 Task: Find the nearest indoor trampoline parks.
Action: Mouse pressed left at (310, 162)
Screenshot: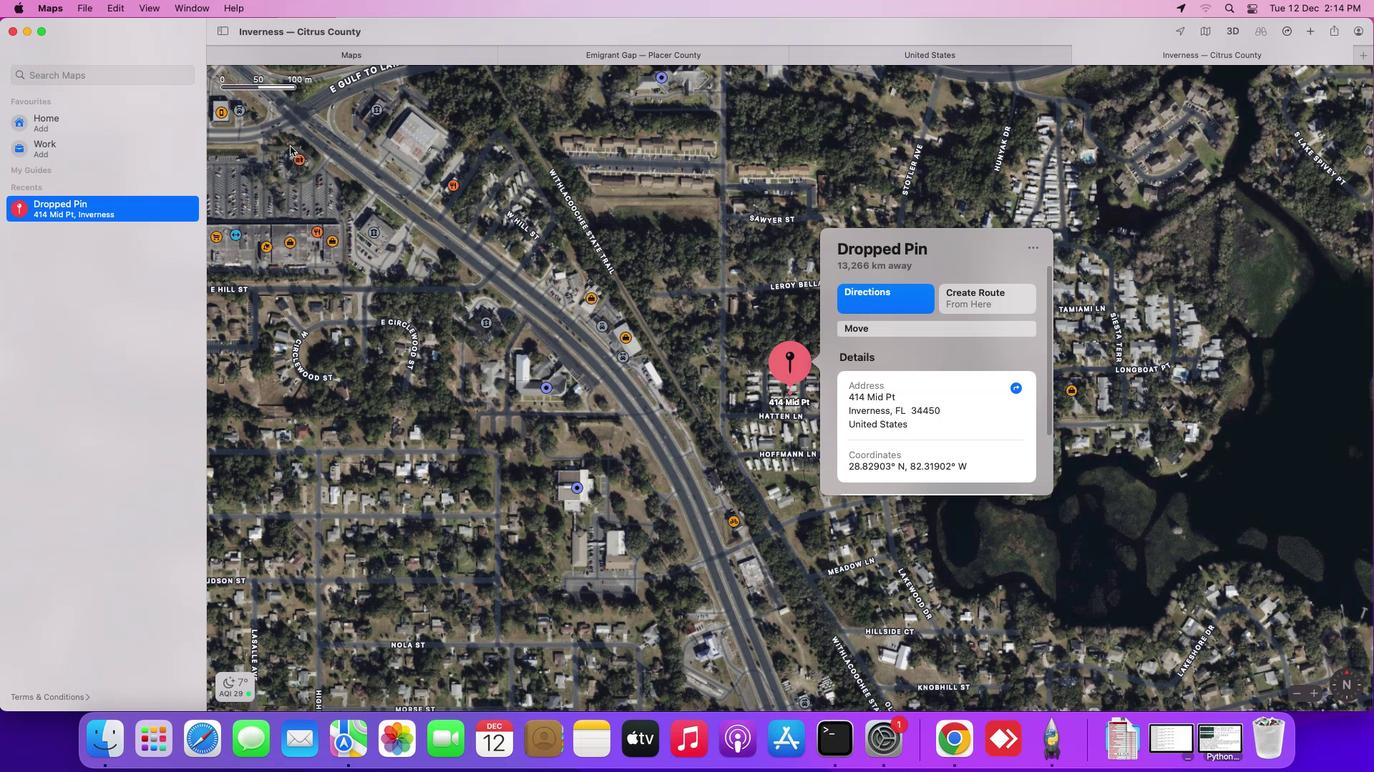 
Action: Mouse moved to (247, 147)
Screenshot: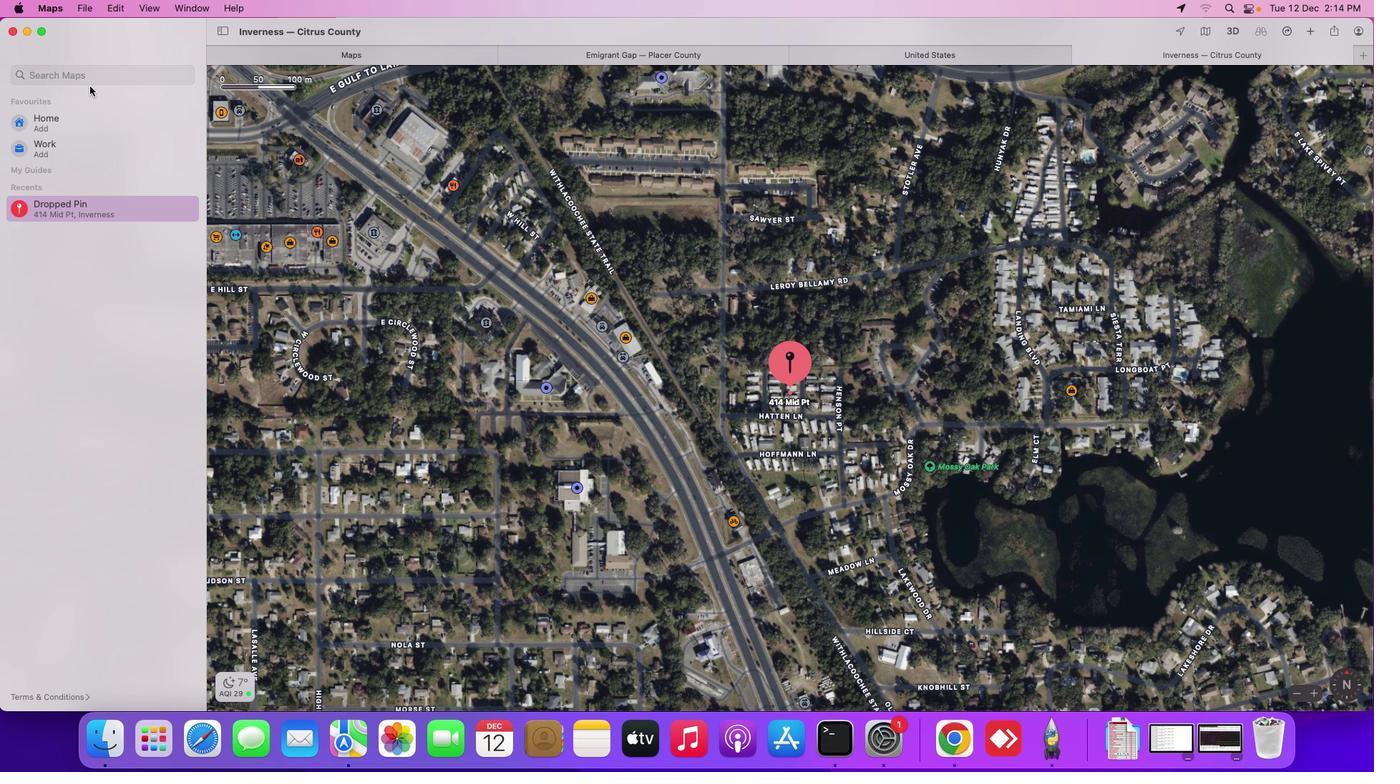 
Action: Mouse pressed left at (247, 147)
Screenshot: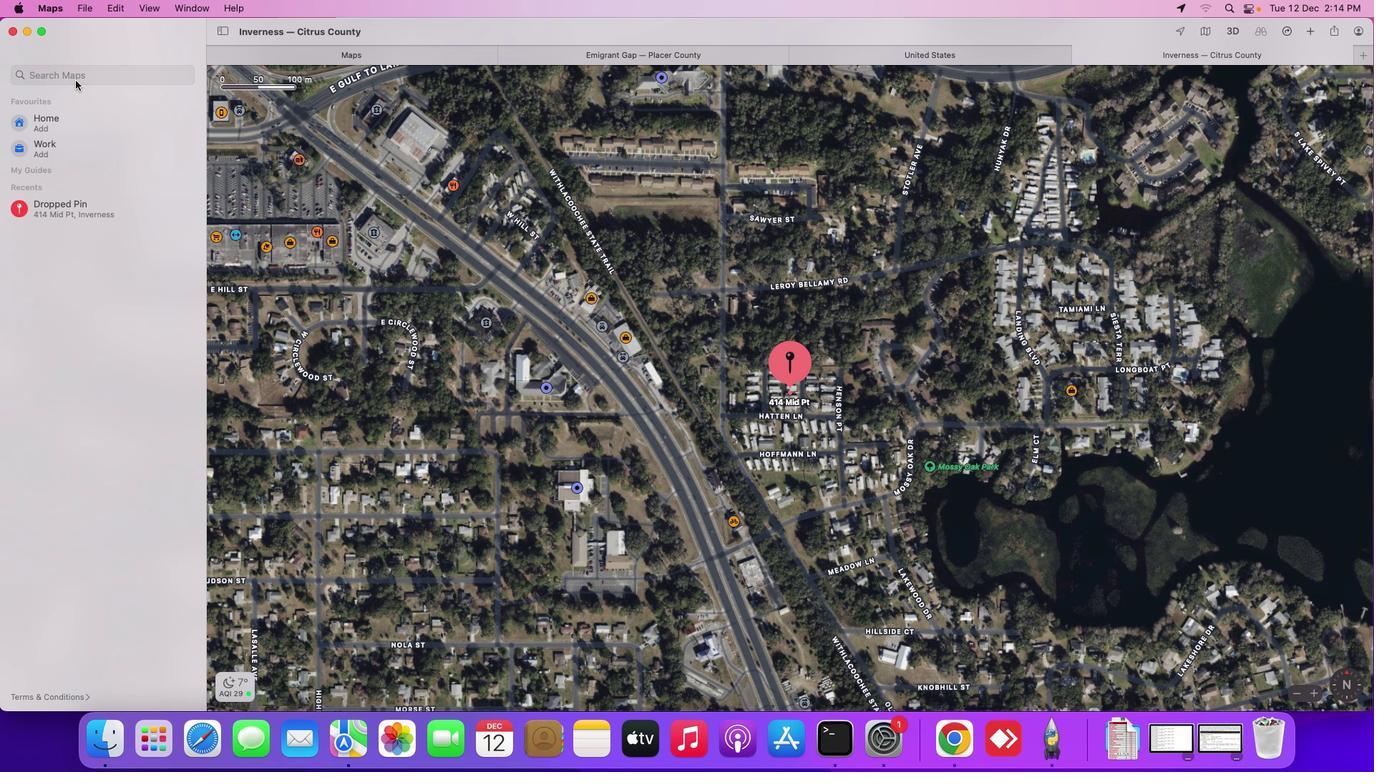 
Action: Mouse moved to (78, 75)
Screenshot: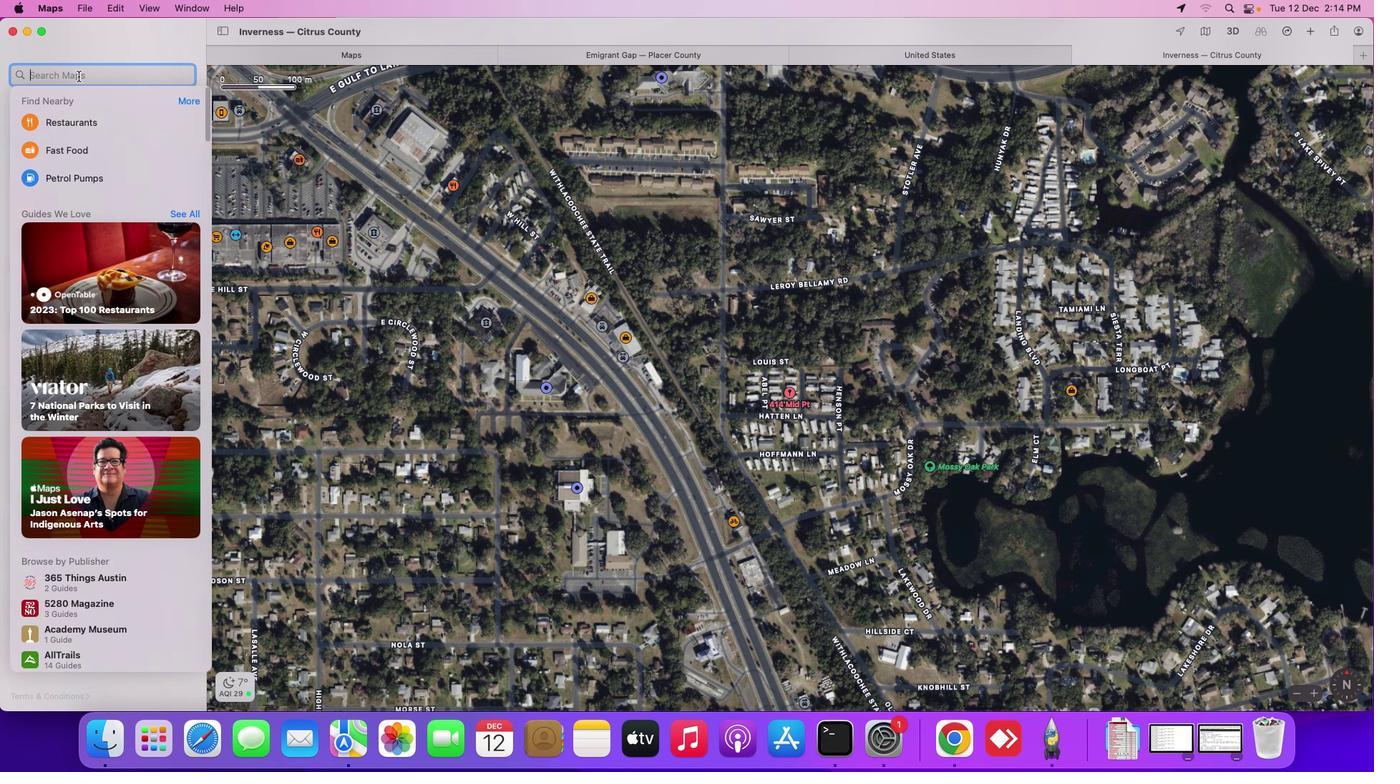 
Action: Mouse pressed left at (78, 75)
Screenshot: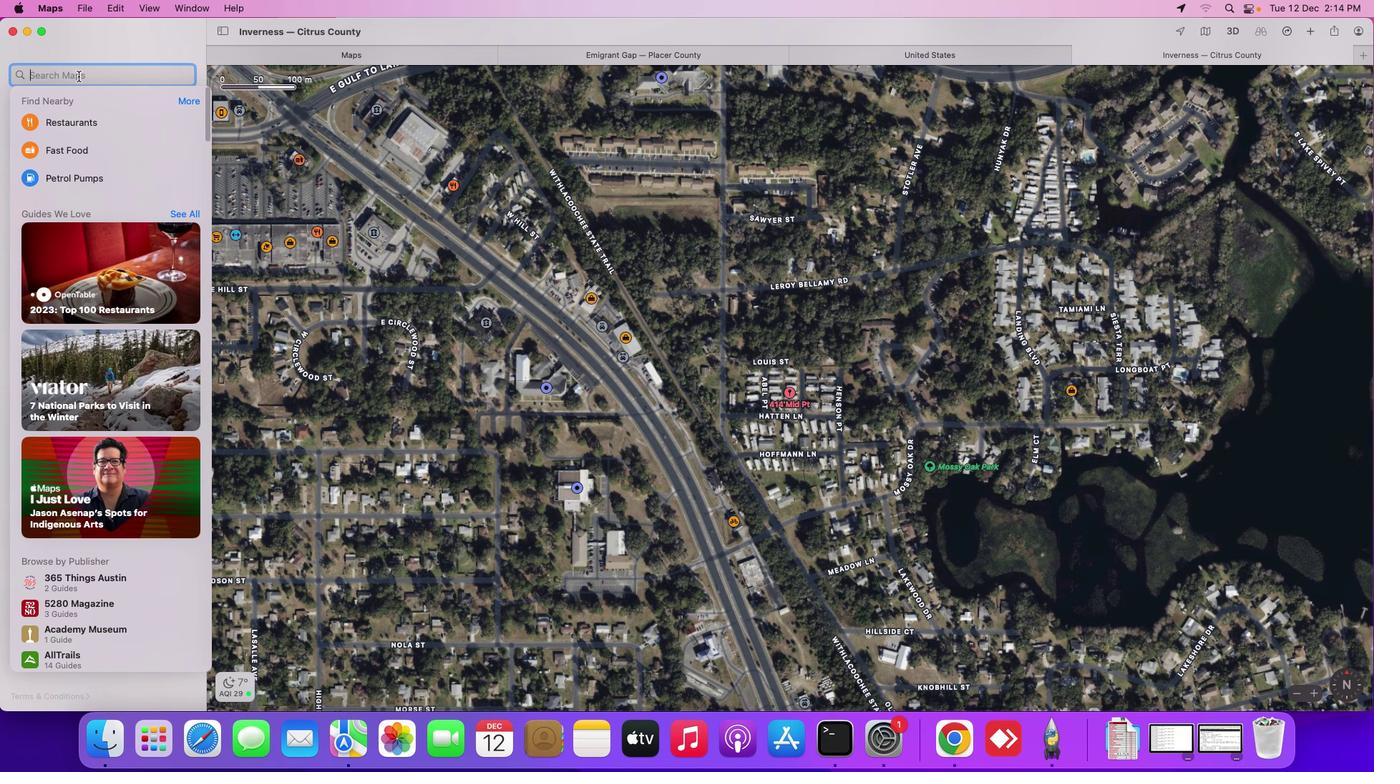
Action: Key pressed 'i'Key.backspace'n''e''a''r'Key.space'i''n''d''o''o''r'Key.space't''r''a''m''p''o''l''i''n''e'Key.space'p''a''r''k'Key.space
Screenshot: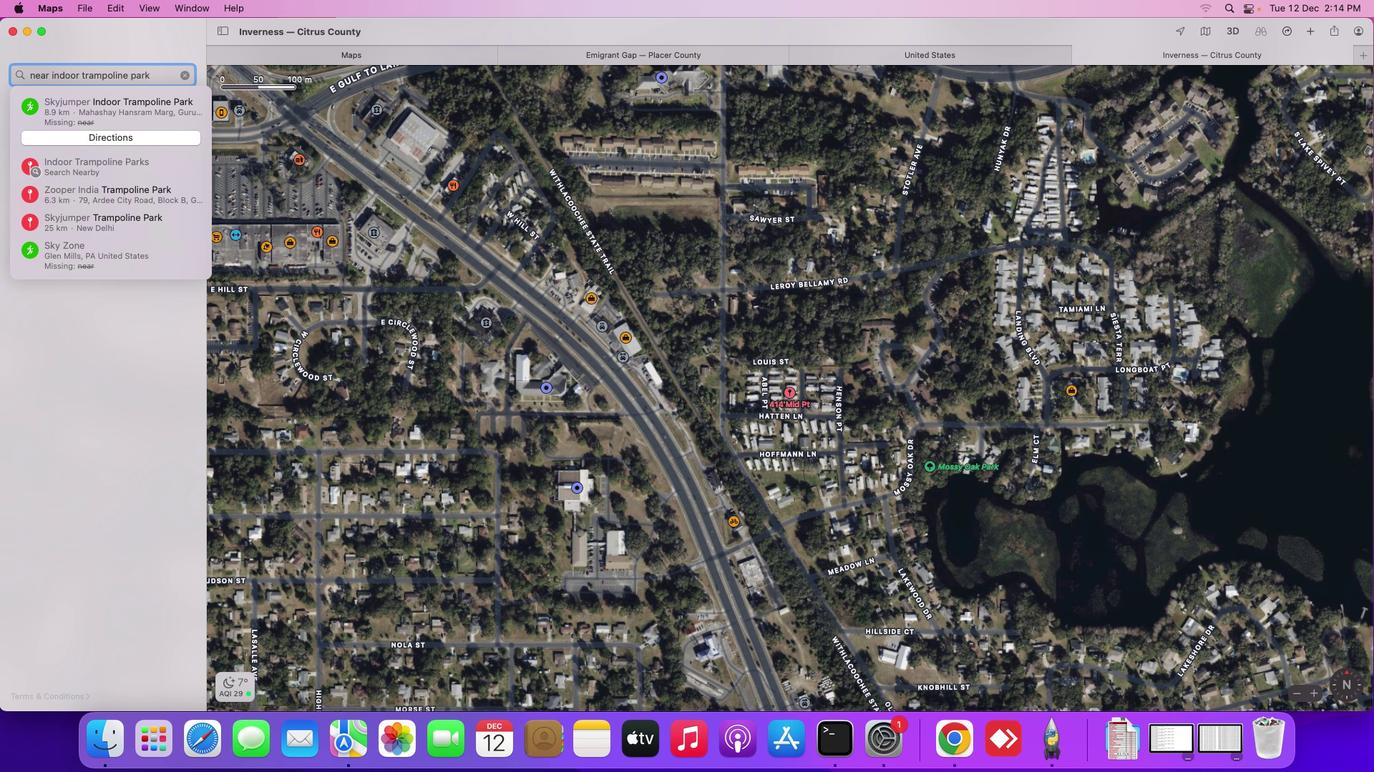 
Action: Mouse moved to (100, 234)
Screenshot: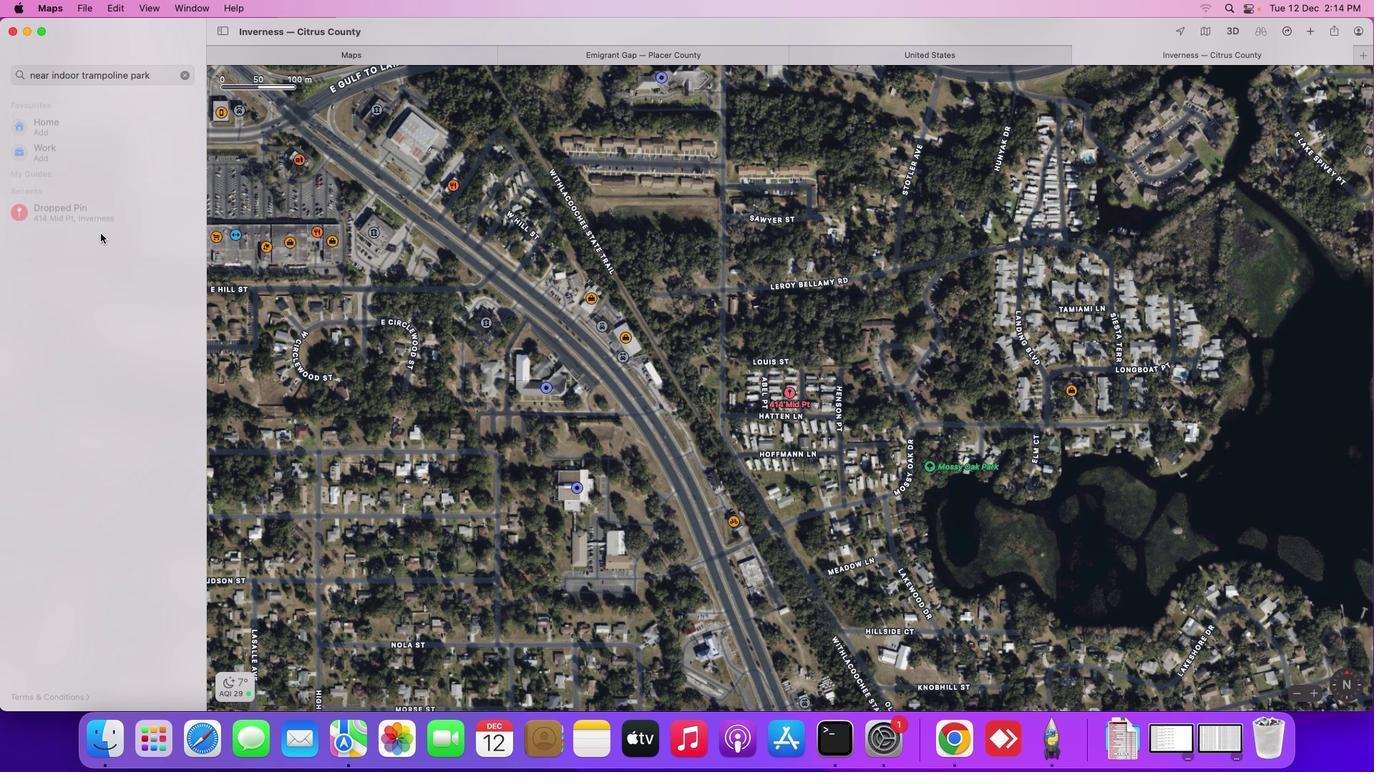 
Action: Mouse pressed left at (100, 234)
Screenshot: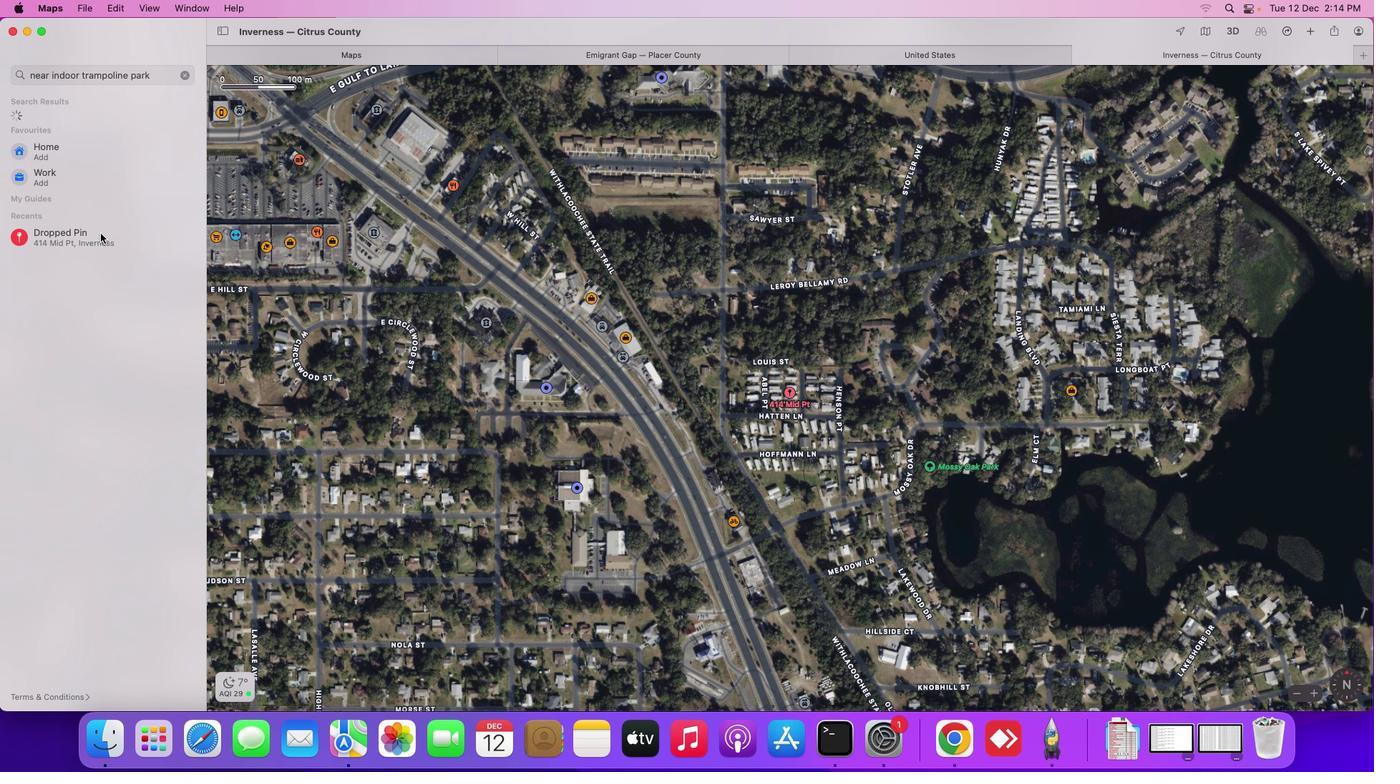 
Action: Mouse moved to (913, 445)
Screenshot: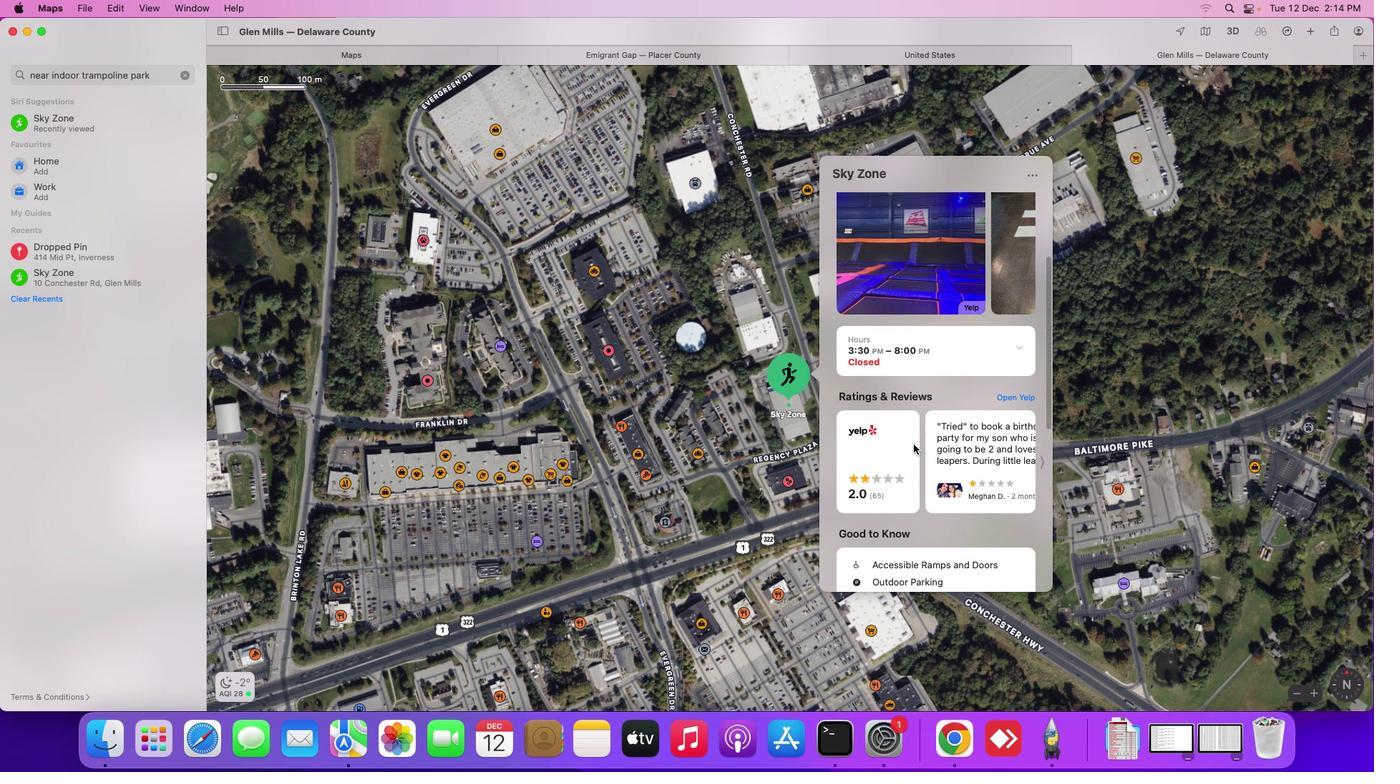 
Action: Mouse scrolled (913, 445) with delta (0, 0)
Screenshot: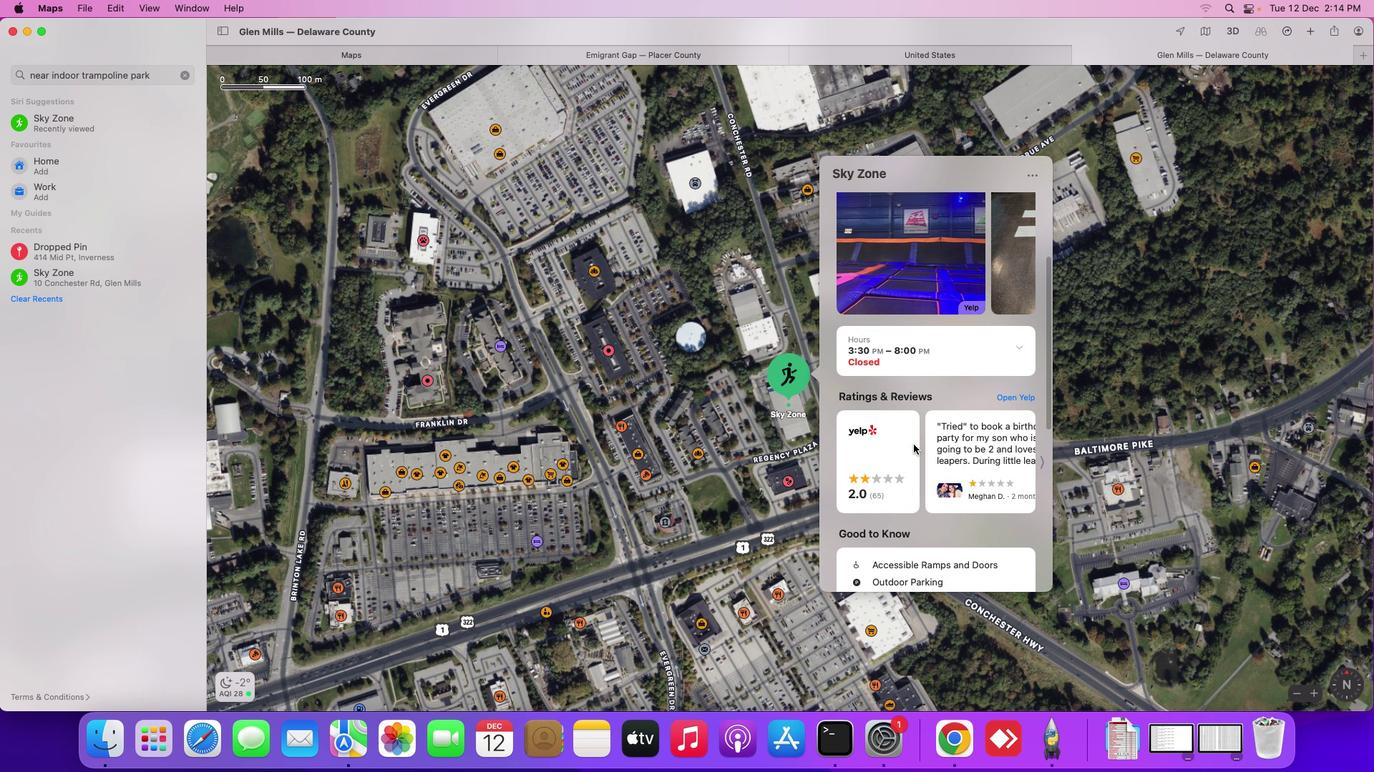 
Action: Mouse scrolled (913, 445) with delta (0, 0)
Screenshot: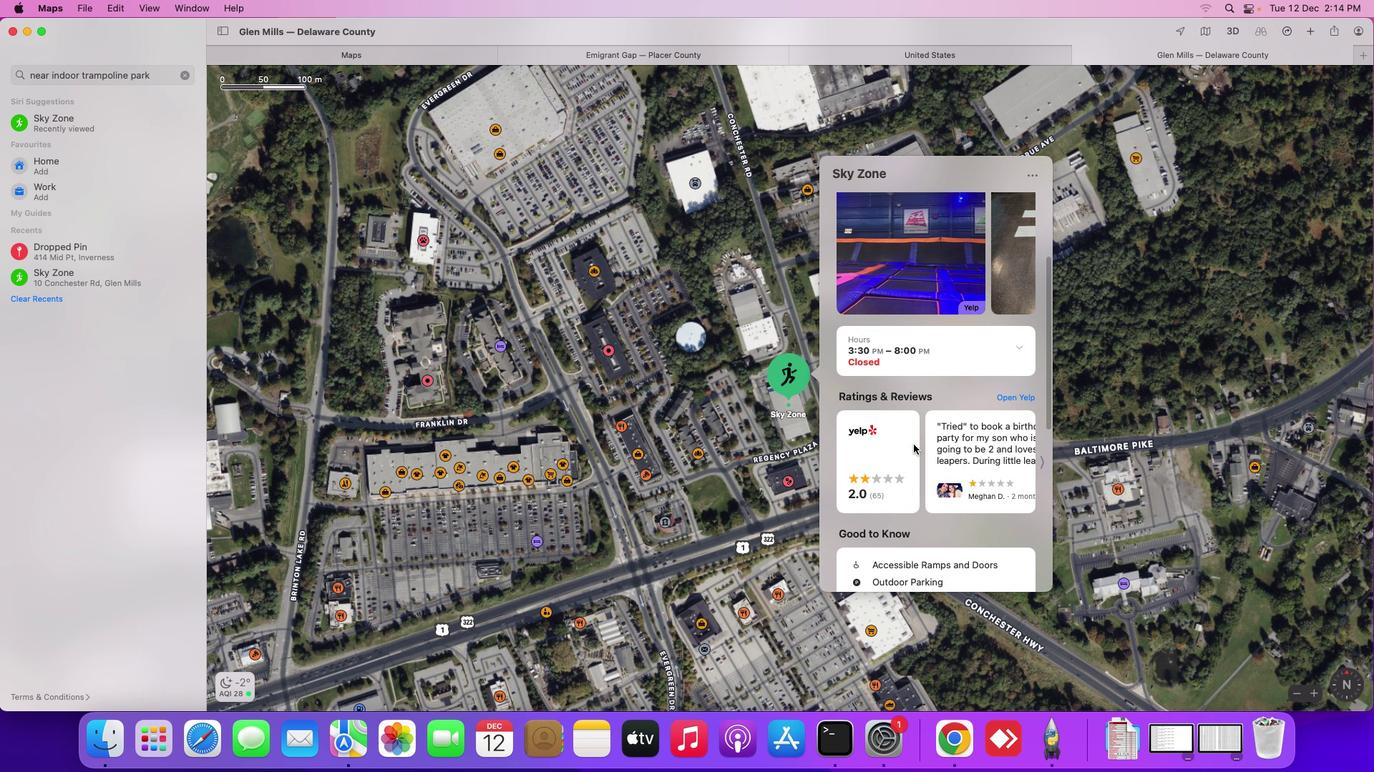 
Action: Mouse scrolled (913, 445) with delta (0, -2)
Screenshot: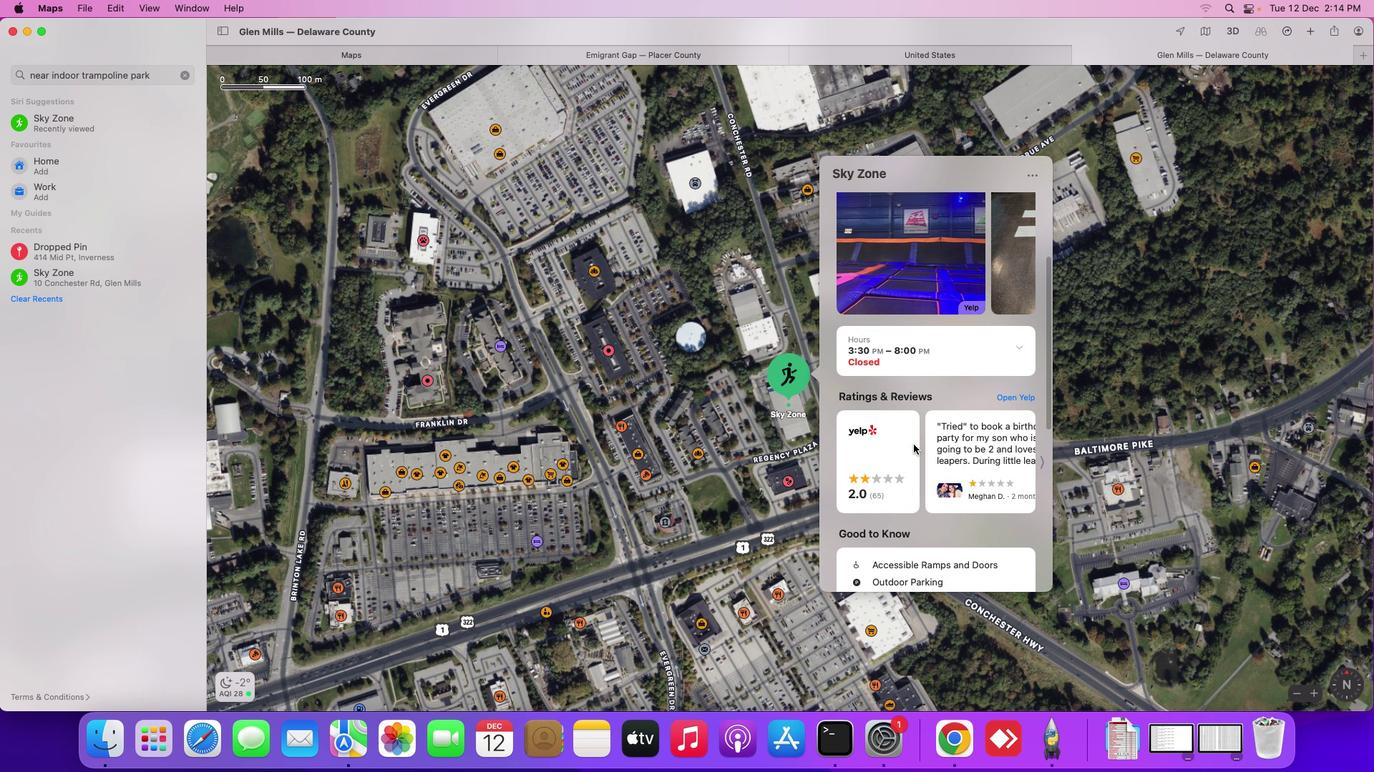 
Action: Mouse scrolled (913, 445) with delta (0, -2)
Screenshot: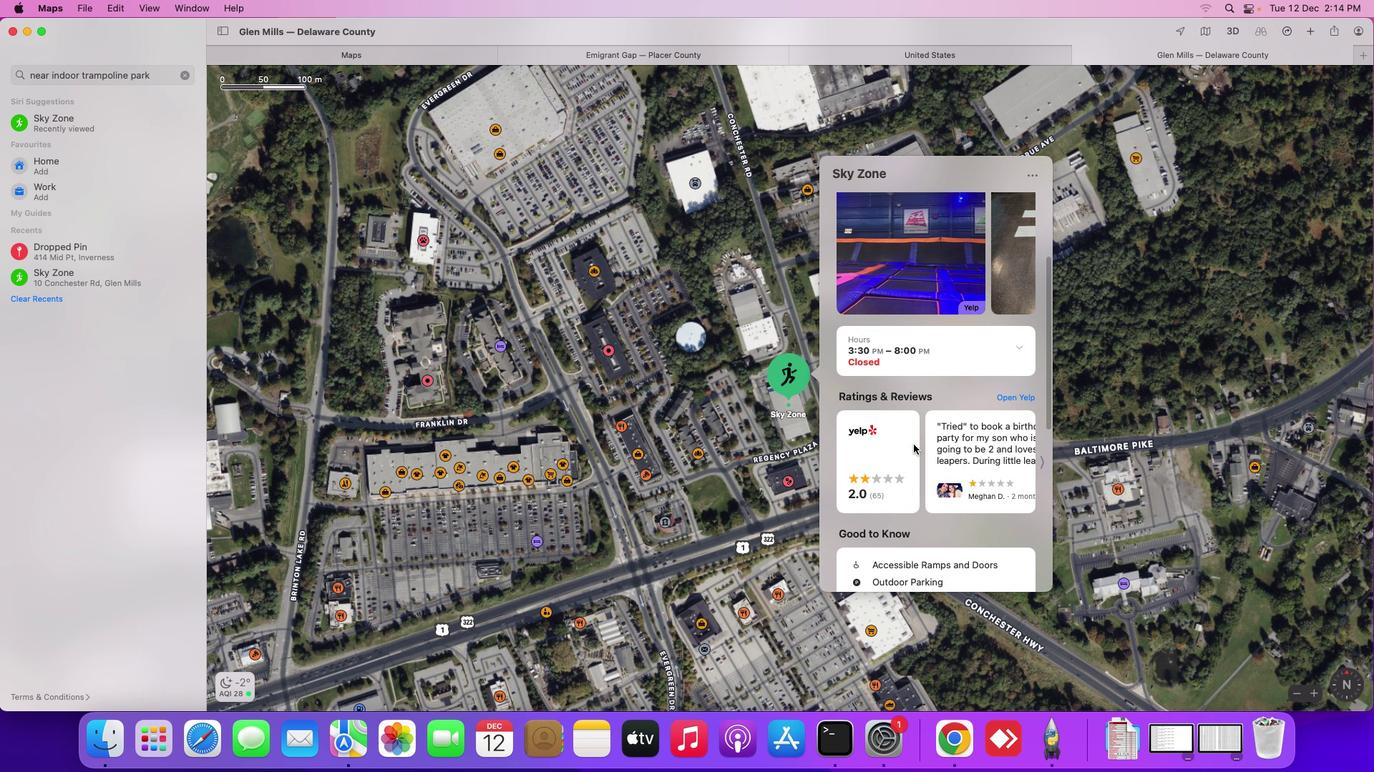 
Action: Mouse scrolled (913, 445) with delta (0, -3)
Screenshot: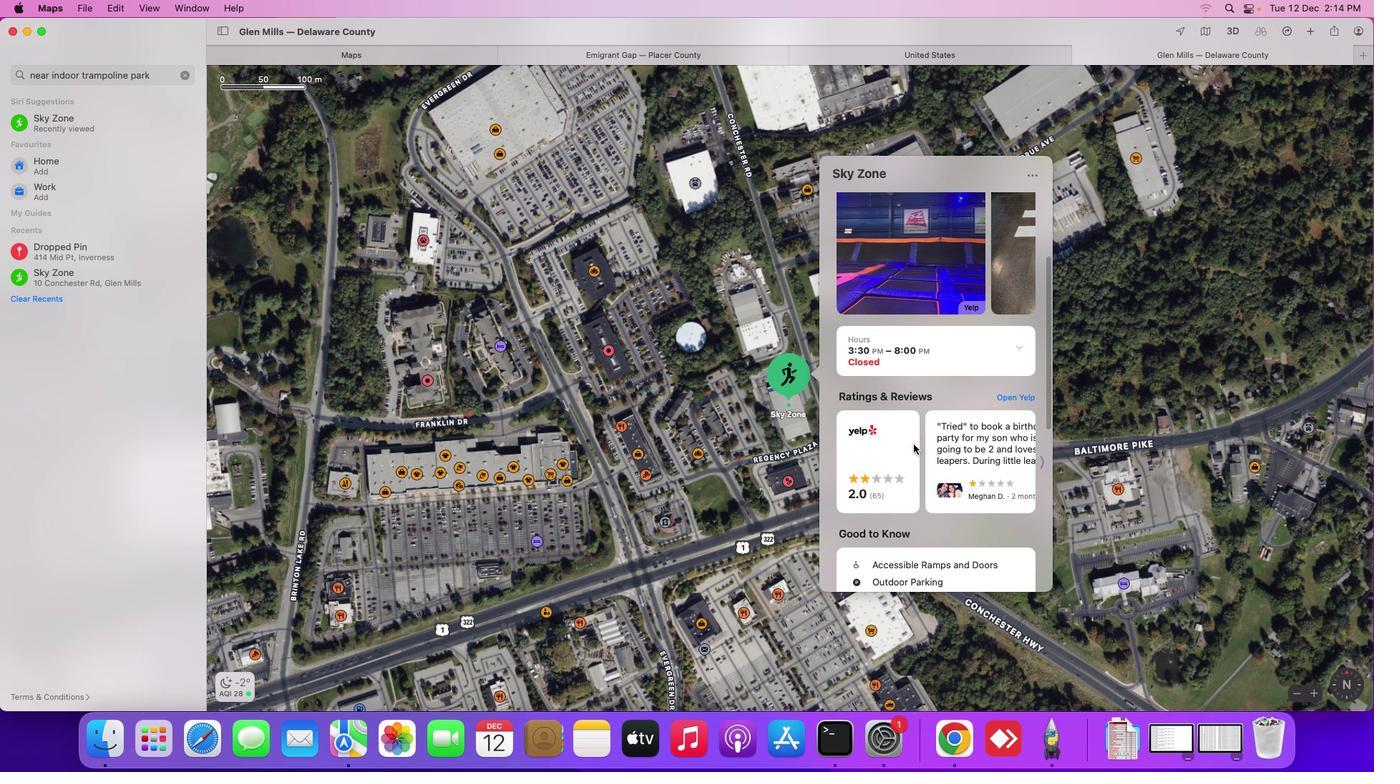 
Action: Mouse scrolled (913, 445) with delta (0, -3)
Screenshot: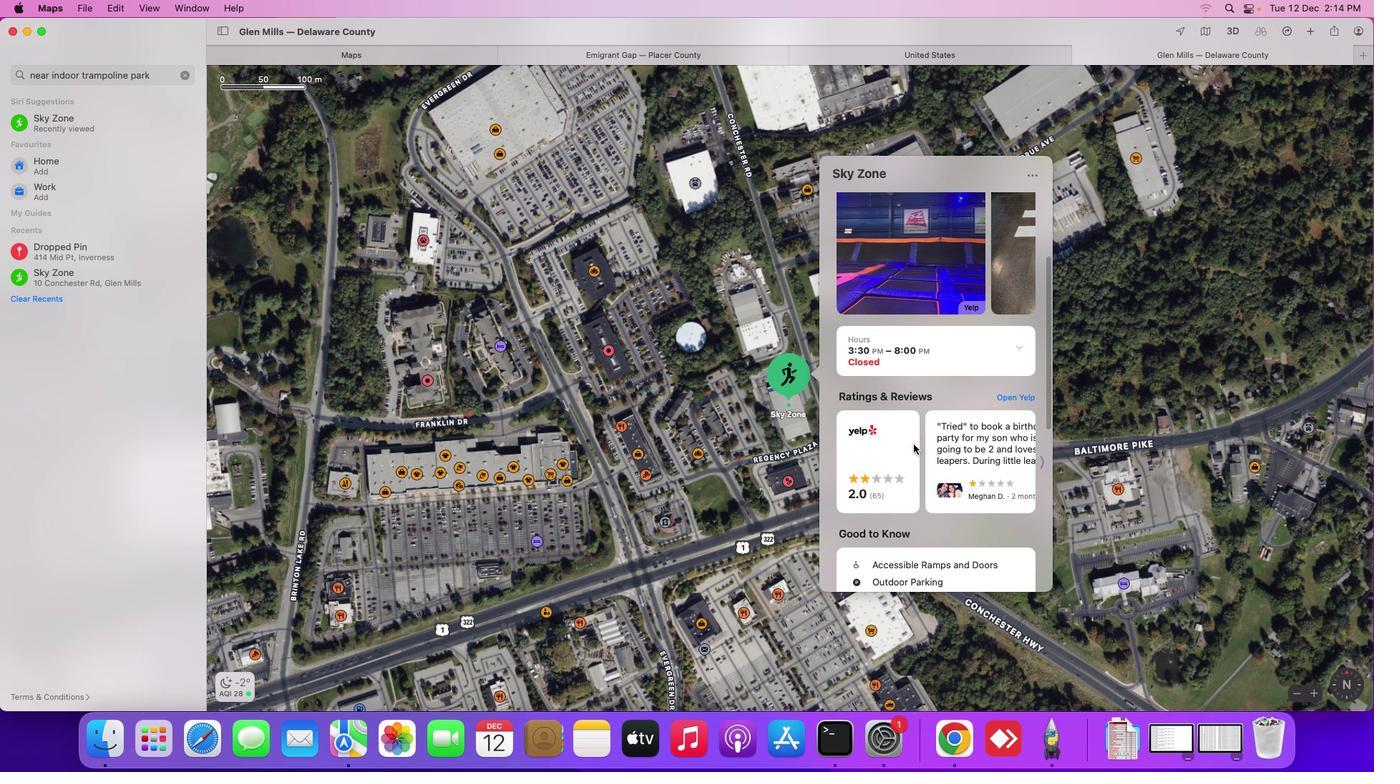 
Action: Mouse moved to (913, 445)
Screenshot: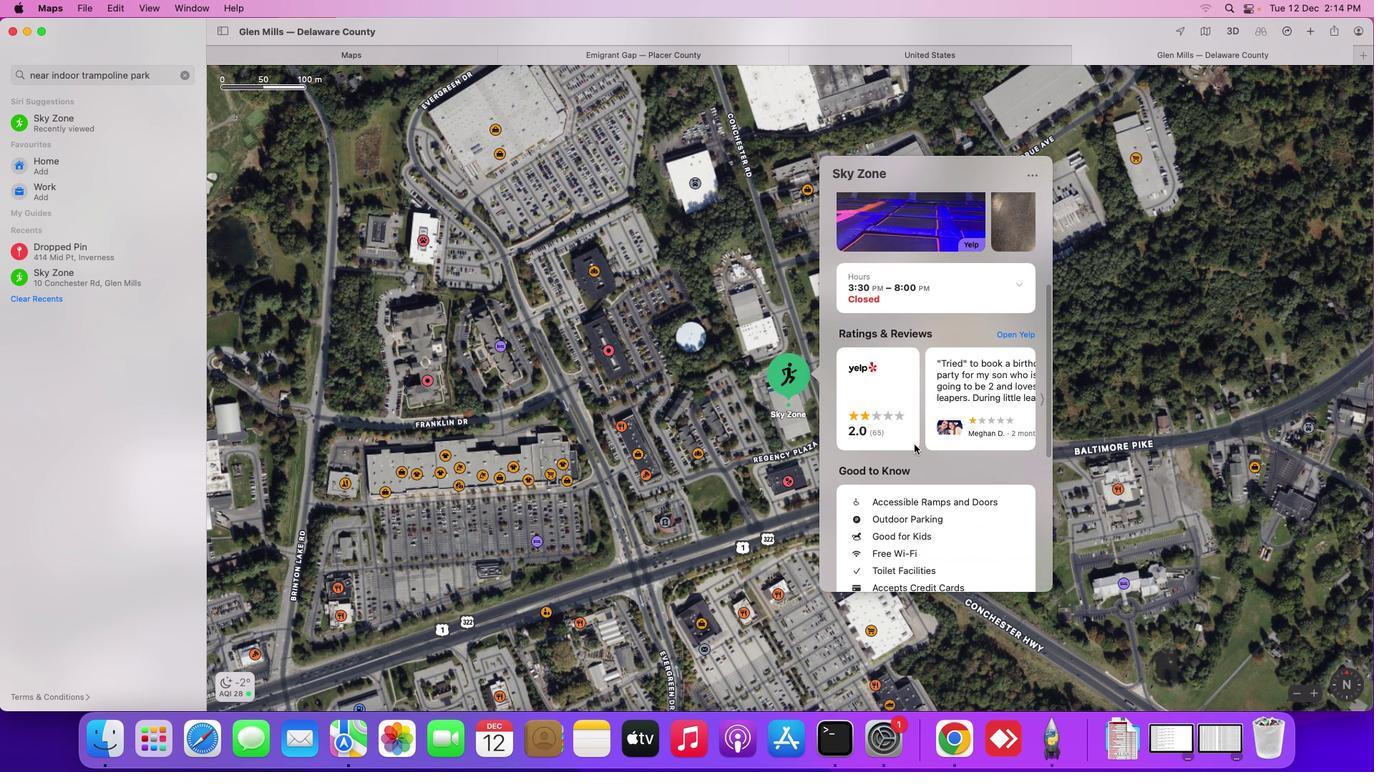
Action: Mouse scrolled (913, 445) with delta (0, 0)
Screenshot: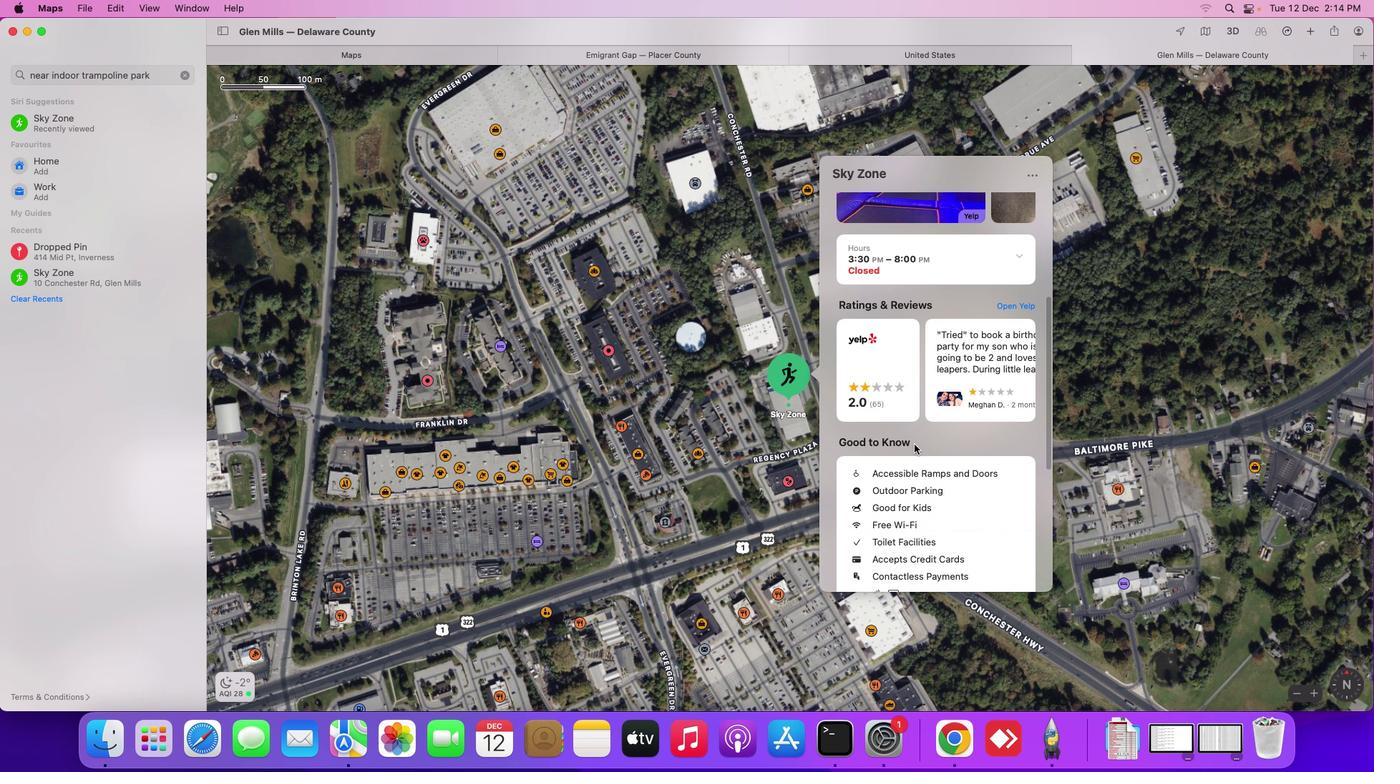 
Action: Mouse scrolled (913, 445) with delta (0, 0)
Screenshot: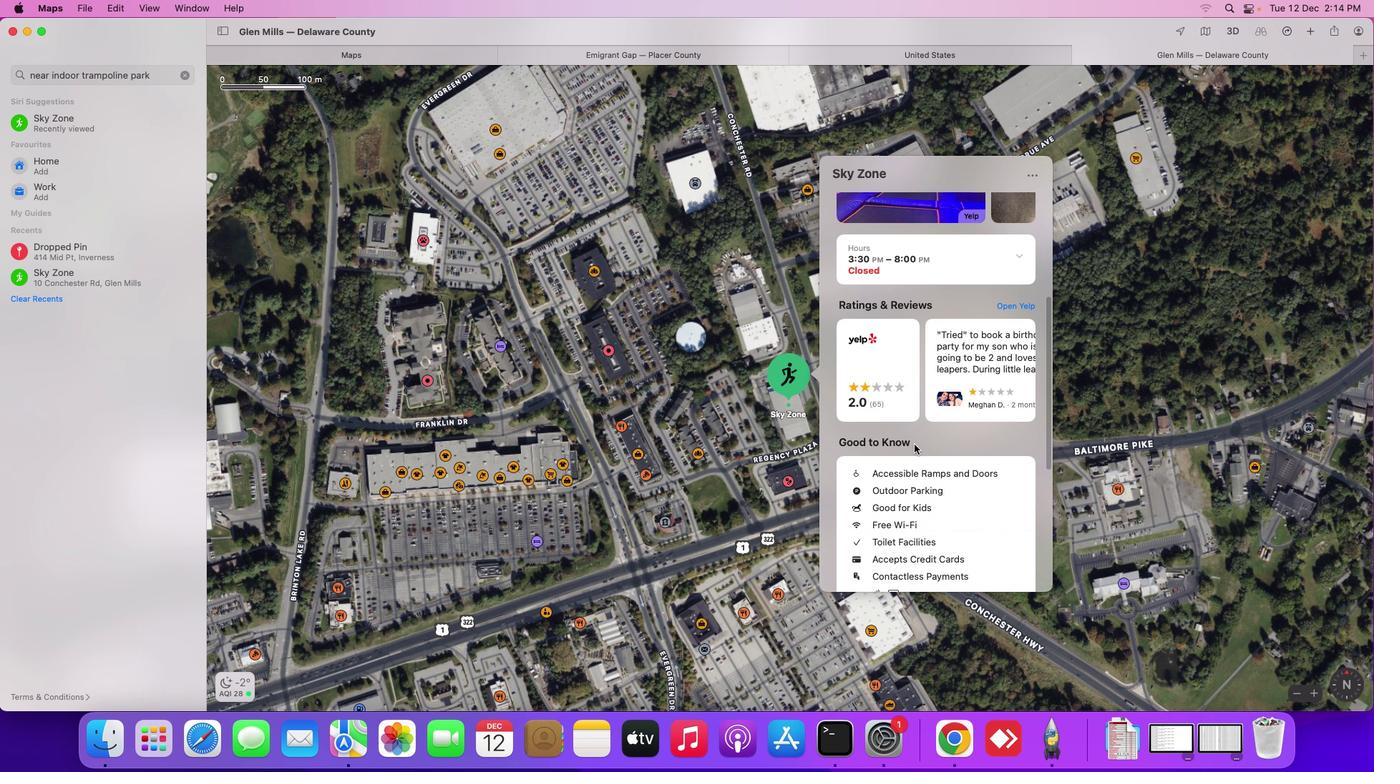 
Action: Mouse scrolled (913, 445) with delta (0, -2)
Screenshot: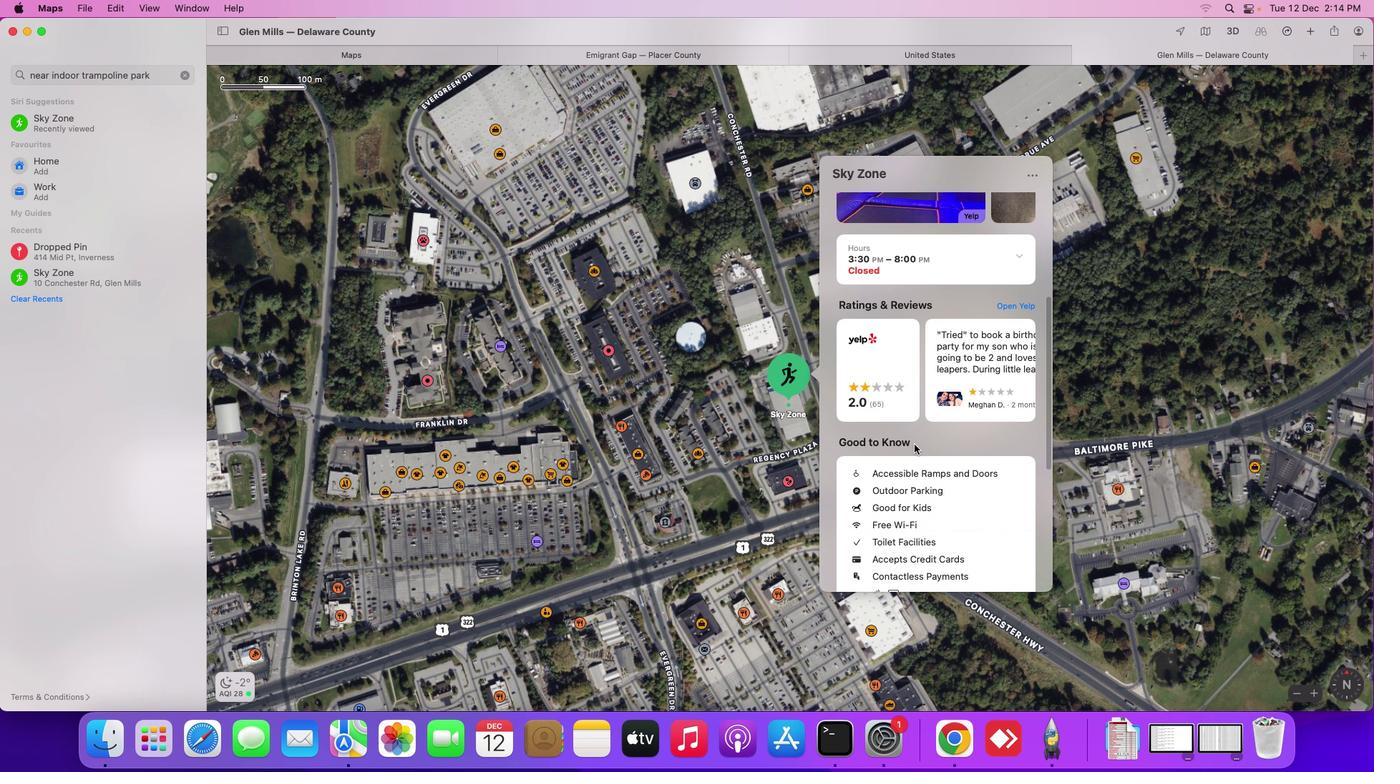 
Action: Mouse scrolled (913, 445) with delta (0, -2)
Screenshot: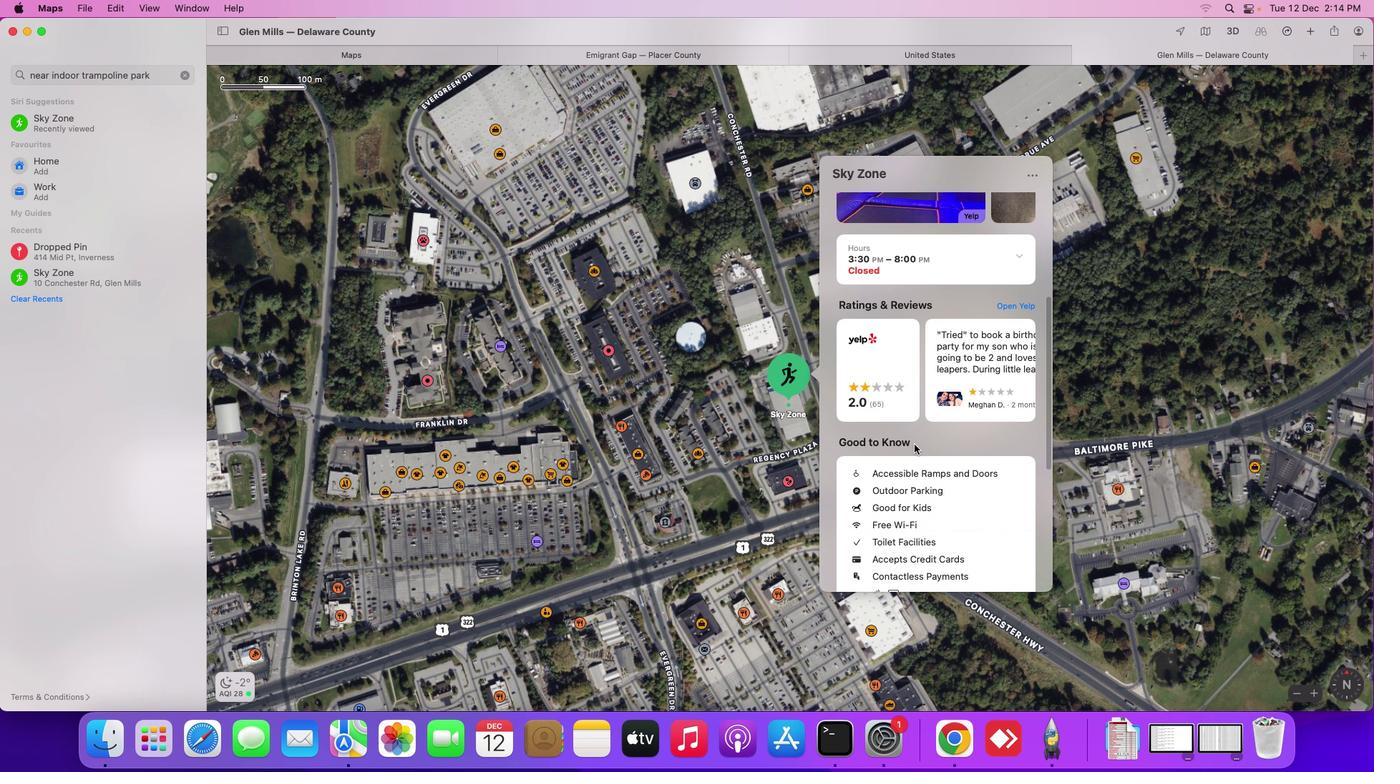 
Action: Mouse scrolled (913, 445) with delta (0, -2)
Screenshot: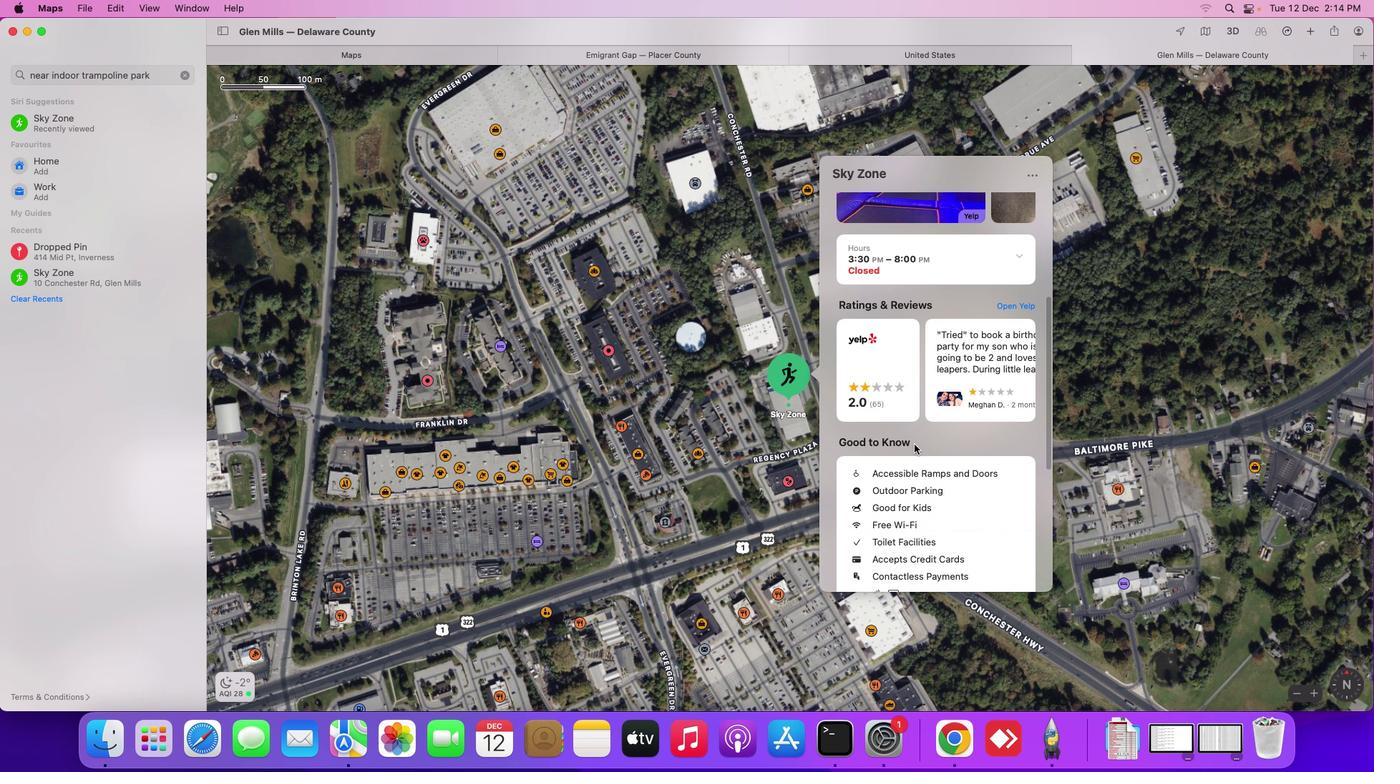 
Action: Mouse scrolled (913, 445) with delta (0, 0)
Screenshot: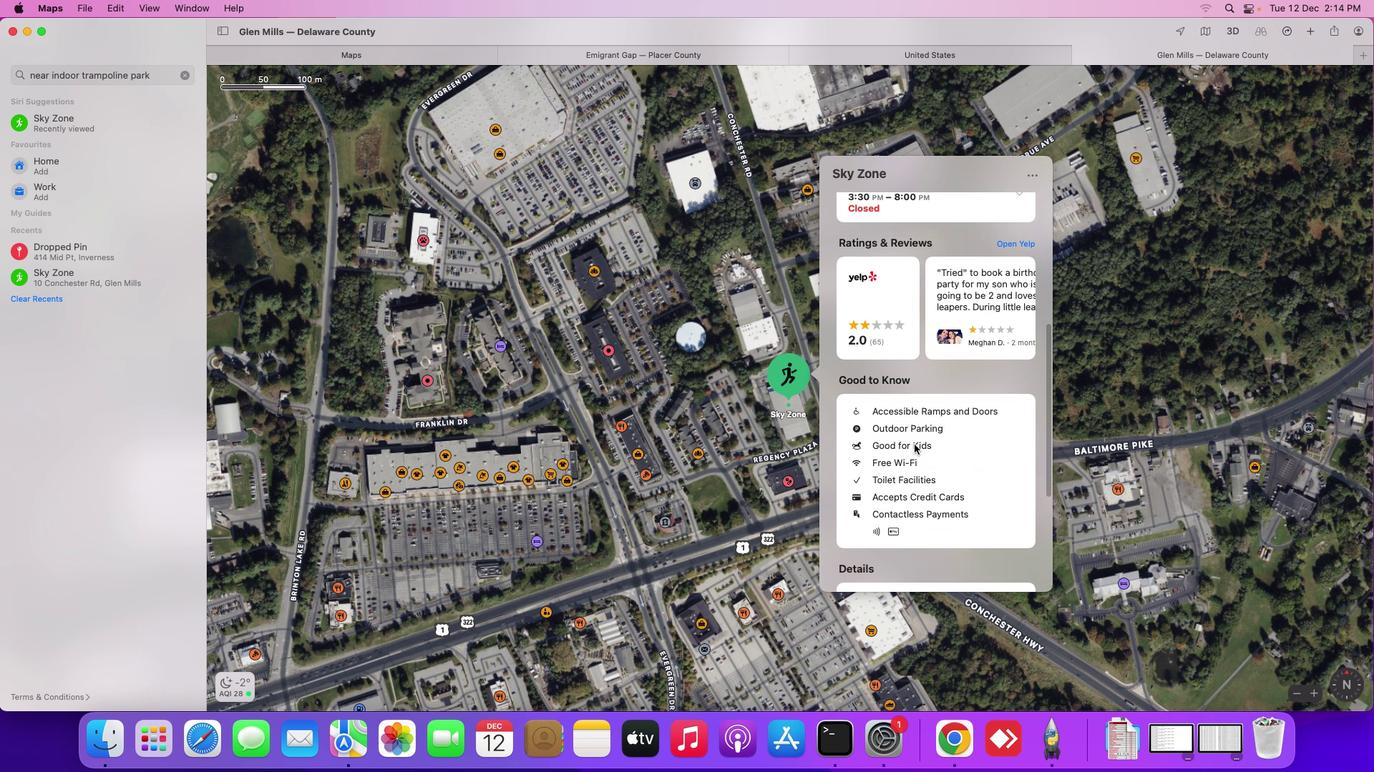 
Action: Mouse scrolled (913, 445) with delta (0, 0)
Screenshot: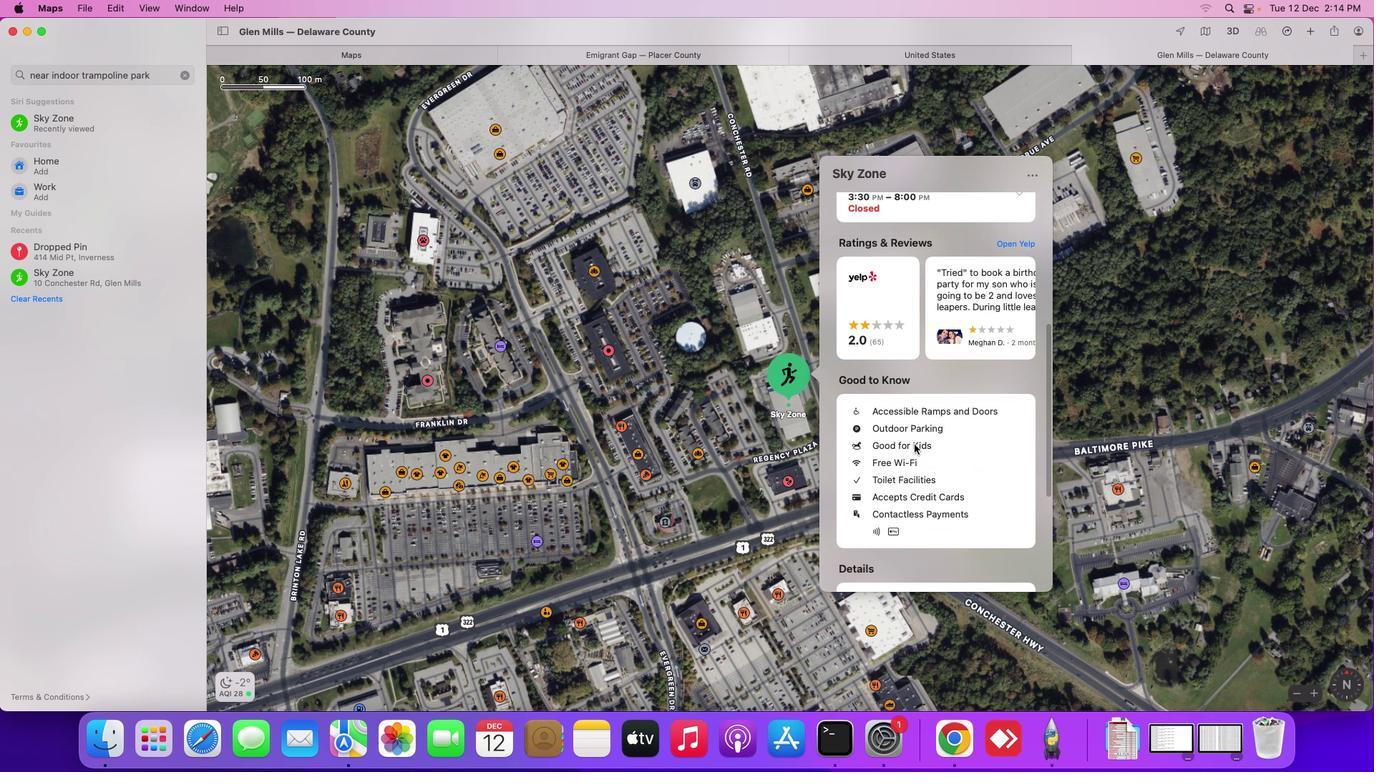 
Action: Mouse scrolled (913, 445) with delta (0, 0)
Screenshot: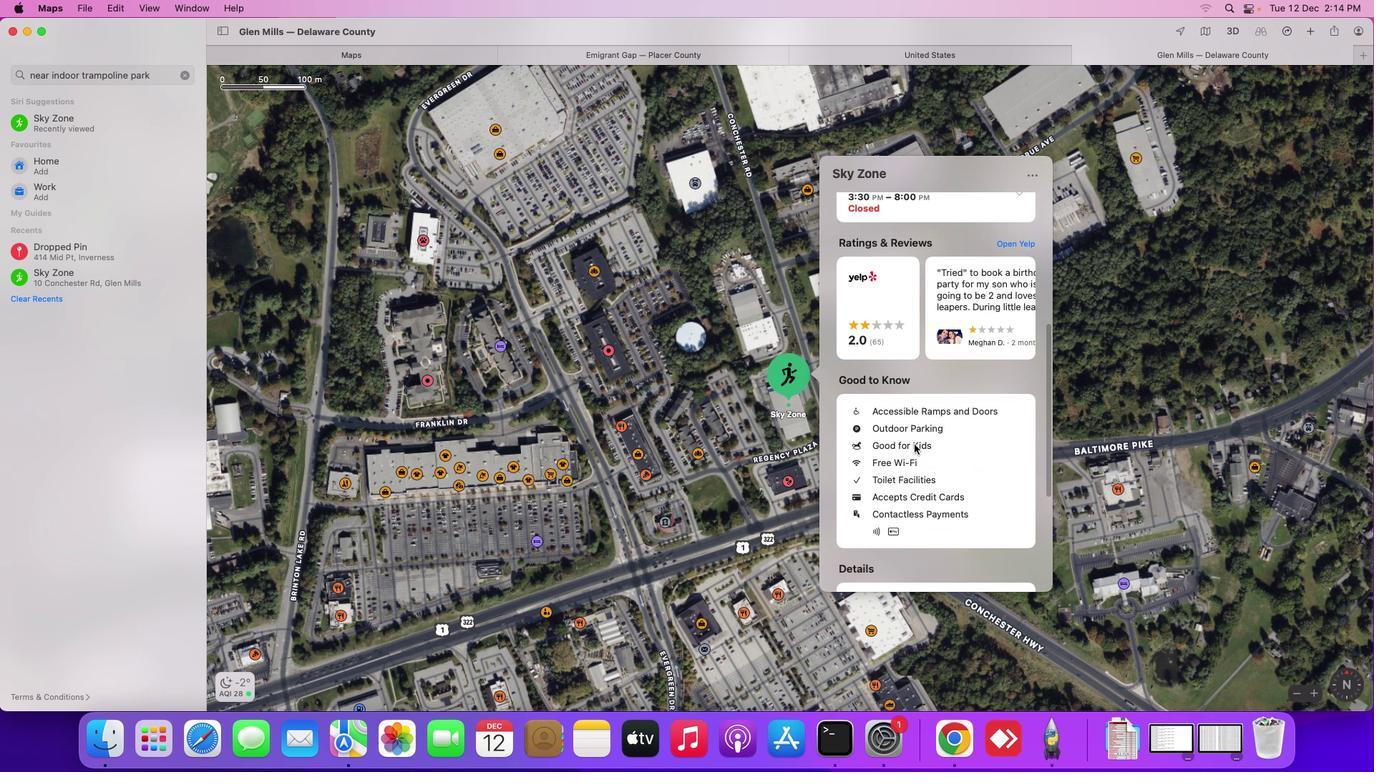 
Action: Mouse scrolled (913, 445) with delta (0, -2)
Screenshot: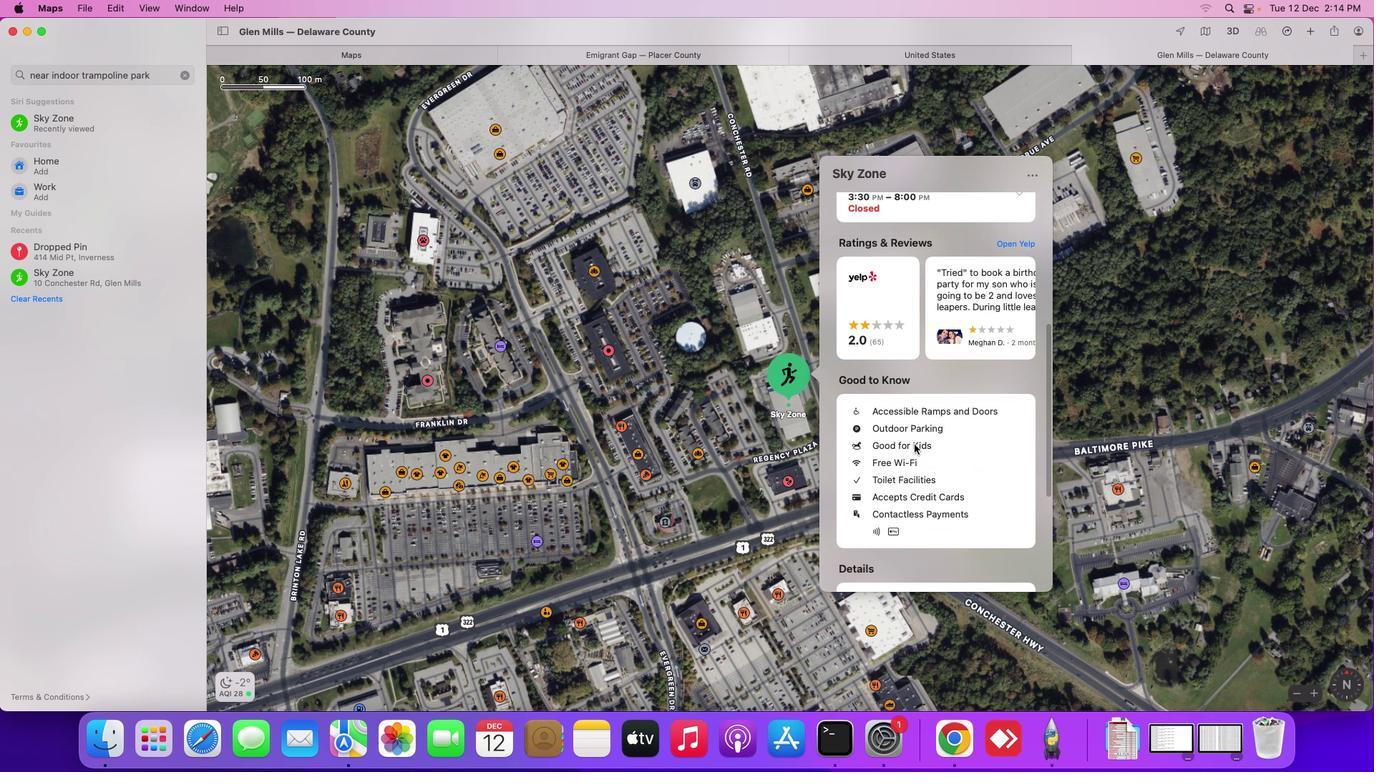 
Action: Mouse scrolled (913, 445) with delta (0, -2)
Screenshot: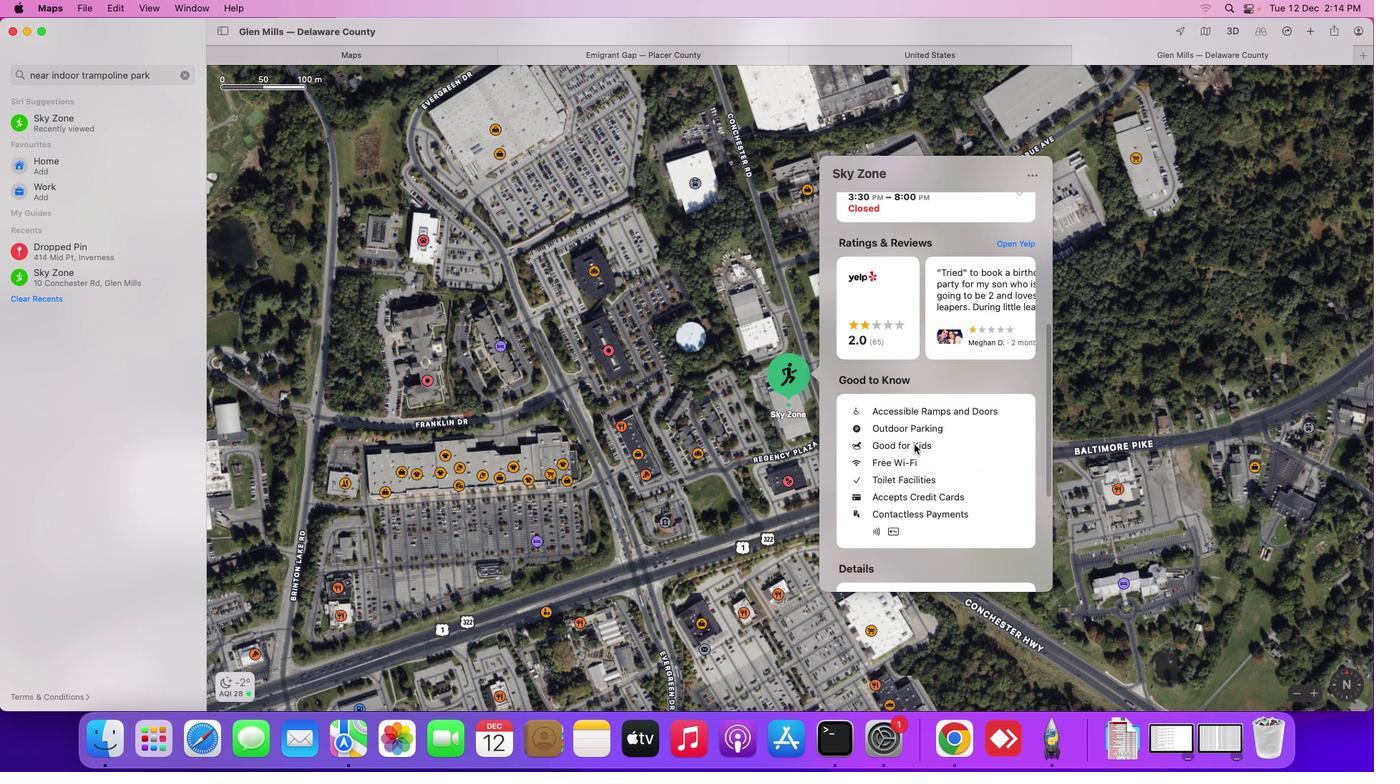 
Action: Mouse moved to (914, 445)
Screenshot: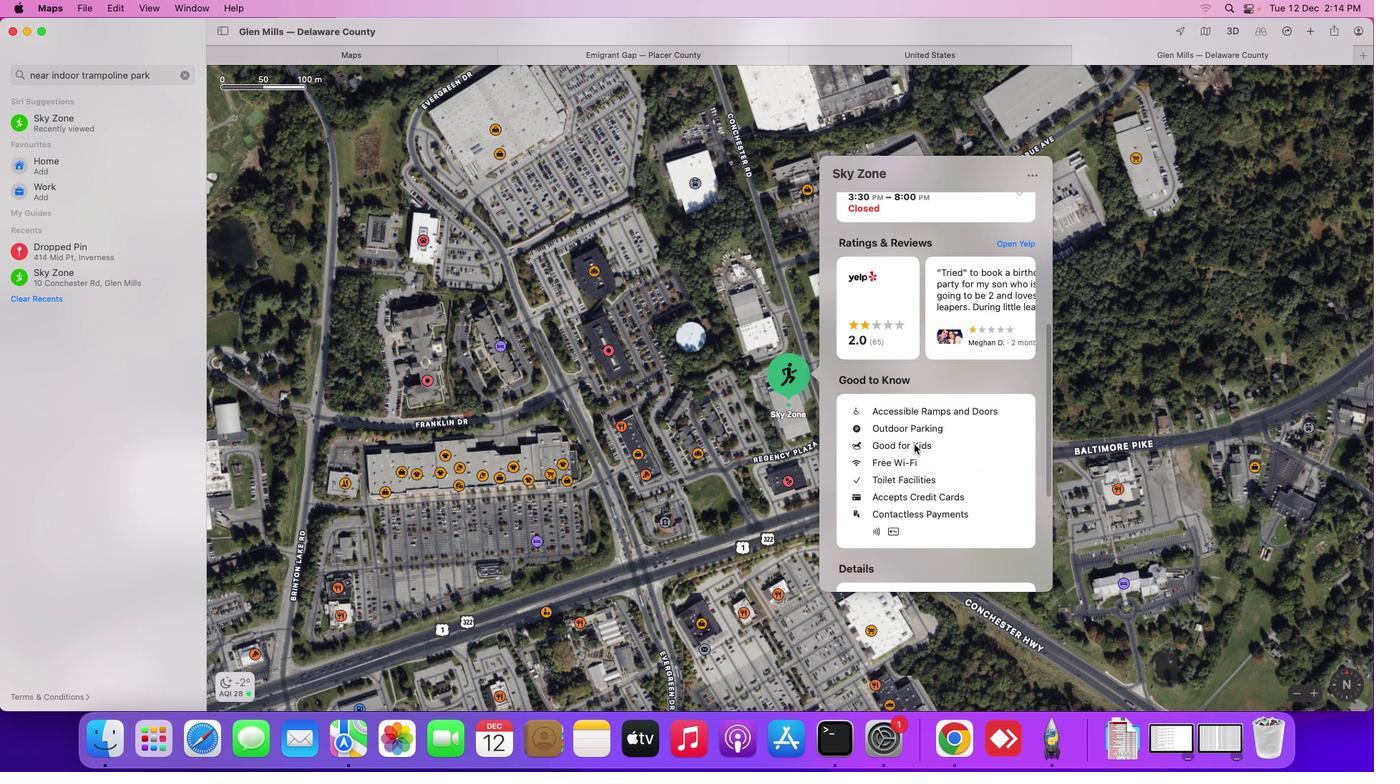 
Action: Mouse scrolled (914, 445) with delta (0, 0)
Screenshot: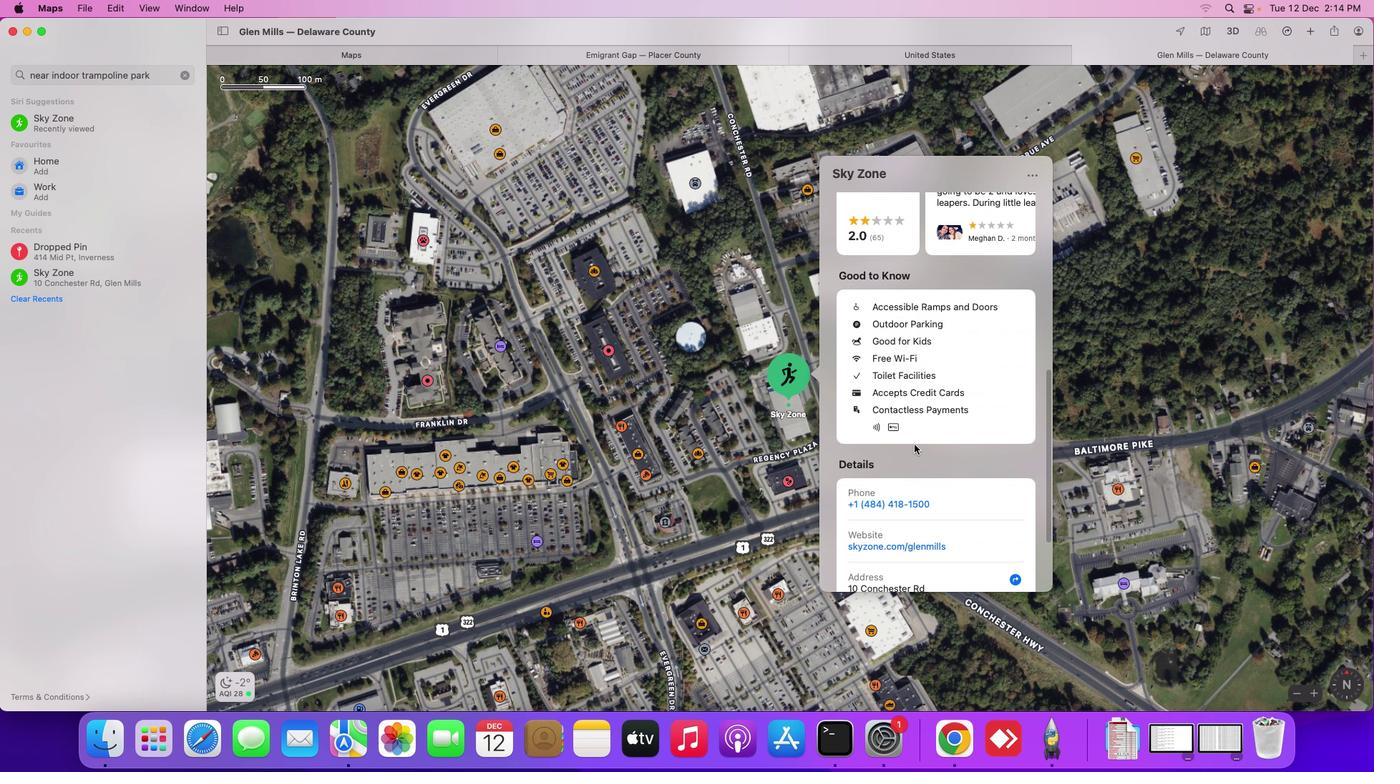 
Action: Mouse scrolled (914, 445) with delta (0, 0)
Screenshot: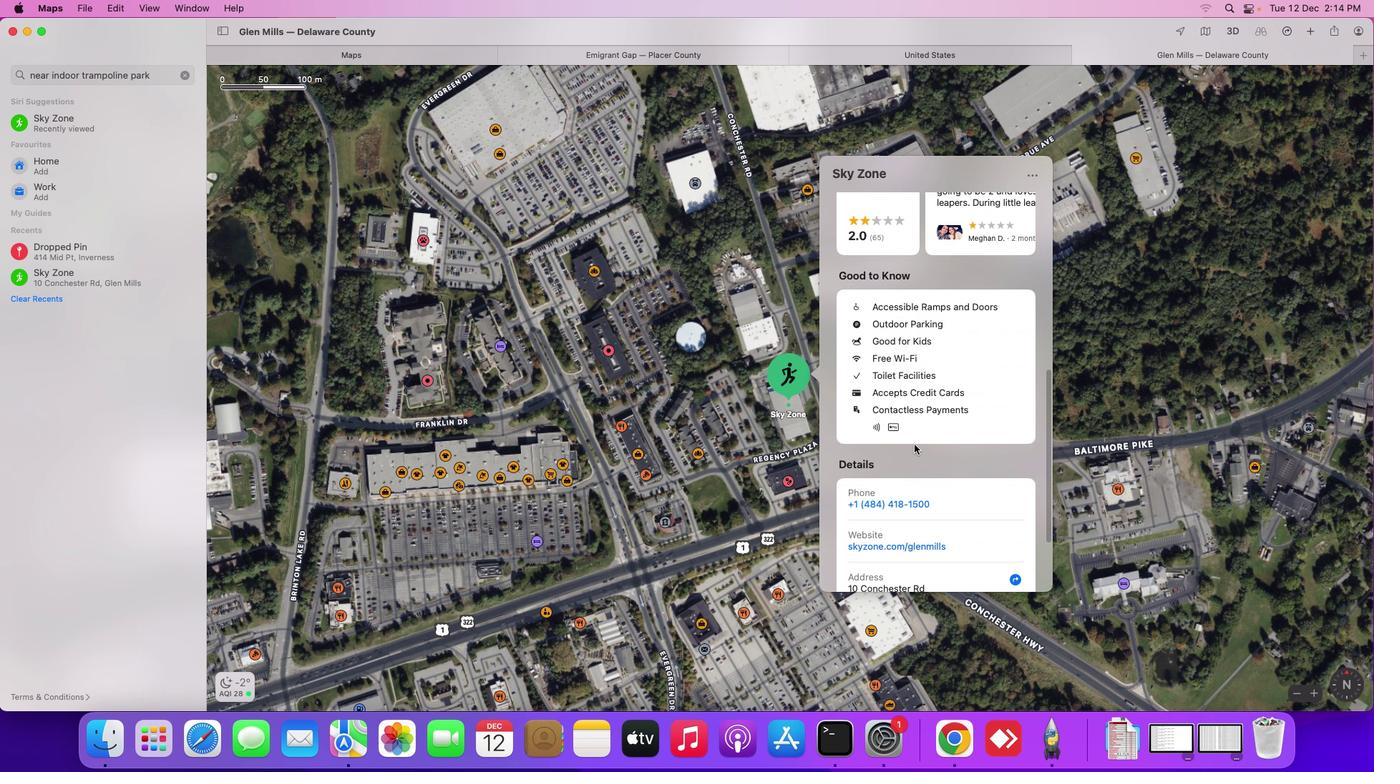 
Action: Mouse scrolled (914, 445) with delta (0, -2)
Screenshot: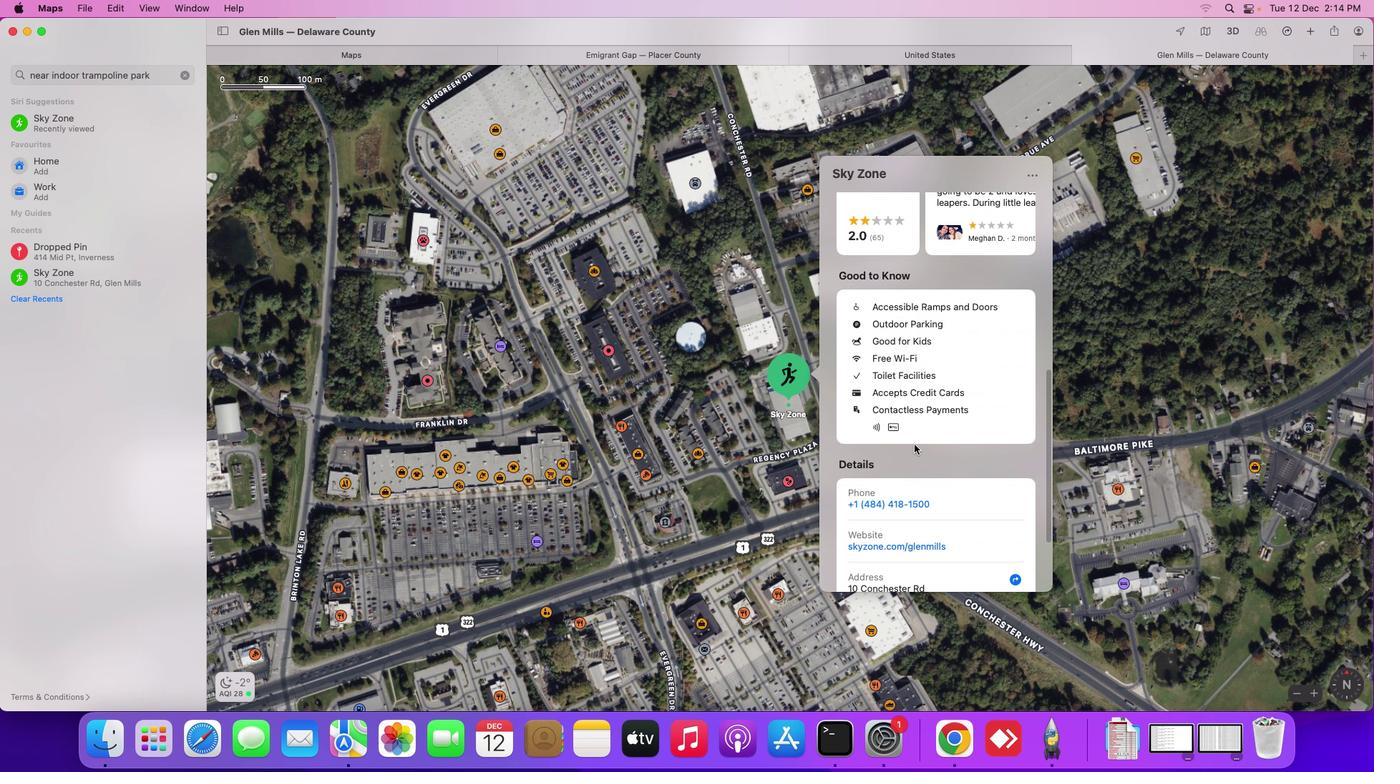 
Action: Mouse scrolled (914, 445) with delta (0, -2)
Screenshot: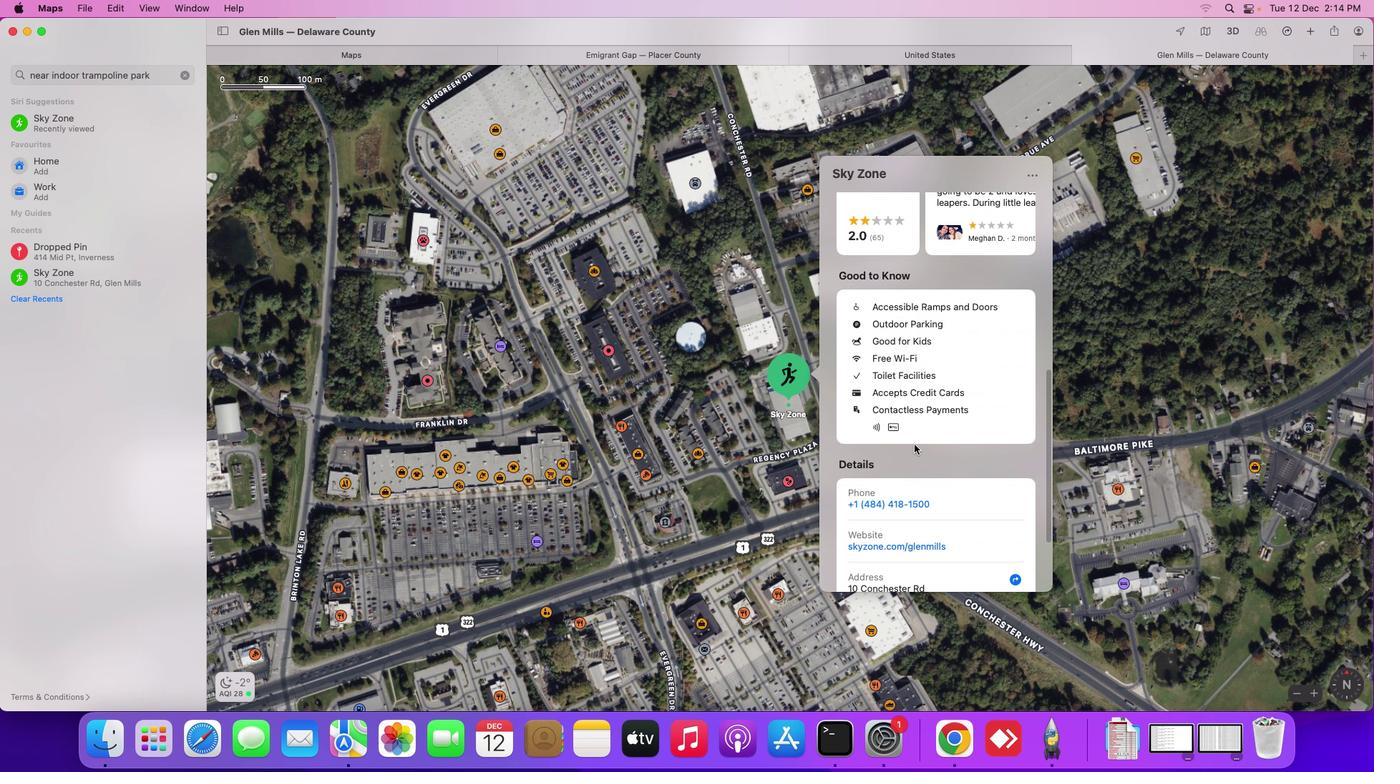 
Action: Mouse scrolled (914, 445) with delta (0, -3)
Screenshot: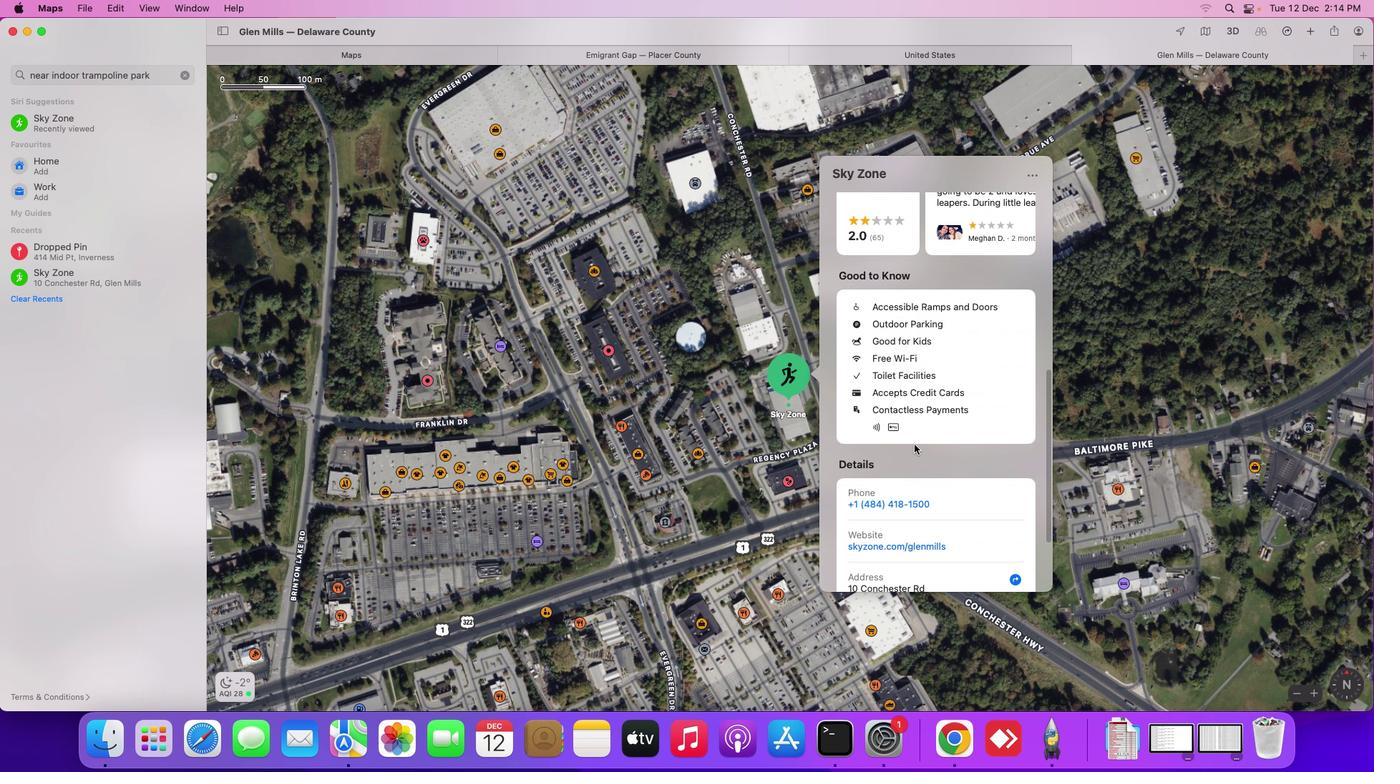 
Action: Mouse scrolled (914, 445) with delta (0, 0)
Screenshot: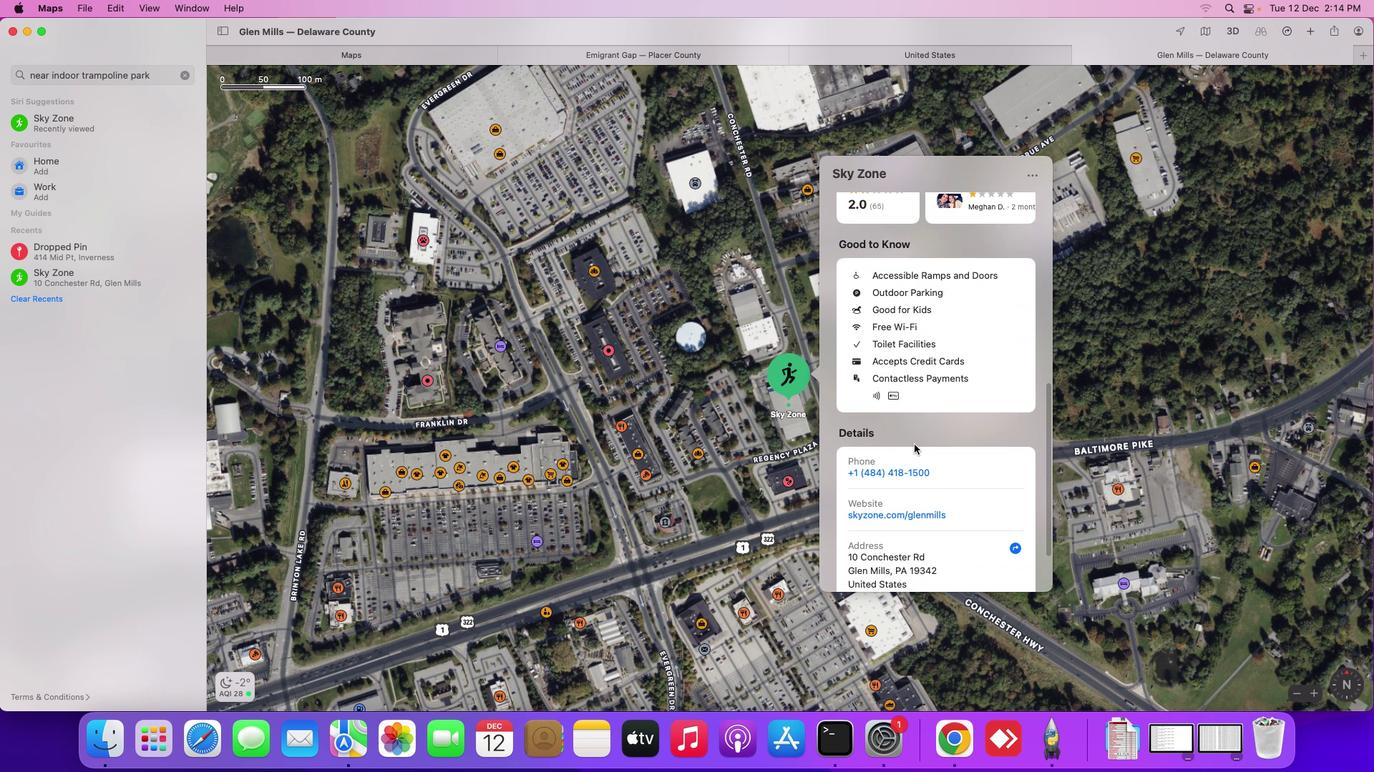 
Action: Mouse scrolled (914, 445) with delta (0, 0)
Screenshot: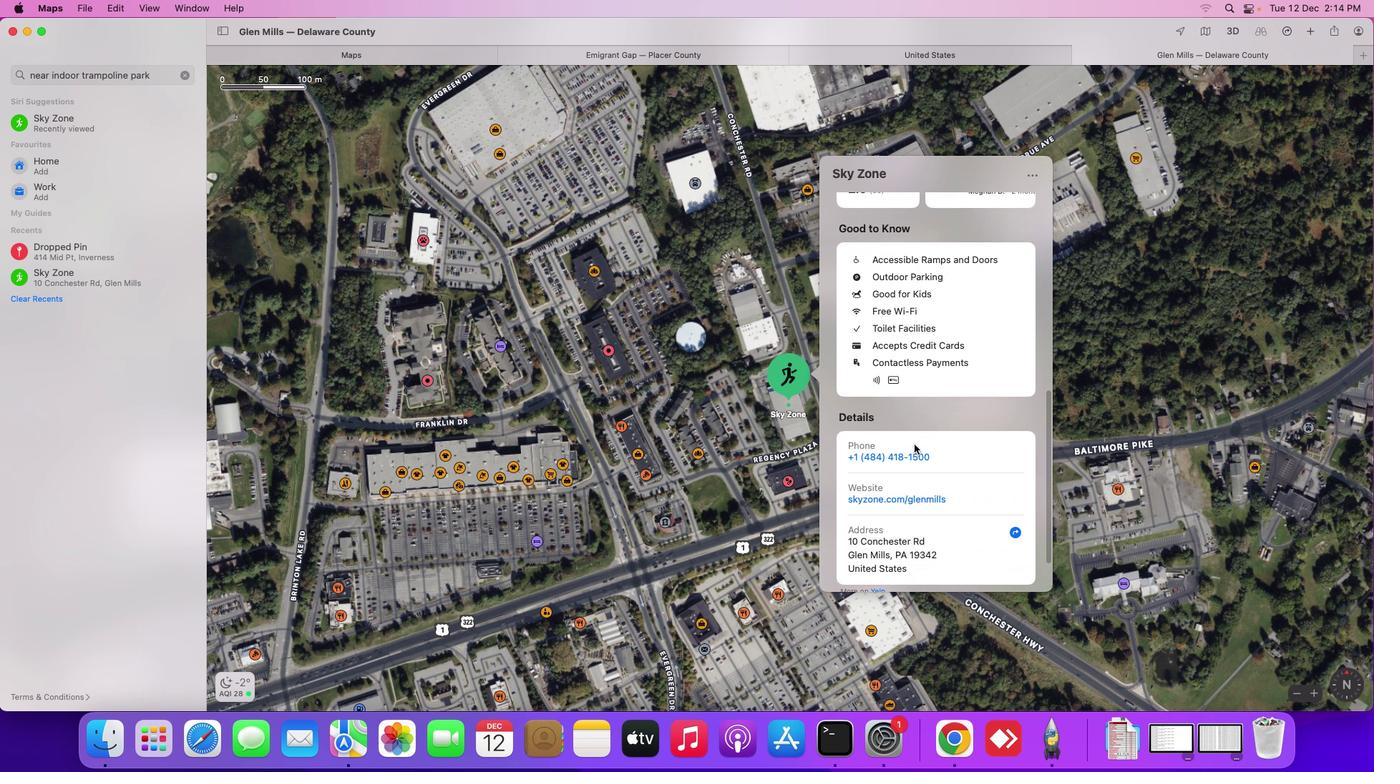 
Action: Mouse scrolled (914, 445) with delta (0, 0)
Screenshot: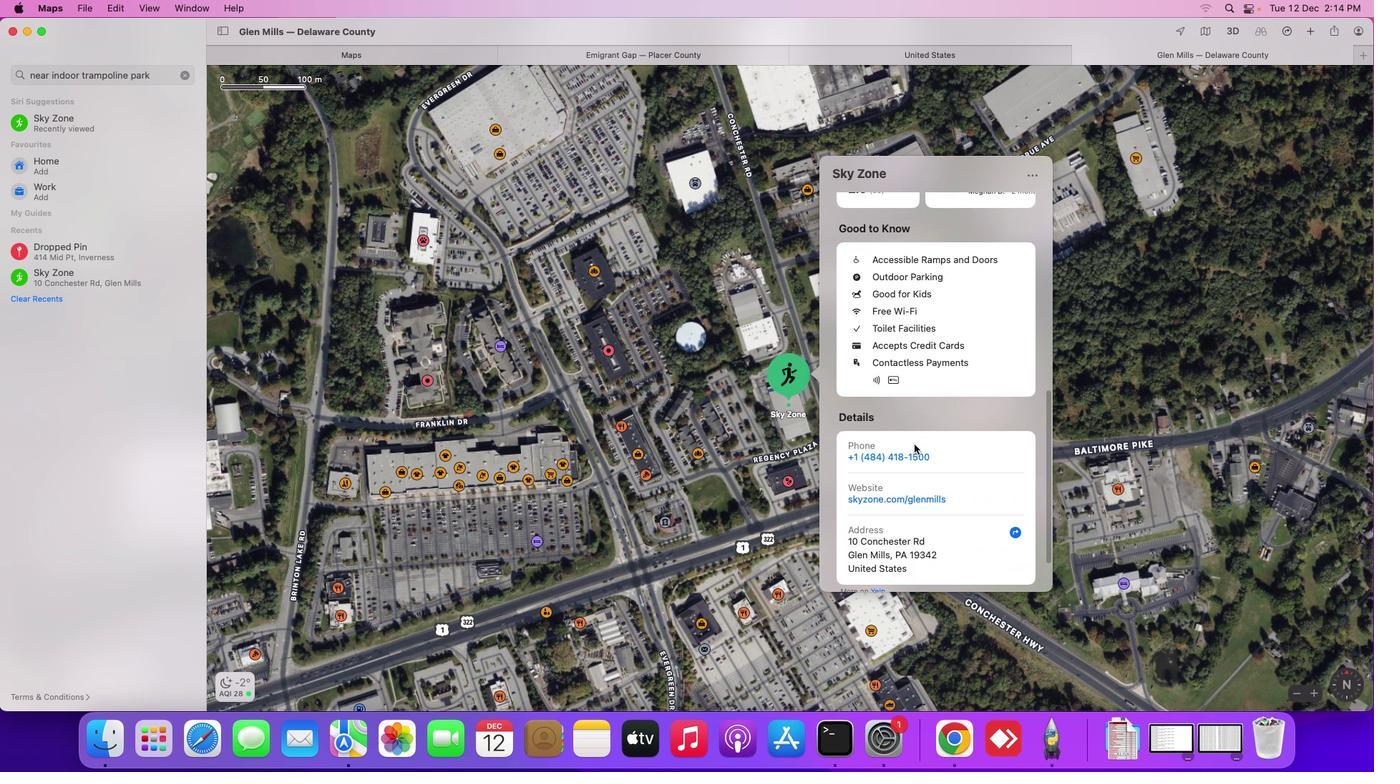 
Action: Mouse scrolled (914, 445) with delta (0, 0)
Screenshot: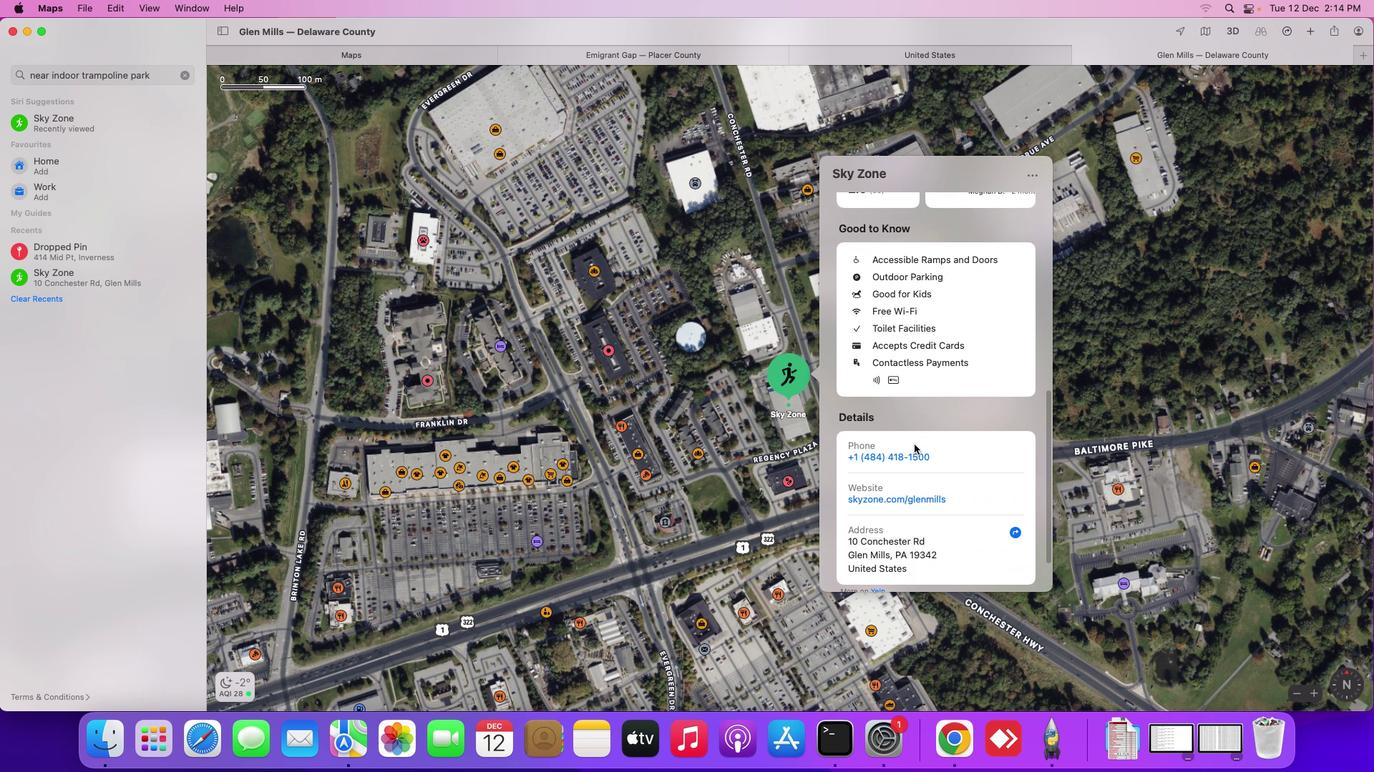 
Action: Mouse scrolled (914, 445) with delta (0, 0)
Screenshot: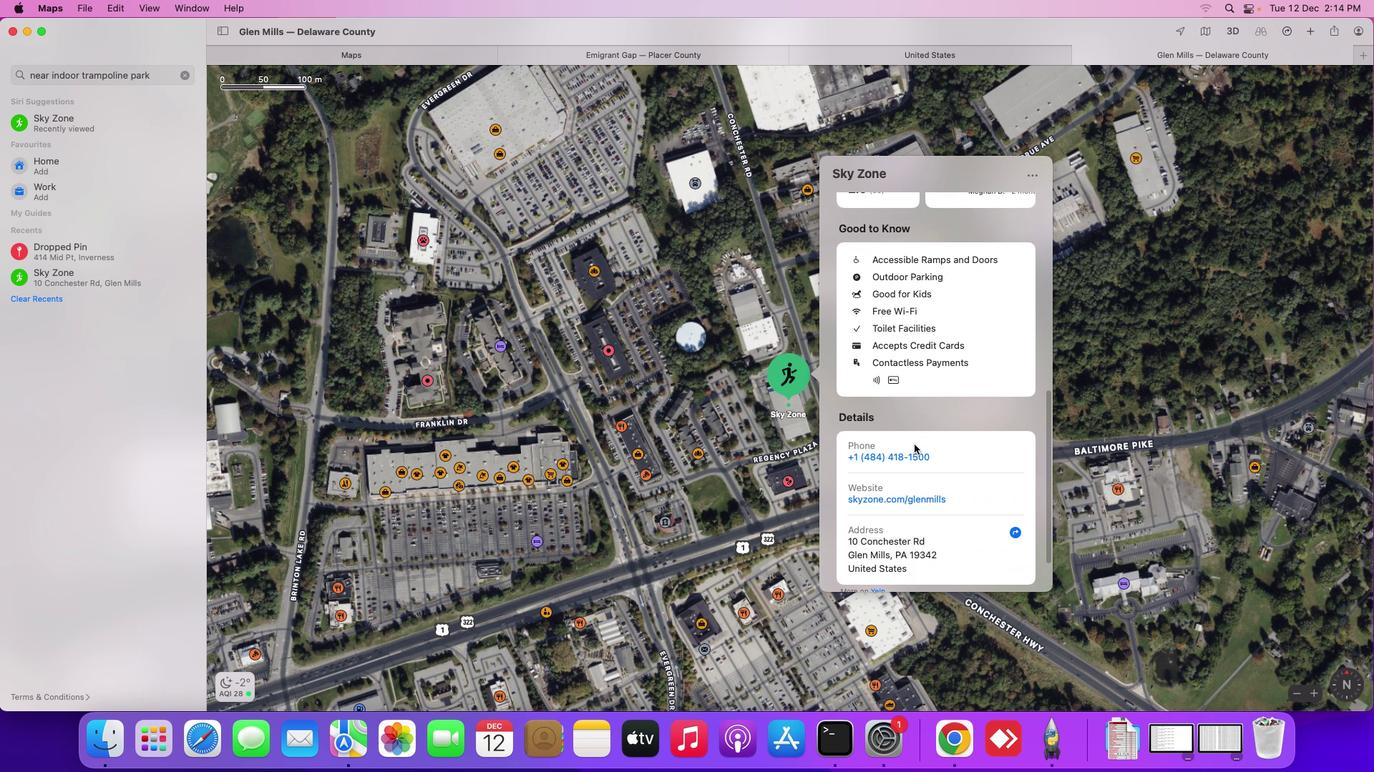 
Action: Mouse scrolled (914, 445) with delta (0, -1)
Screenshot: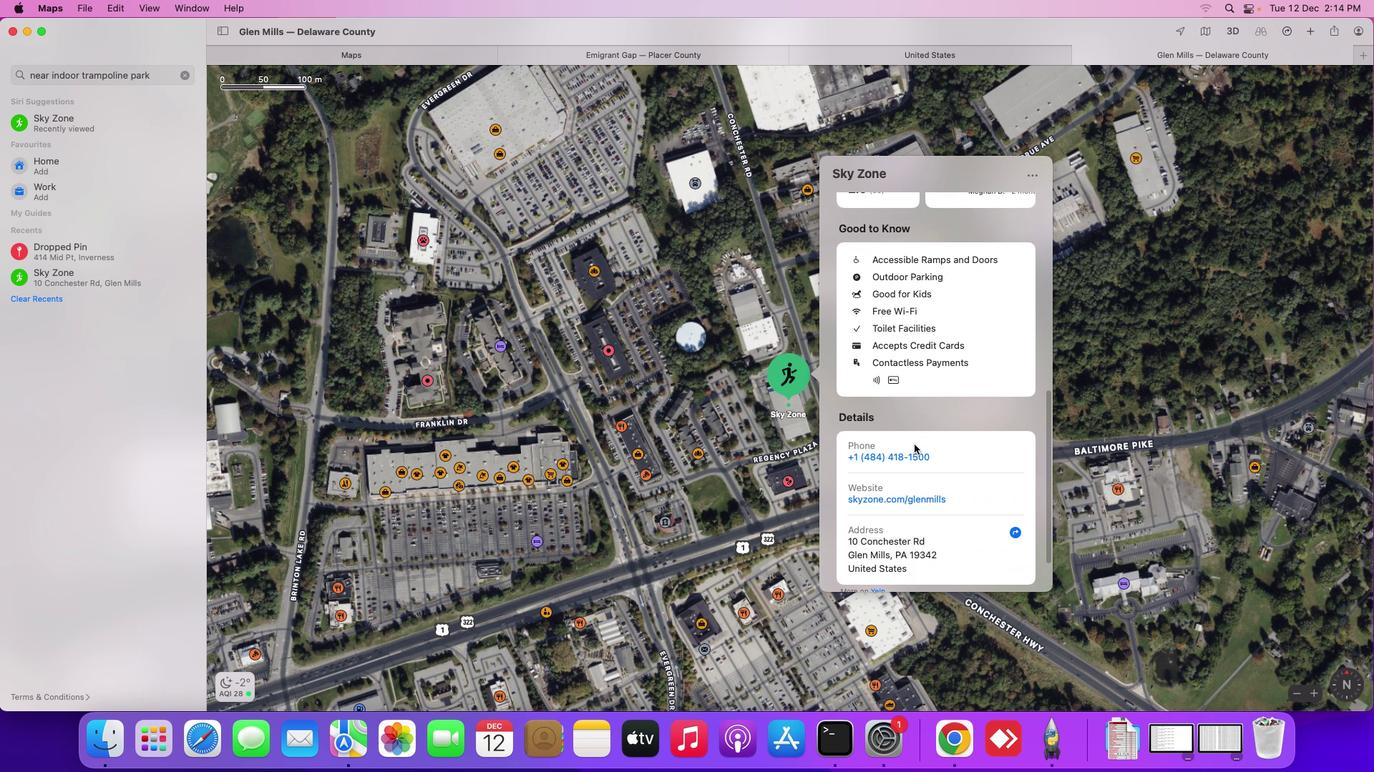 
Action: Mouse scrolled (914, 445) with delta (0, -1)
Screenshot: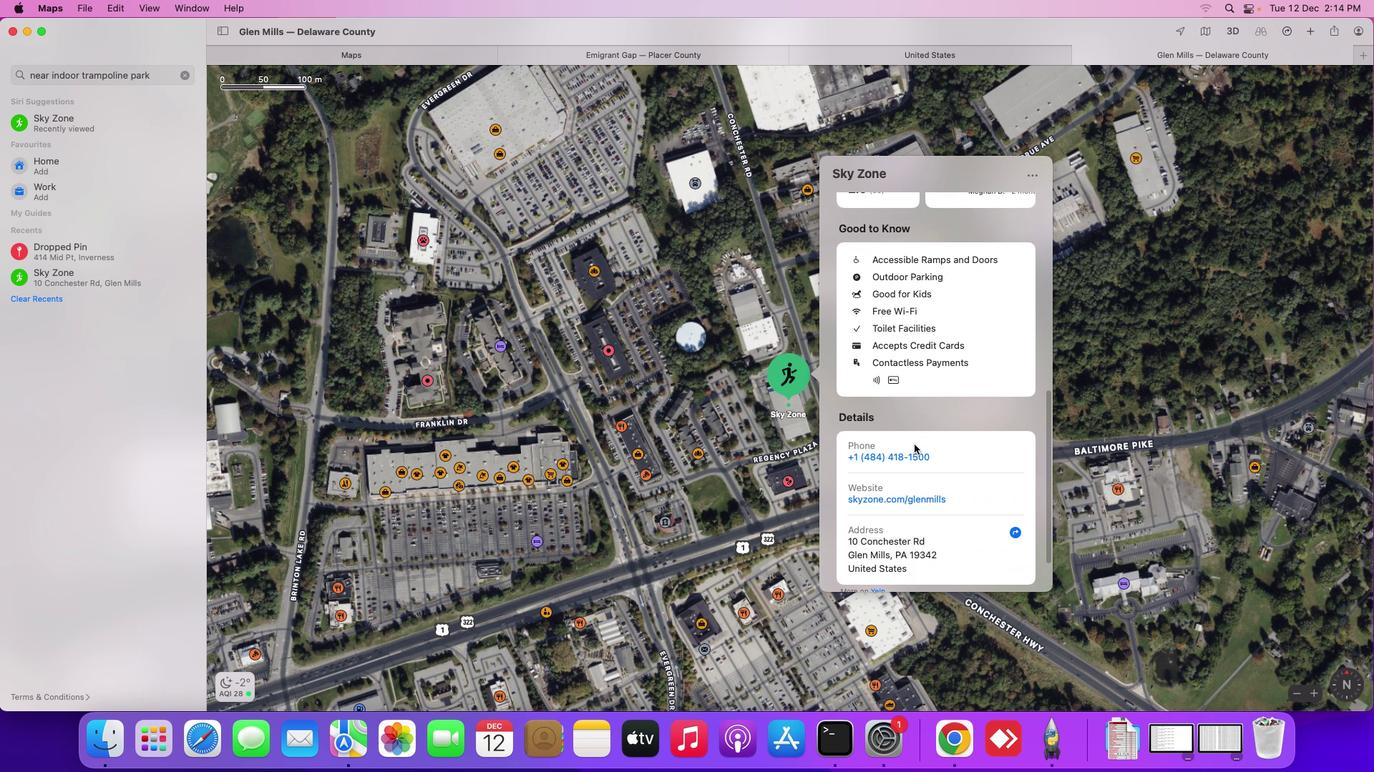 
Action: Mouse scrolled (914, 445) with delta (0, 0)
Screenshot: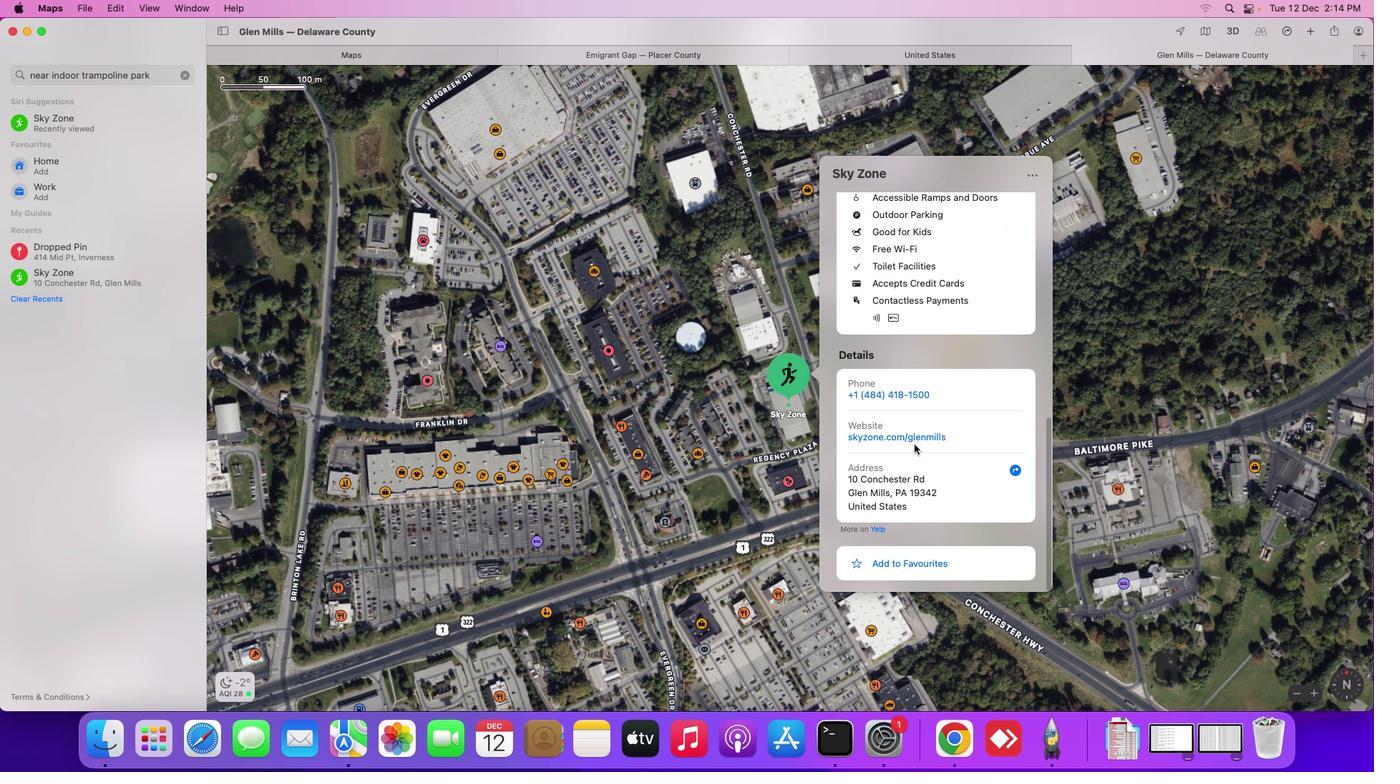 
Action: Mouse scrolled (914, 445) with delta (0, 0)
Screenshot: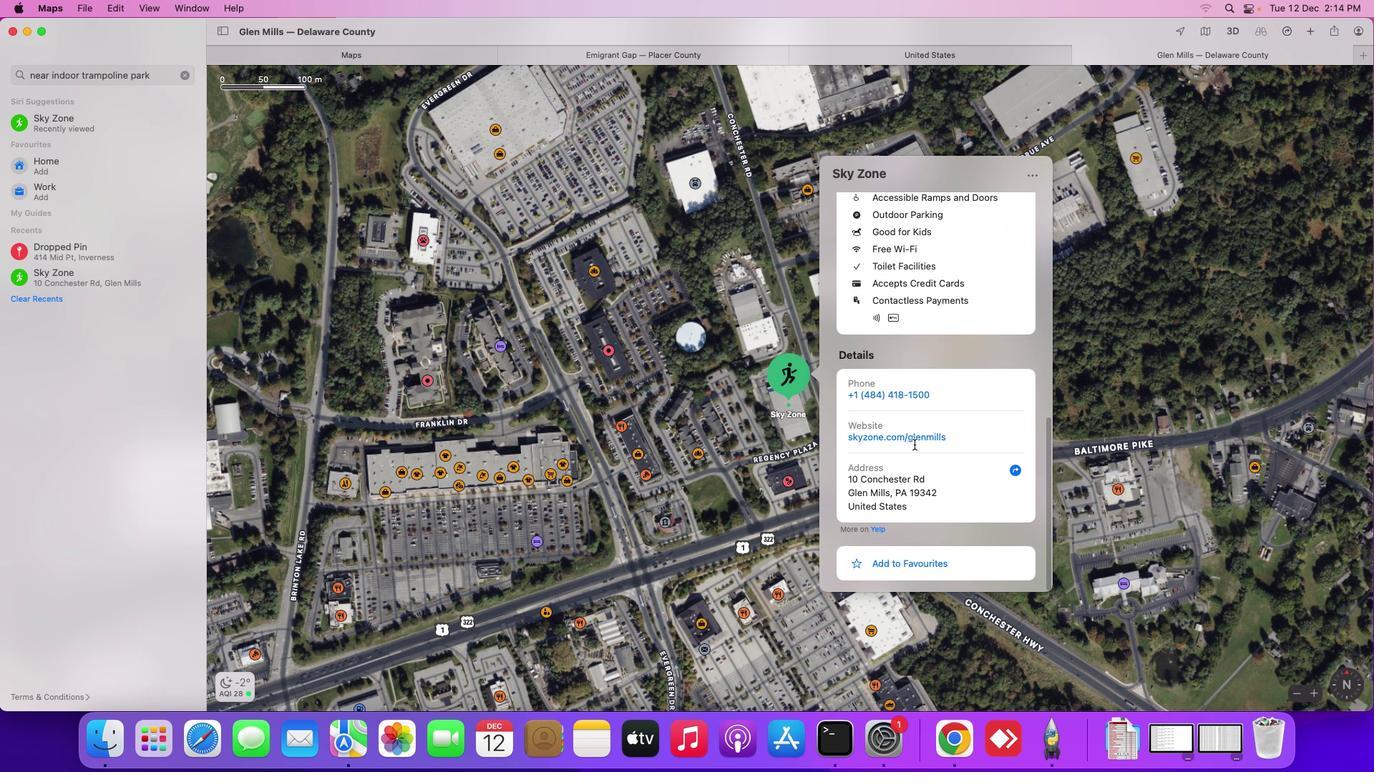 
Action: Mouse scrolled (914, 445) with delta (0, -2)
Screenshot: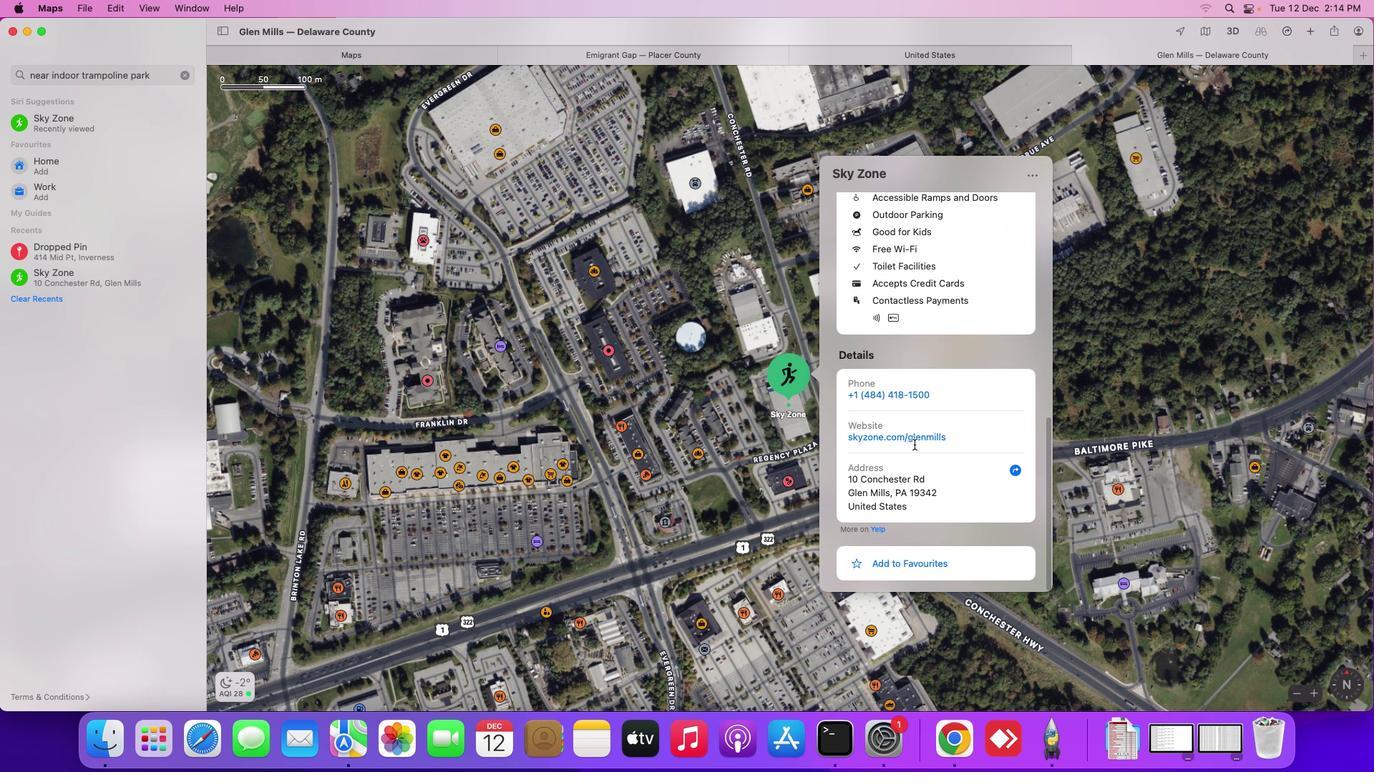 
Action: Mouse scrolled (914, 445) with delta (0, -2)
Screenshot: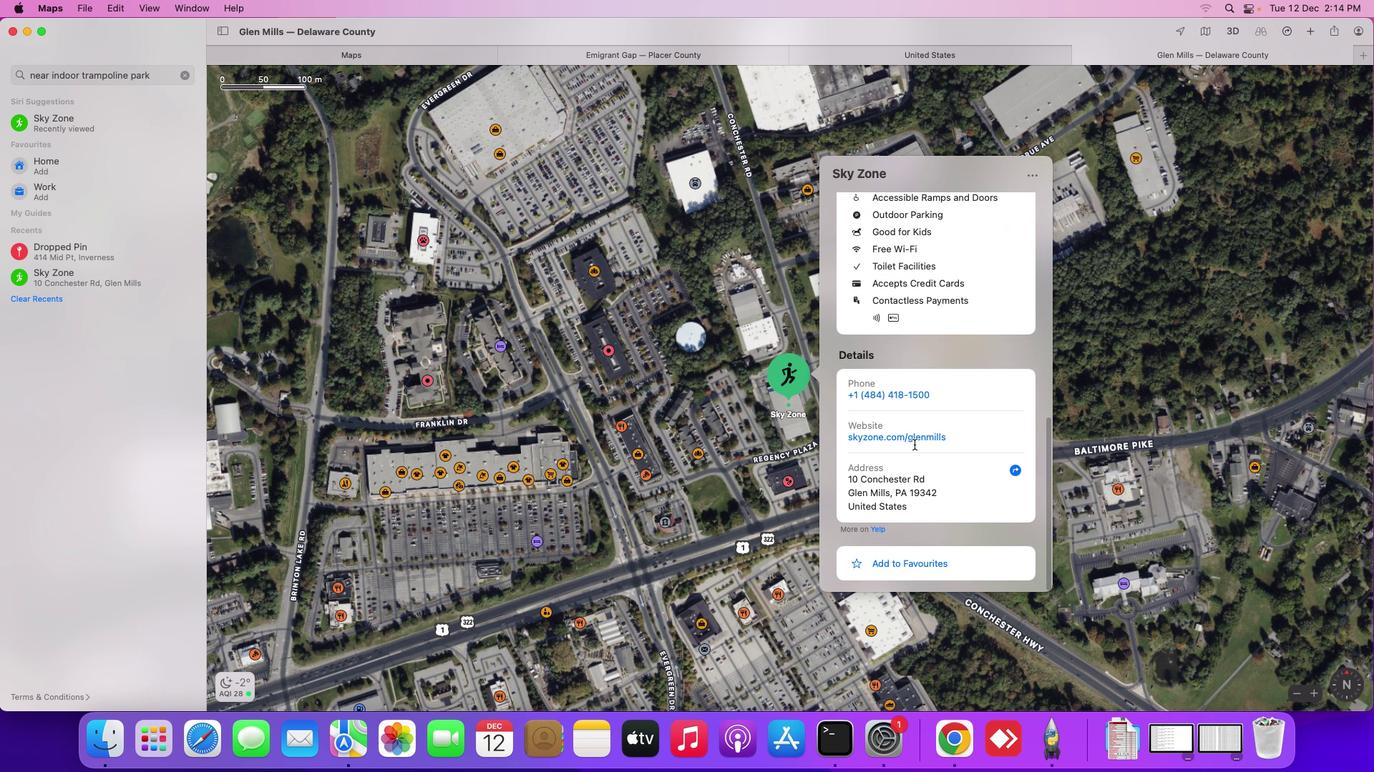 
Action: Mouse scrolled (914, 445) with delta (0, -2)
Screenshot: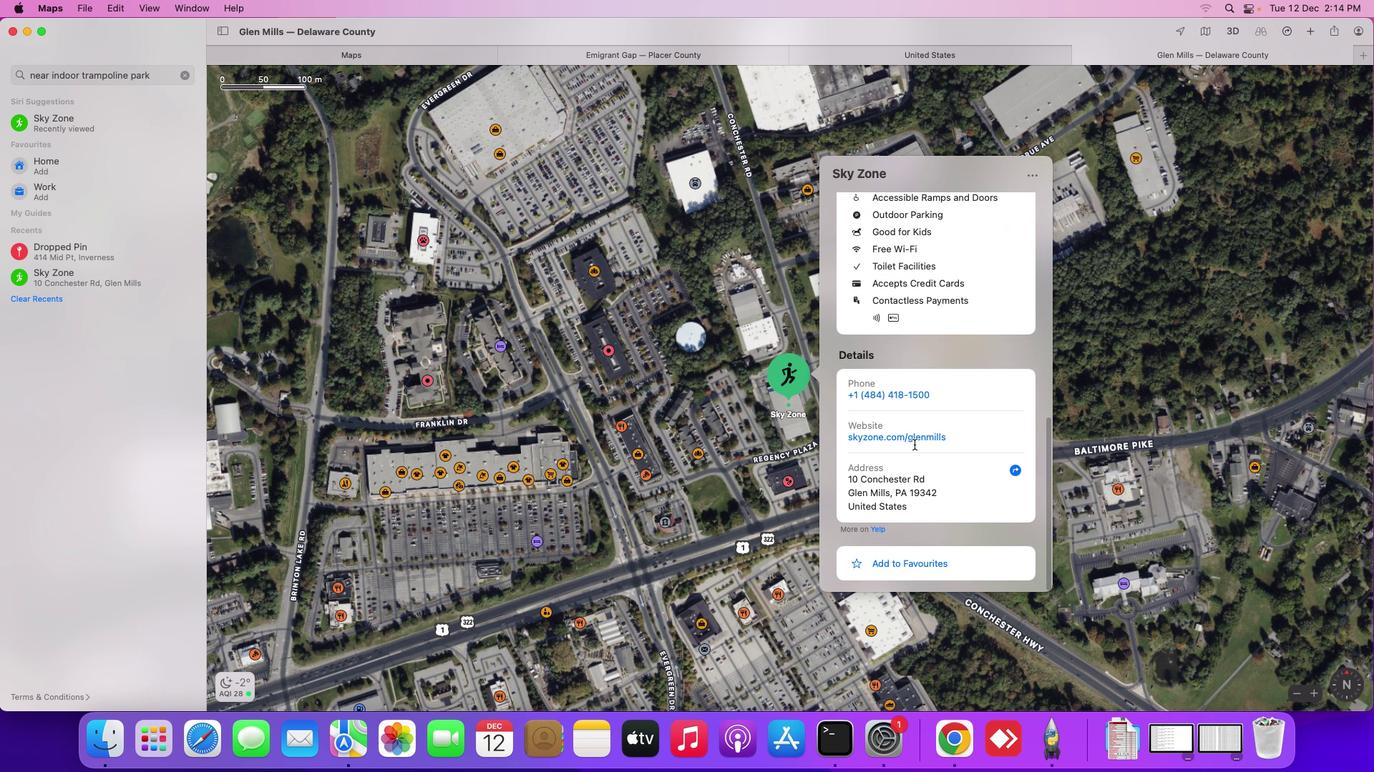 
Action: Mouse scrolled (914, 445) with delta (0, 0)
Screenshot: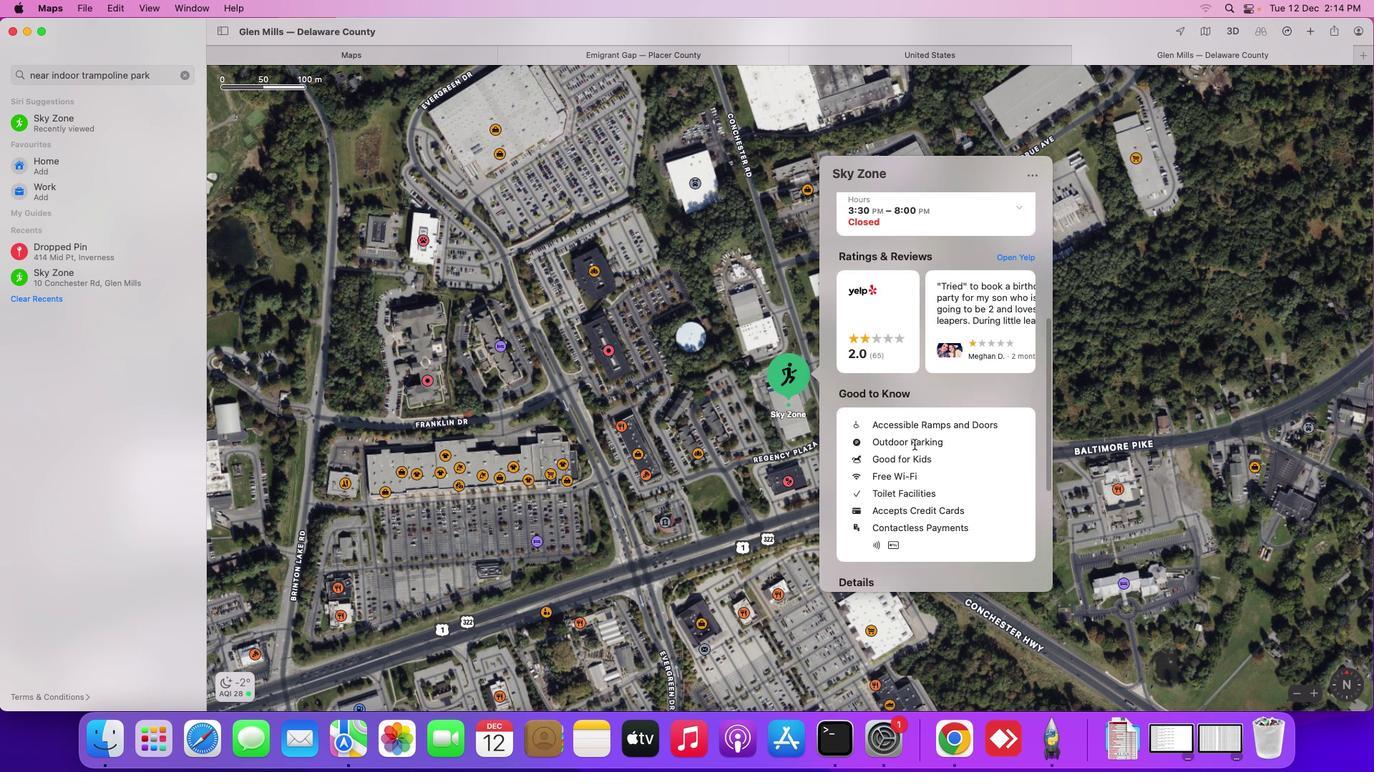 
Action: Mouse scrolled (914, 445) with delta (0, 0)
Screenshot: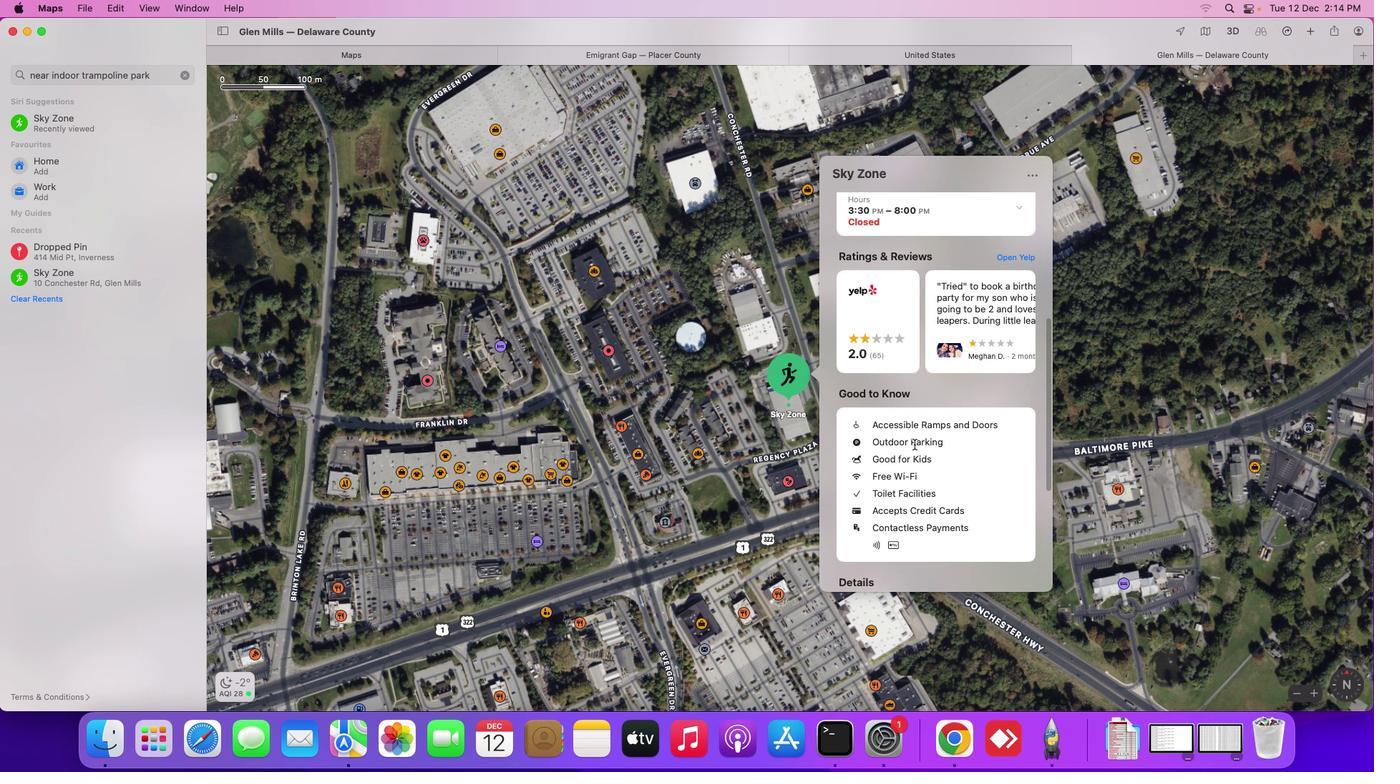
Action: Mouse moved to (914, 444)
Screenshot: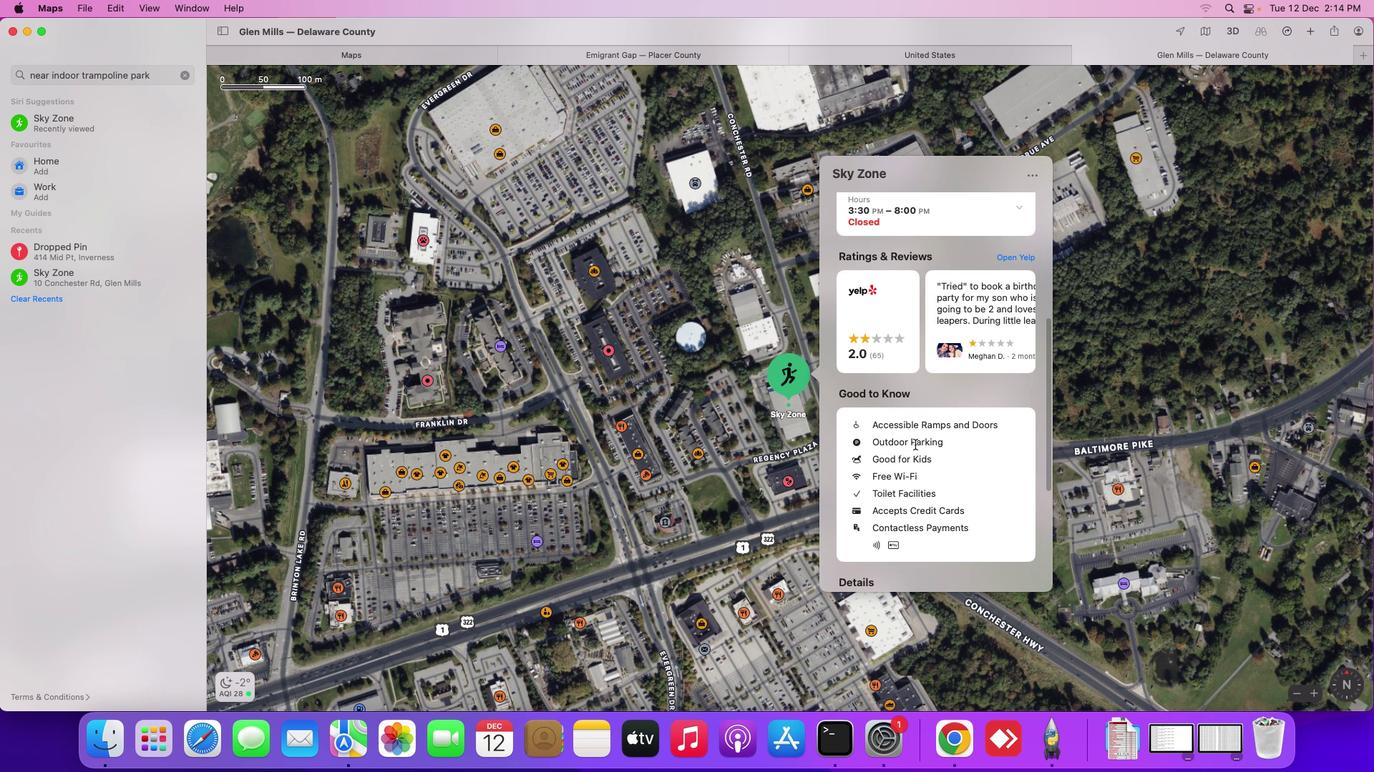 
Action: Mouse scrolled (914, 444) with delta (0, 0)
Screenshot: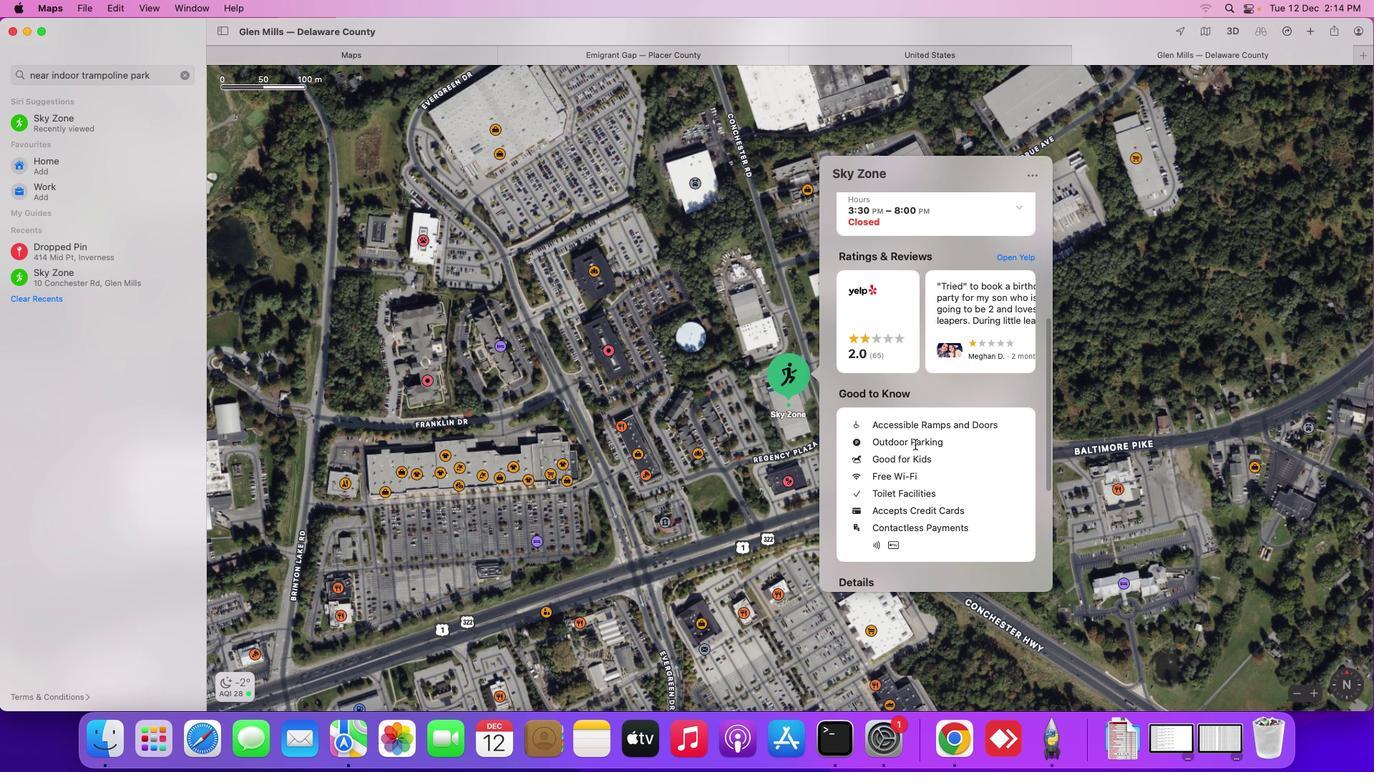 
Action: Mouse scrolled (914, 444) with delta (0, 0)
Screenshot: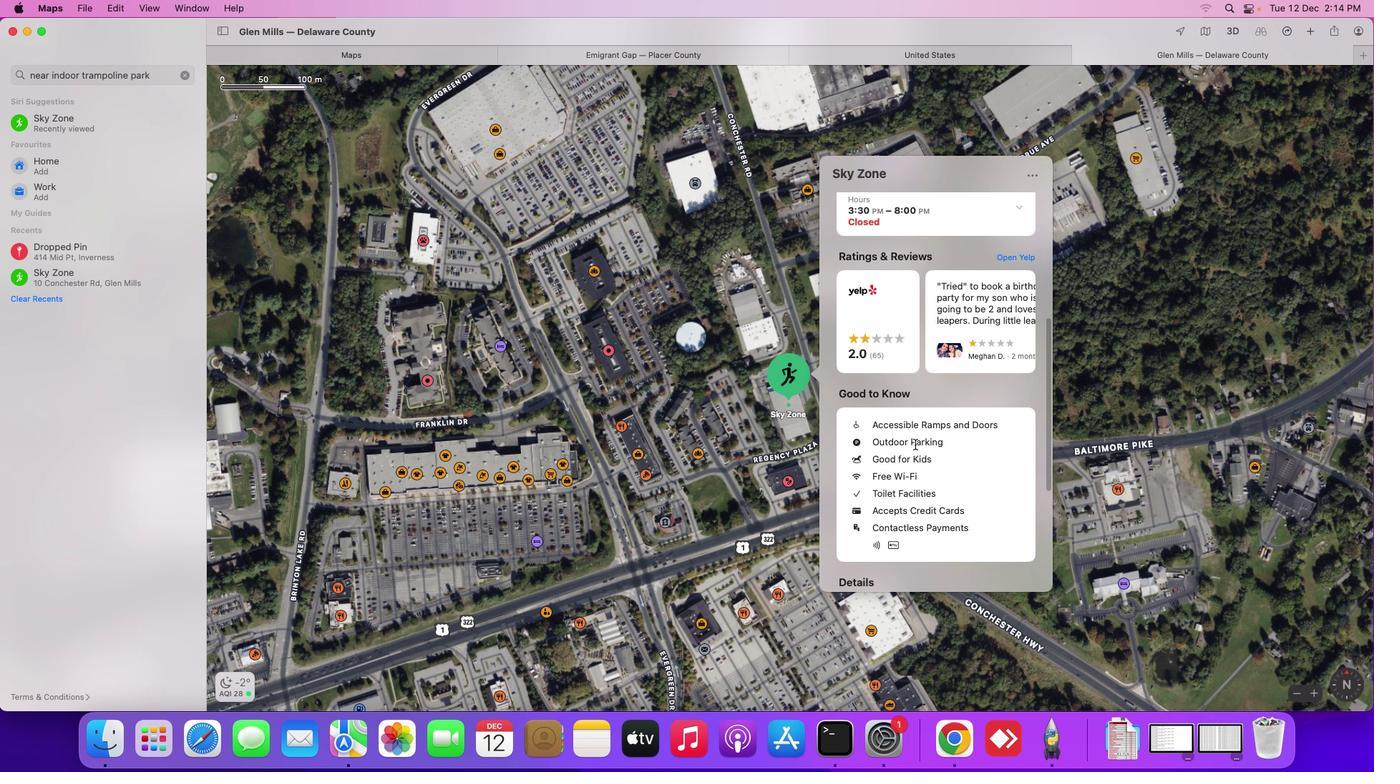 
Action: Mouse scrolled (914, 444) with delta (0, 2)
Screenshot: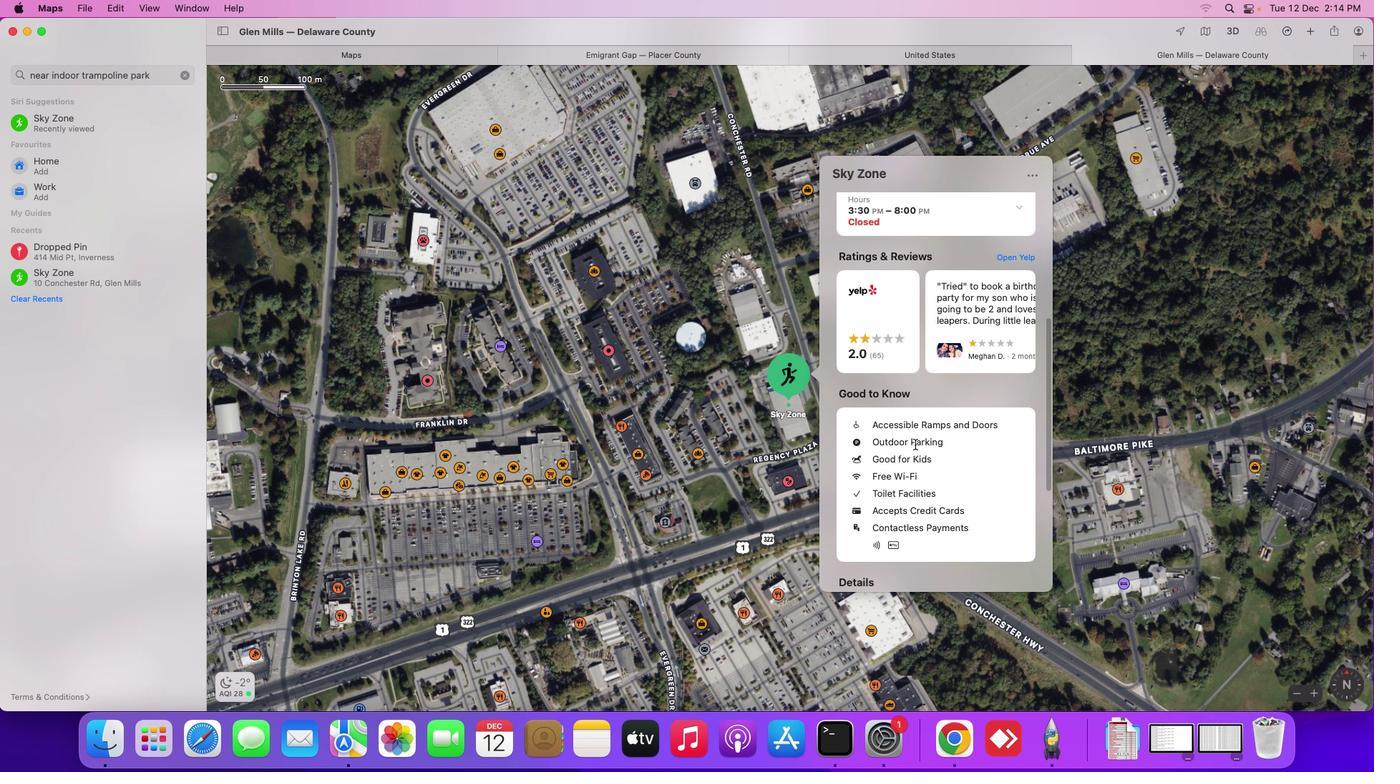 
Action: Mouse scrolled (914, 444) with delta (0, 3)
Screenshot: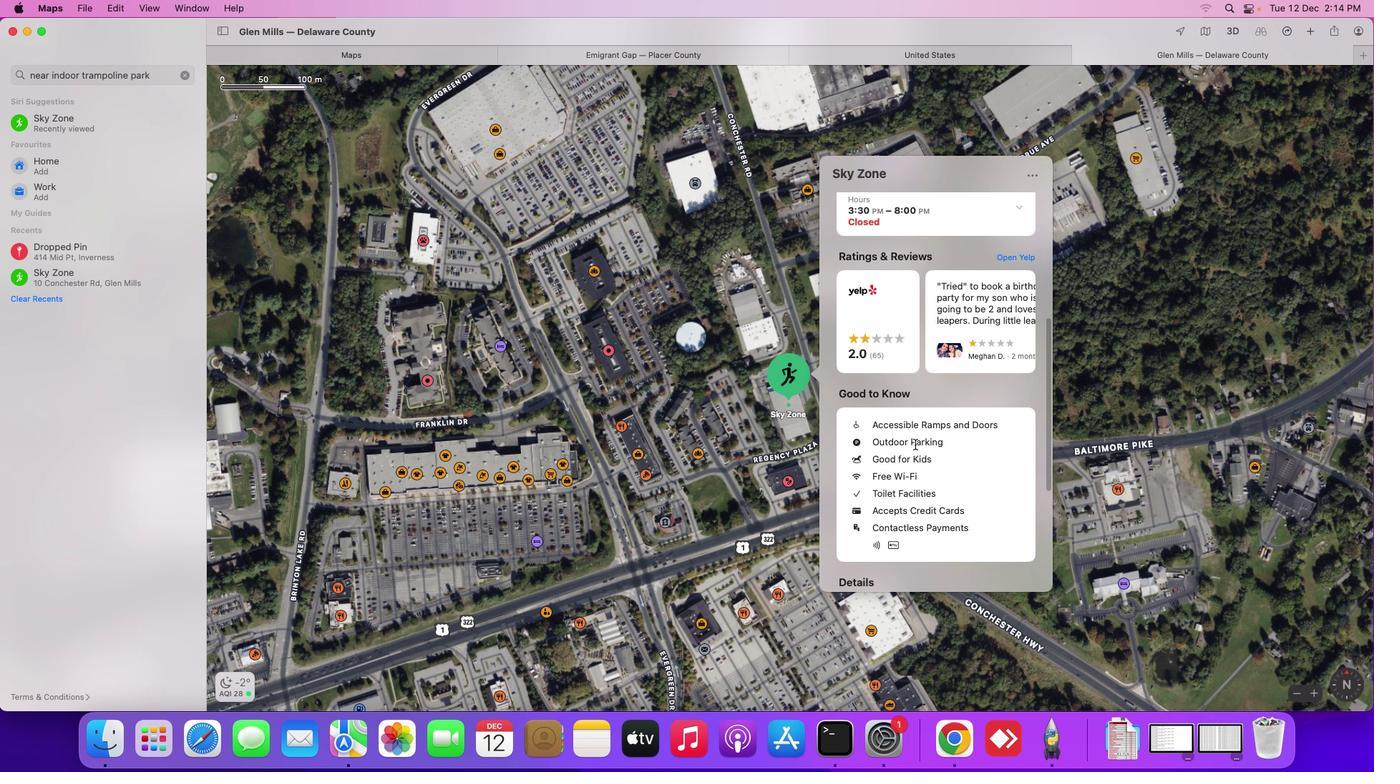
Action: Mouse scrolled (914, 444) with delta (0, 4)
Screenshot: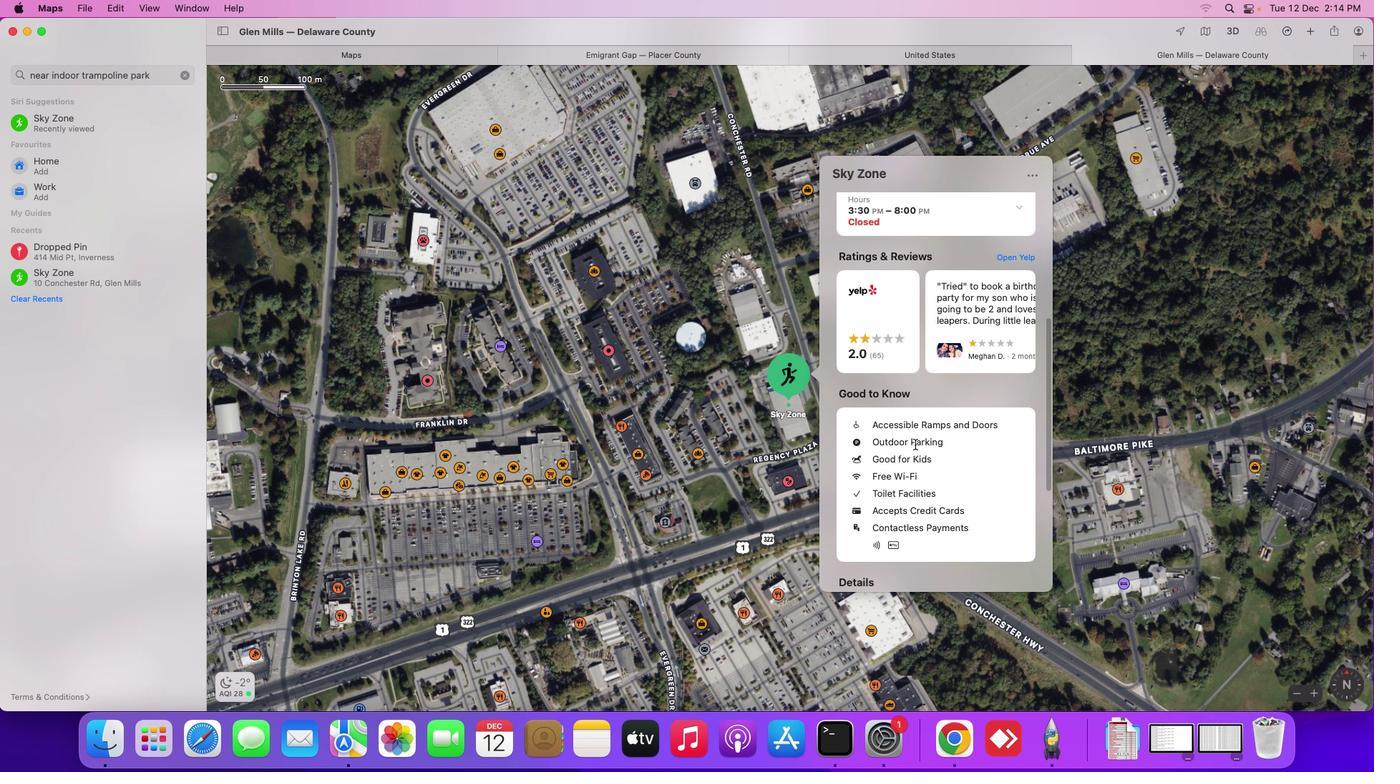 
Action: Mouse scrolled (914, 444) with delta (0, 5)
Screenshot: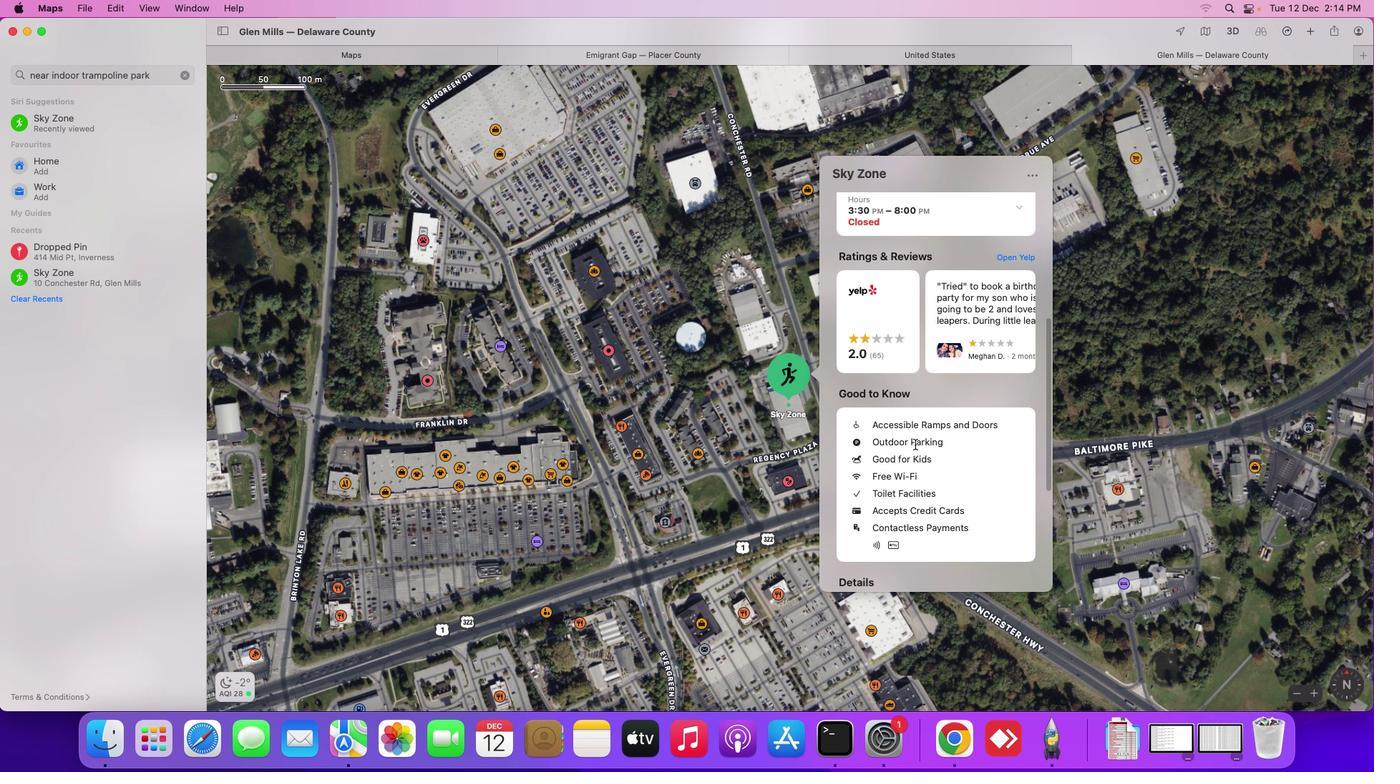 
Action: Mouse scrolled (914, 444) with delta (0, 5)
Screenshot: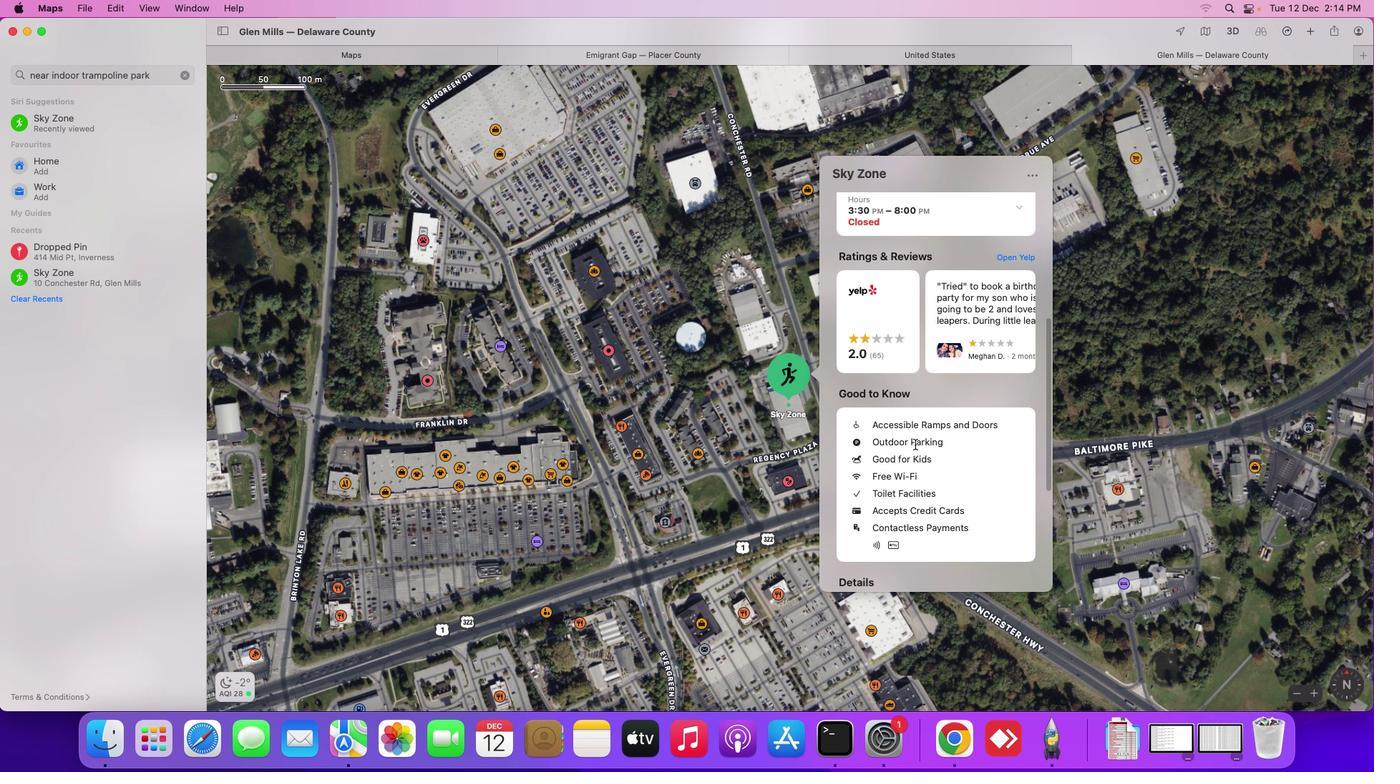 
Action: Mouse moved to (914, 444)
Screenshot: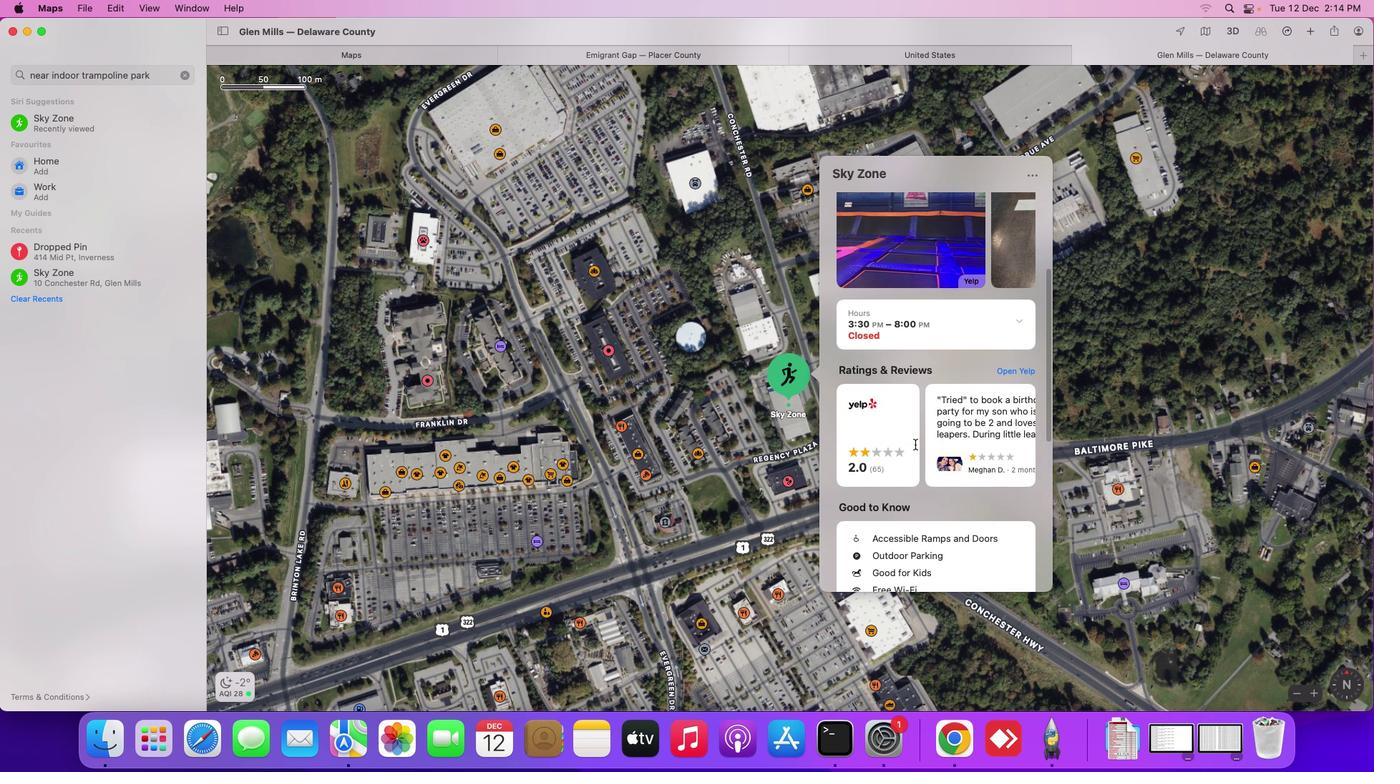 
Action: Mouse scrolled (914, 444) with delta (0, 0)
Screenshot: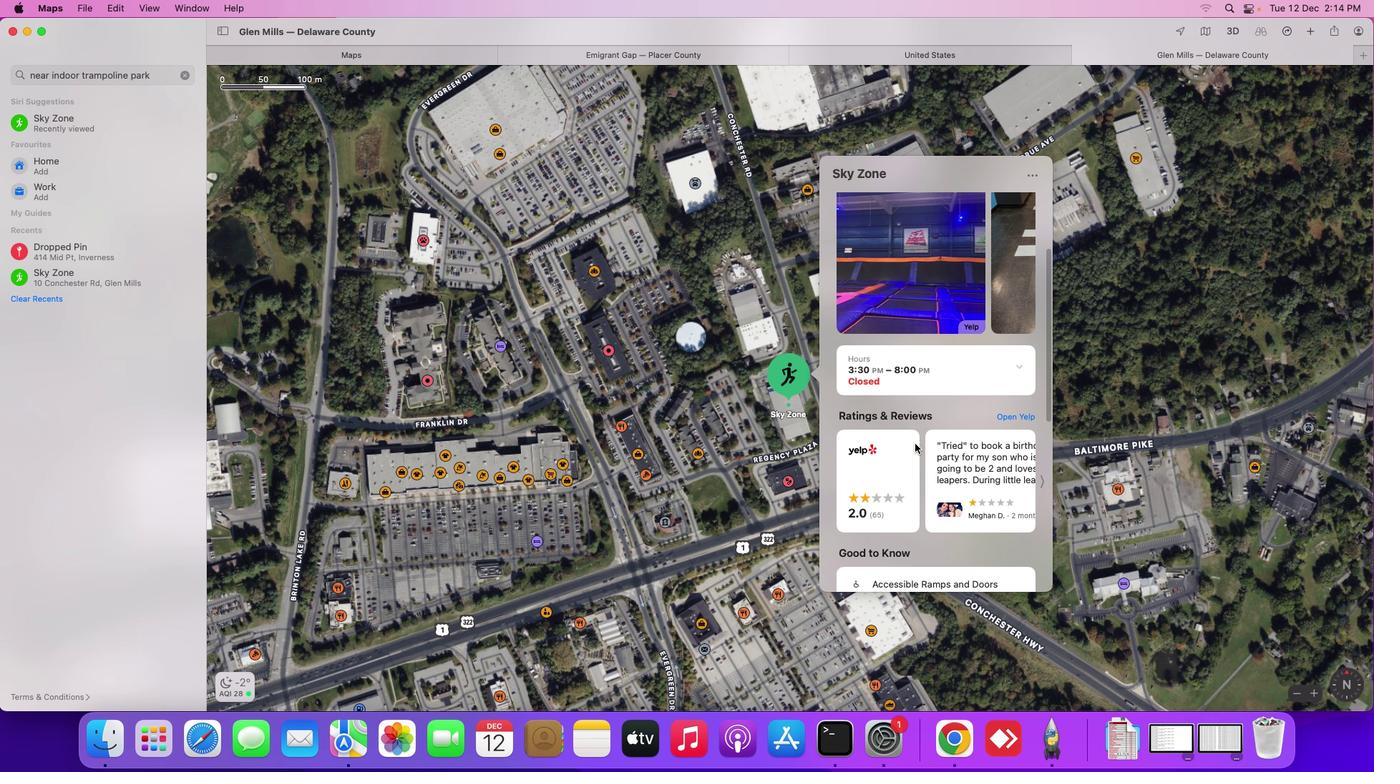 
Action: Mouse scrolled (914, 444) with delta (0, 0)
Screenshot: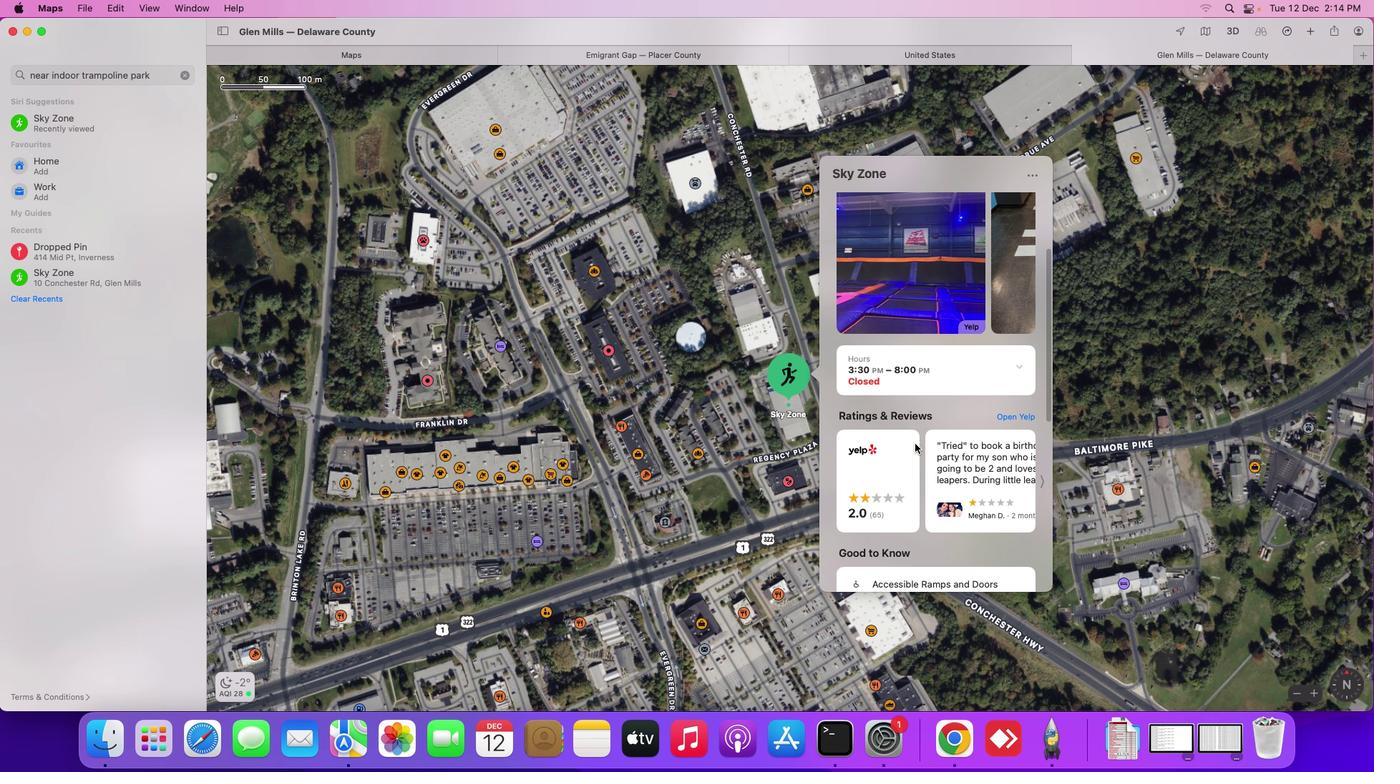 
Action: Mouse scrolled (914, 444) with delta (0, 2)
Screenshot: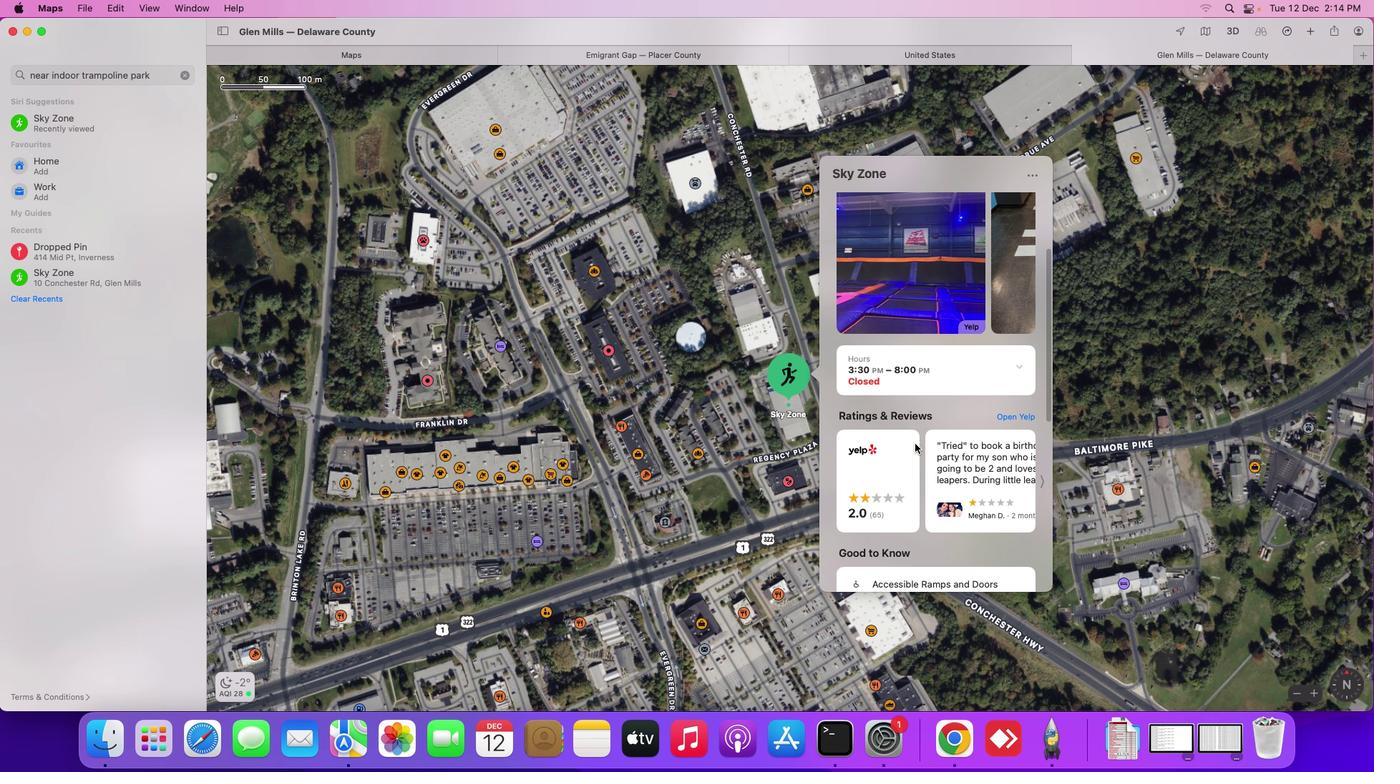 
Action: Mouse scrolled (914, 444) with delta (0, 3)
Screenshot: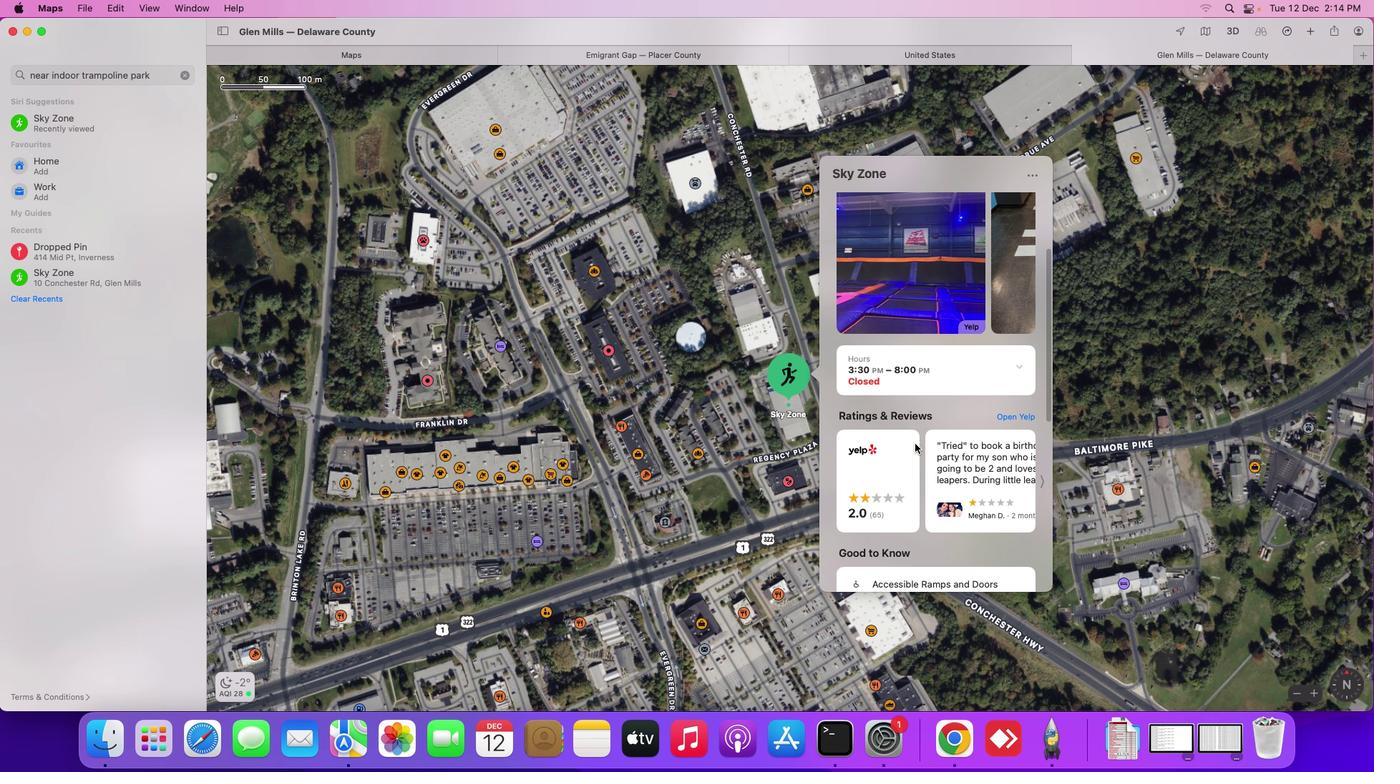 
Action: Mouse scrolled (914, 444) with delta (0, 3)
Screenshot: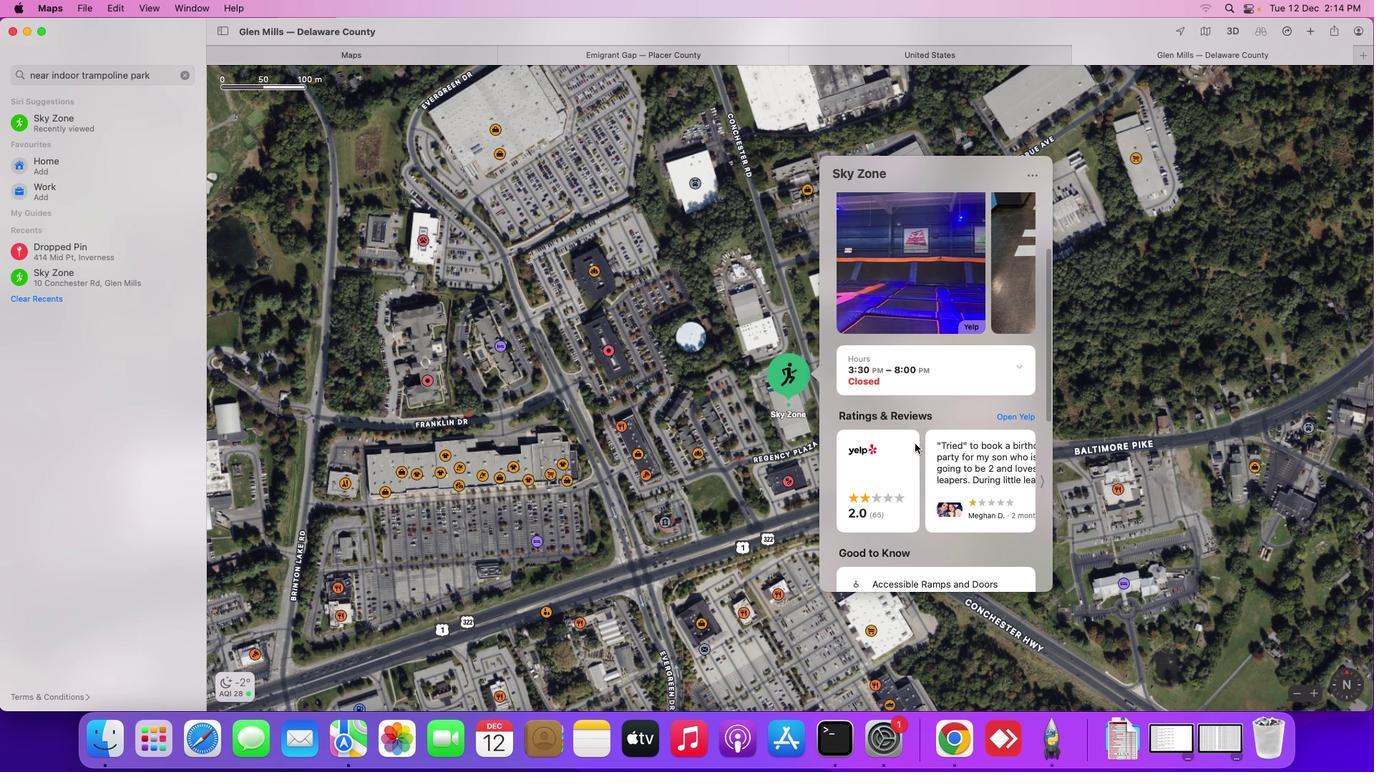 
Action: Mouse scrolled (914, 444) with delta (0, 4)
Screenshot: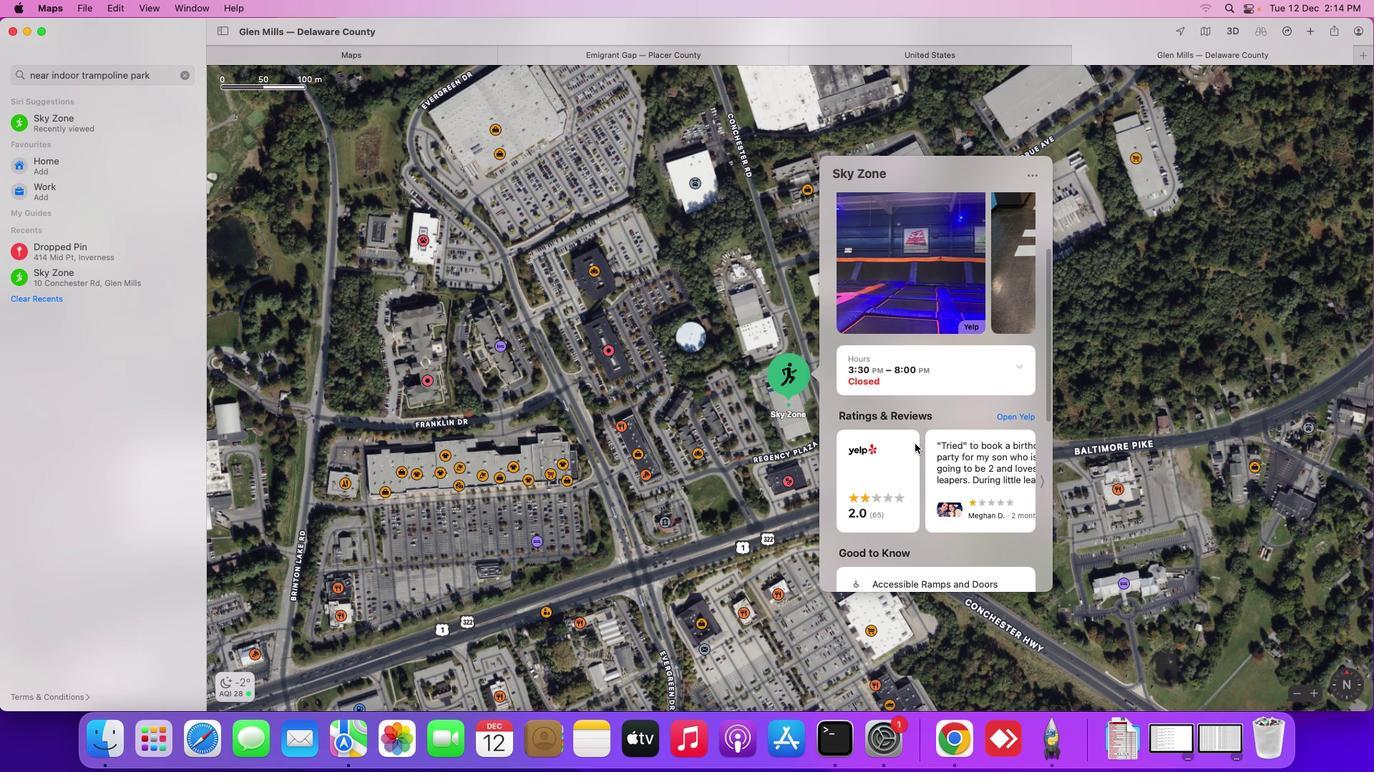 
Action: Mouse moved to (915, 444)
Screenshot: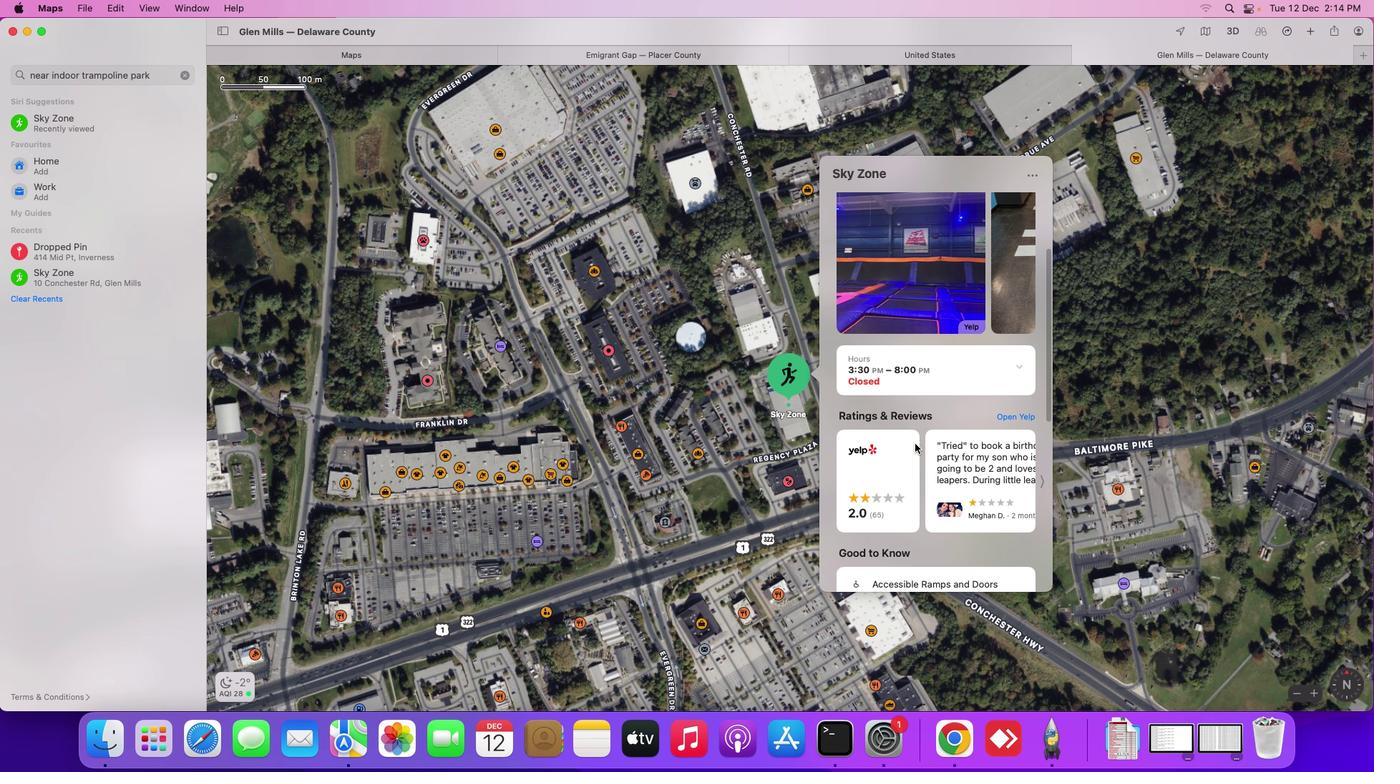 
Action: Mouse scrolled (915, 444) with delta (0, 0)
Screenshot: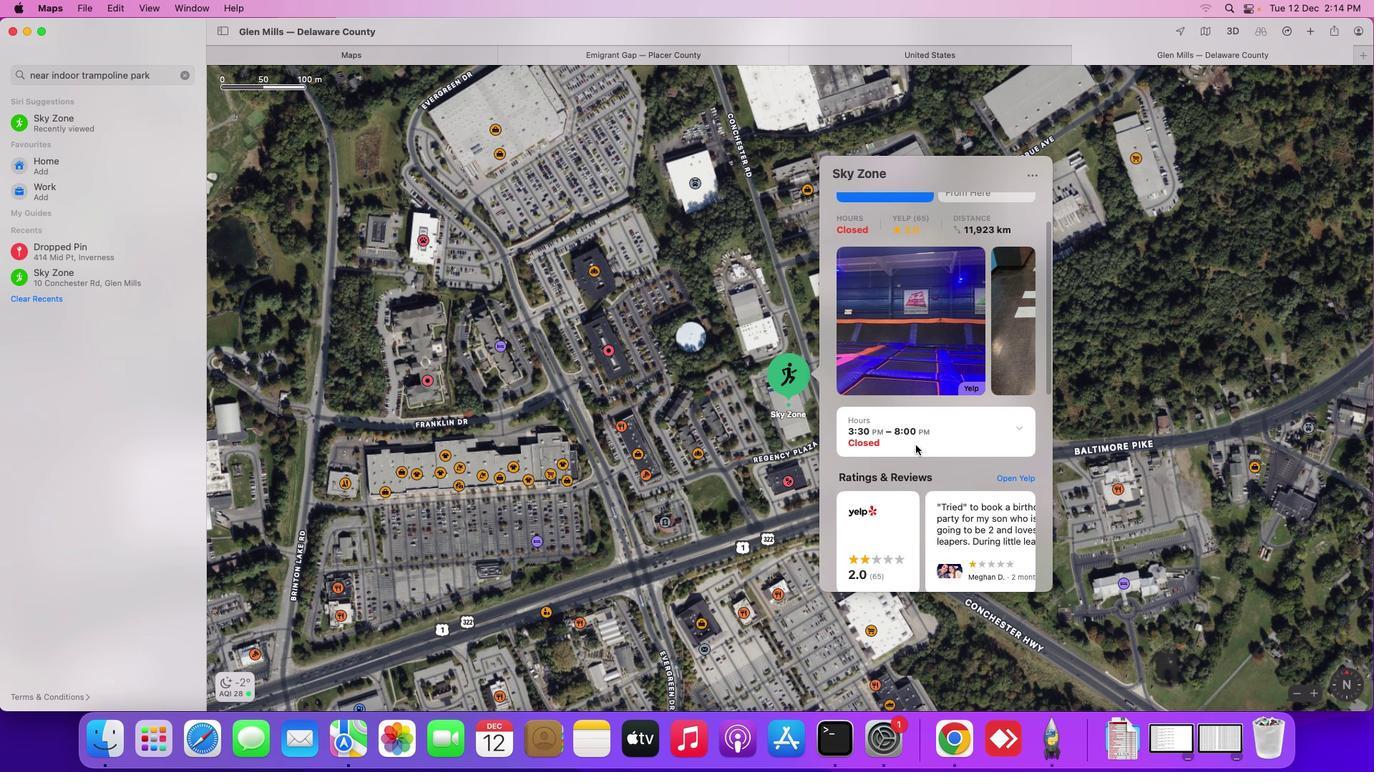 
Action: Mouse scrolled (915, 444) with delta (0, 0)
Screenshot: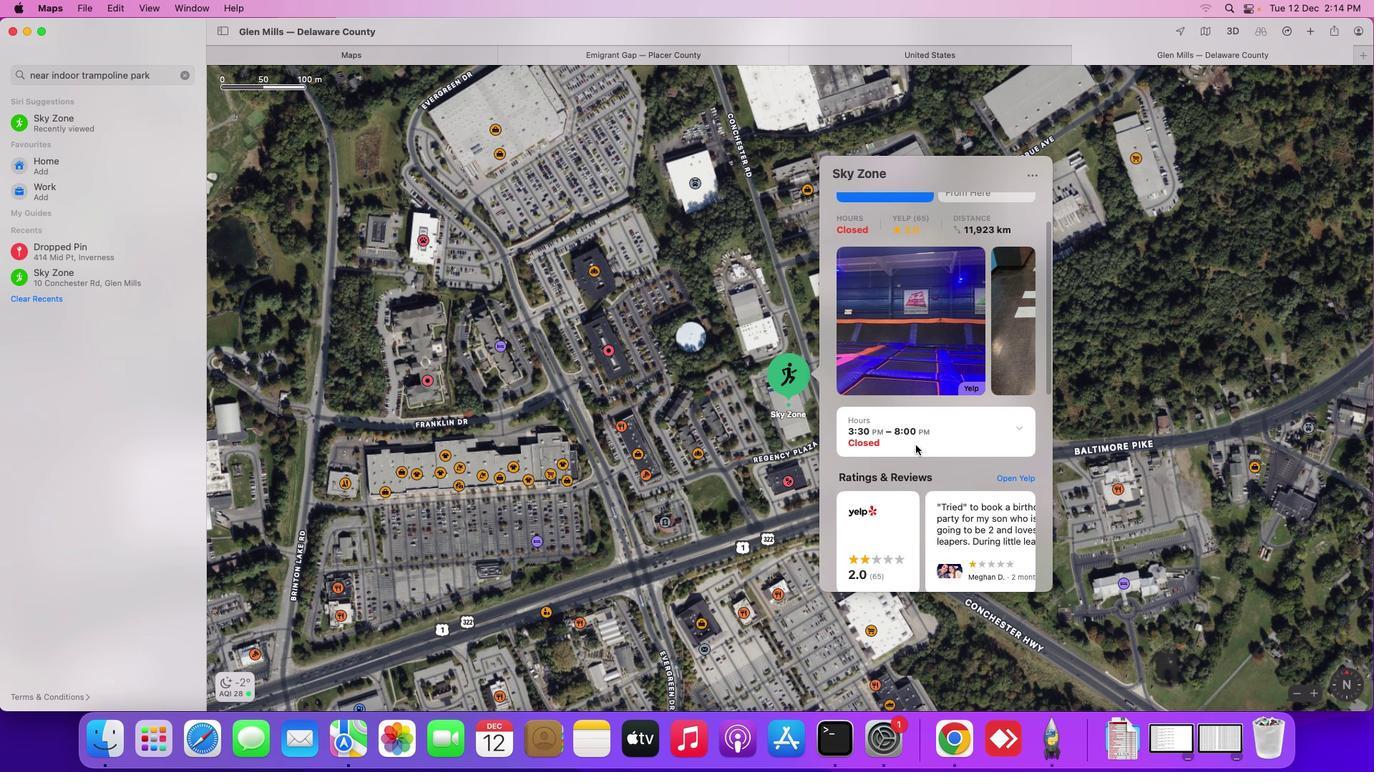 
Action: Mouse moved to (915, 445)
Screenshot: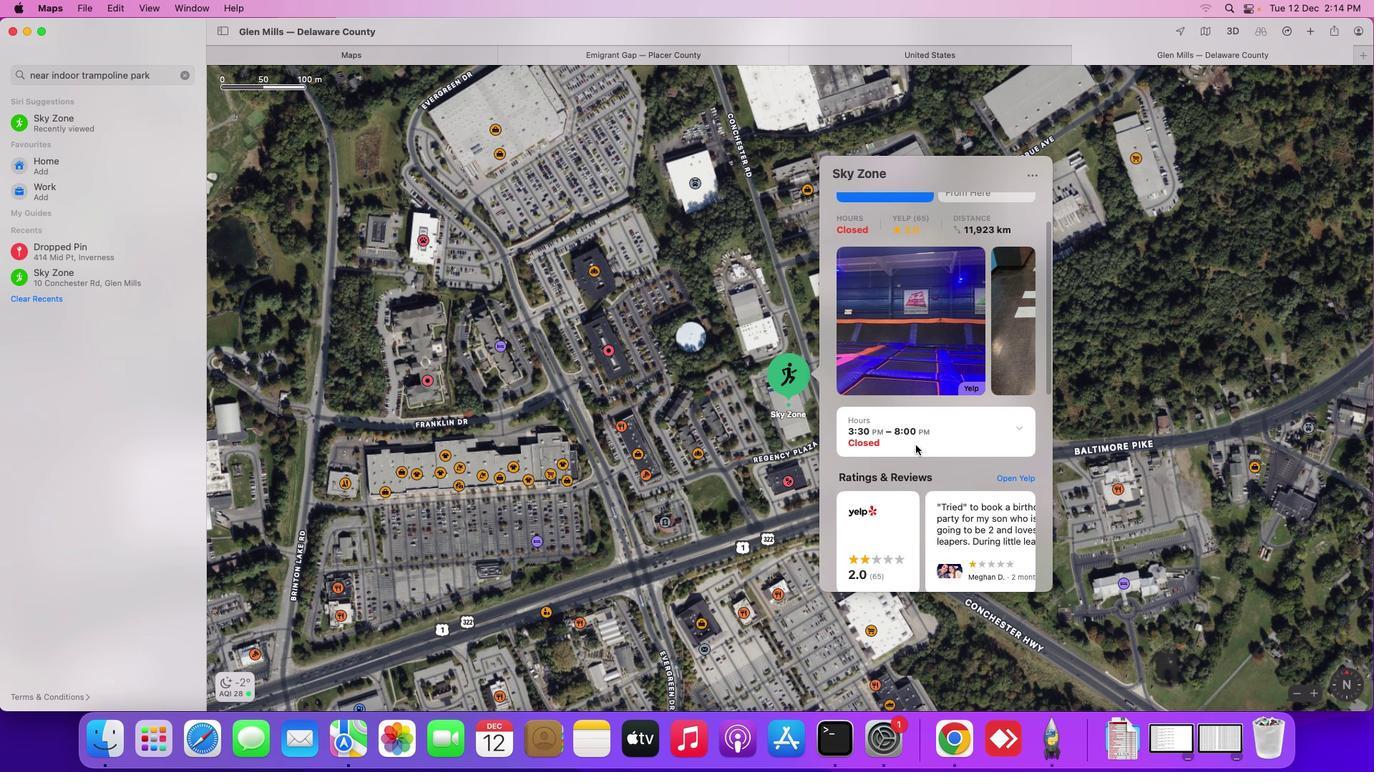 
Action: Mouse scrolled (915, 445) with delta (0, 0)
Screenshot: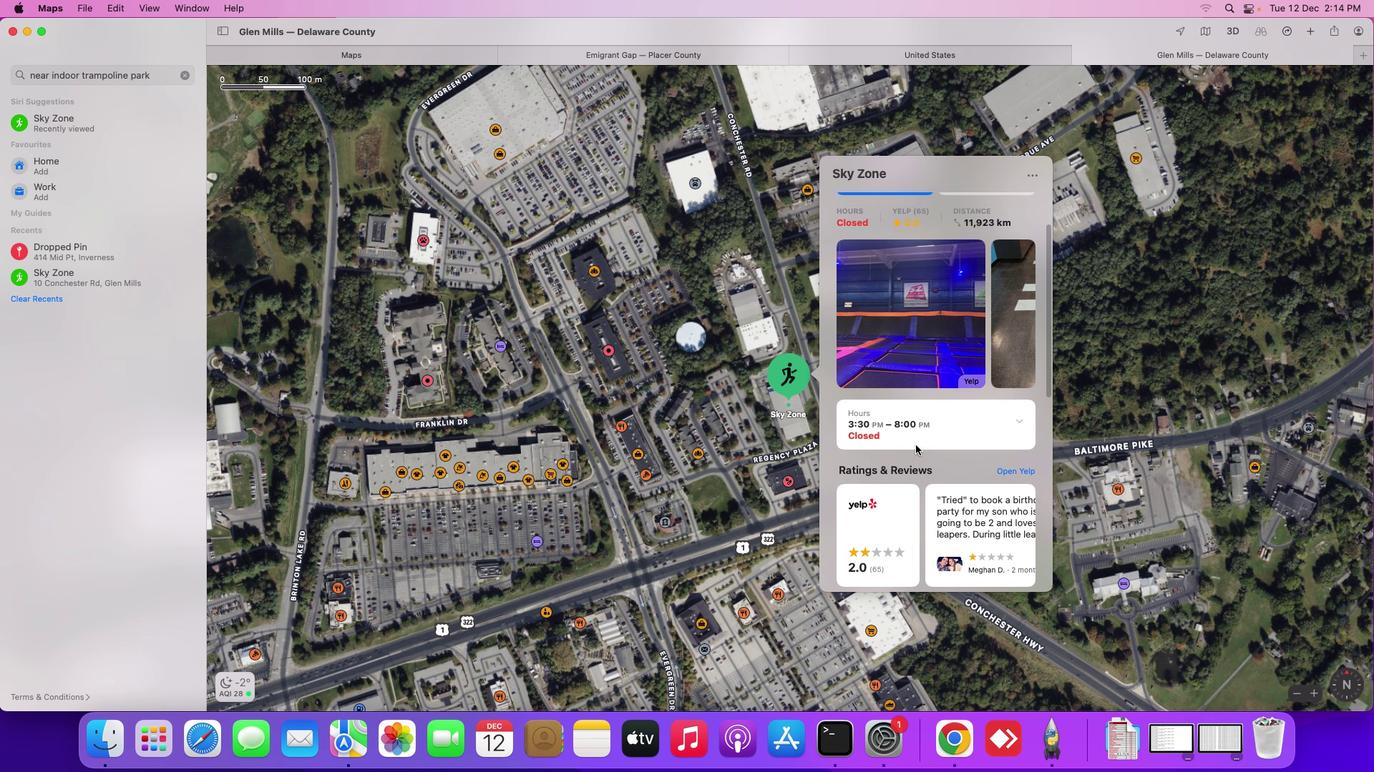 
Action: Mouse scrolled (915, 445) with delta (0, 1)
Screenshot: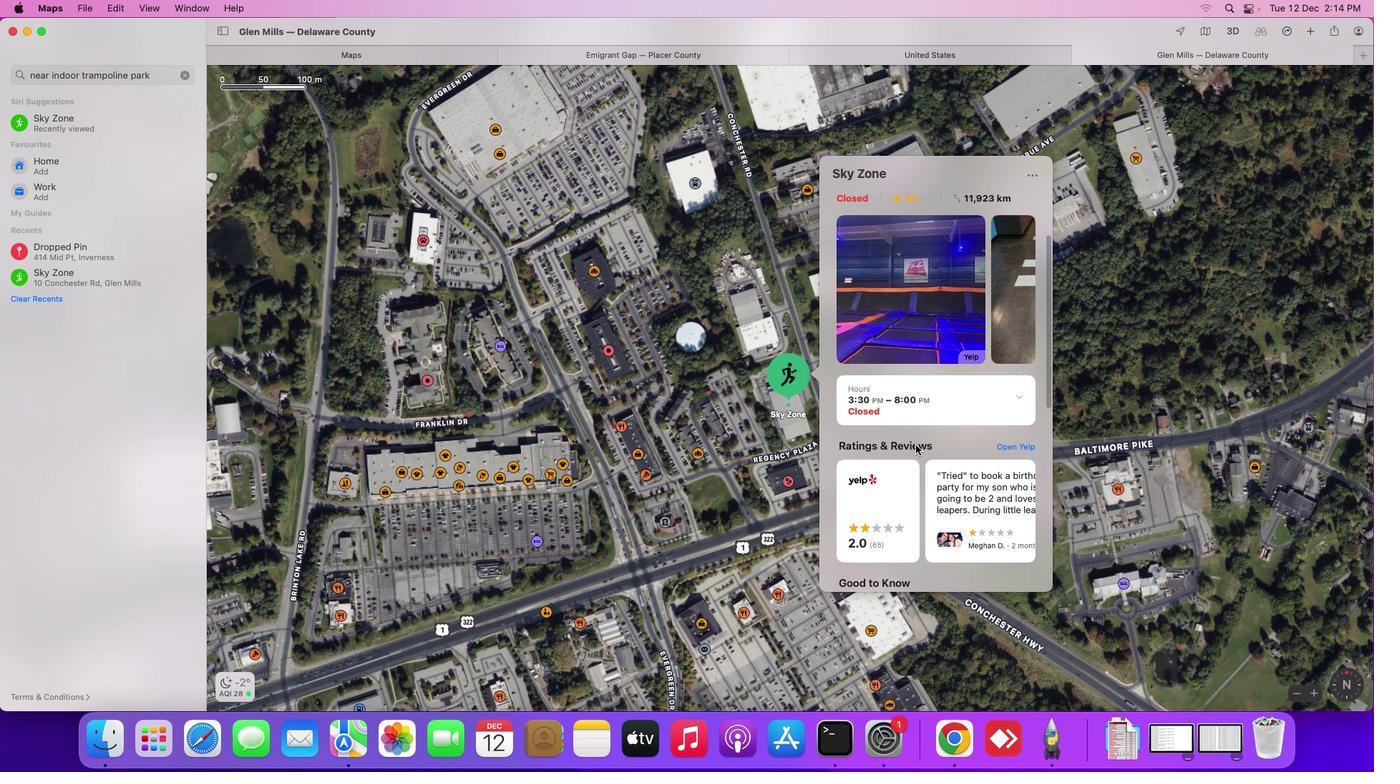 
Action: Mouse moved to (915, 445)
Screenshot: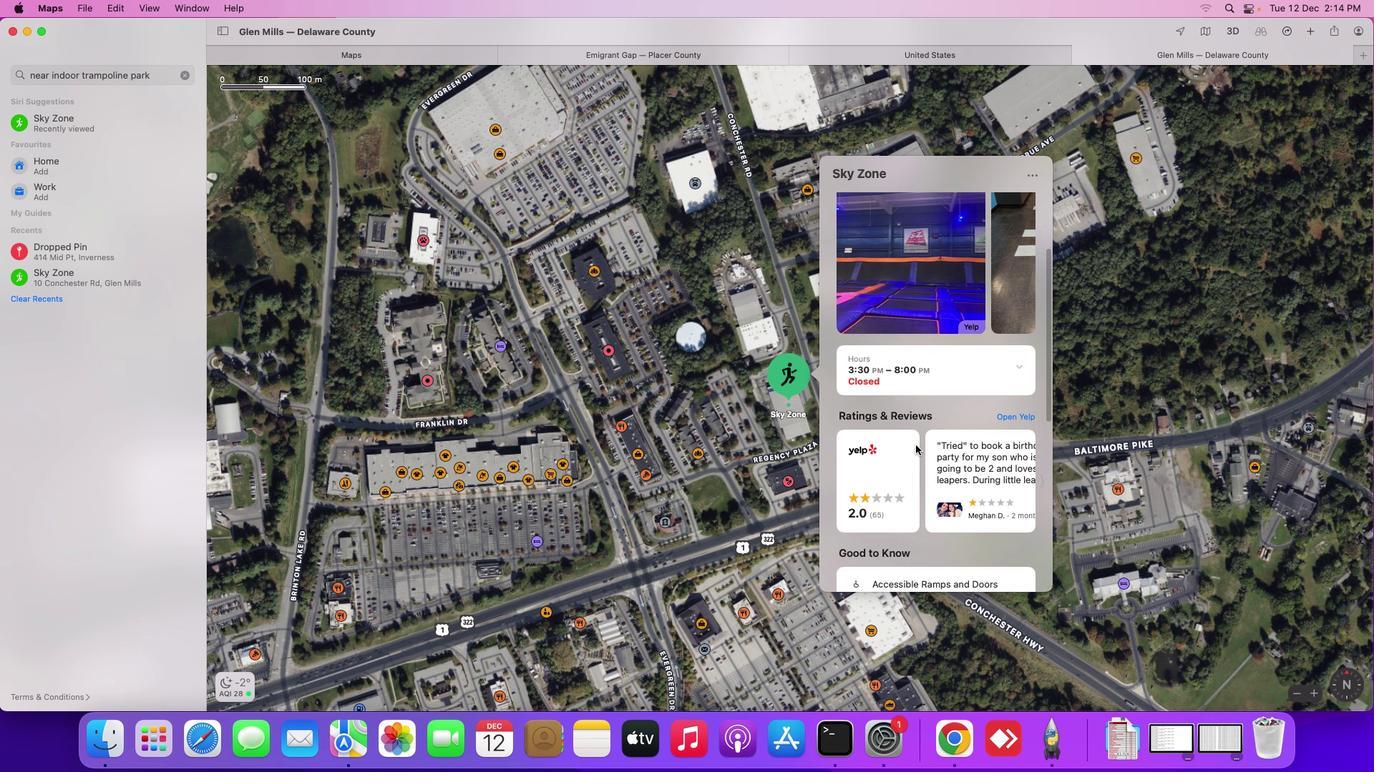 
Action: Mouse scrolled (915, 445) with delta (0, 2)
Screenshot: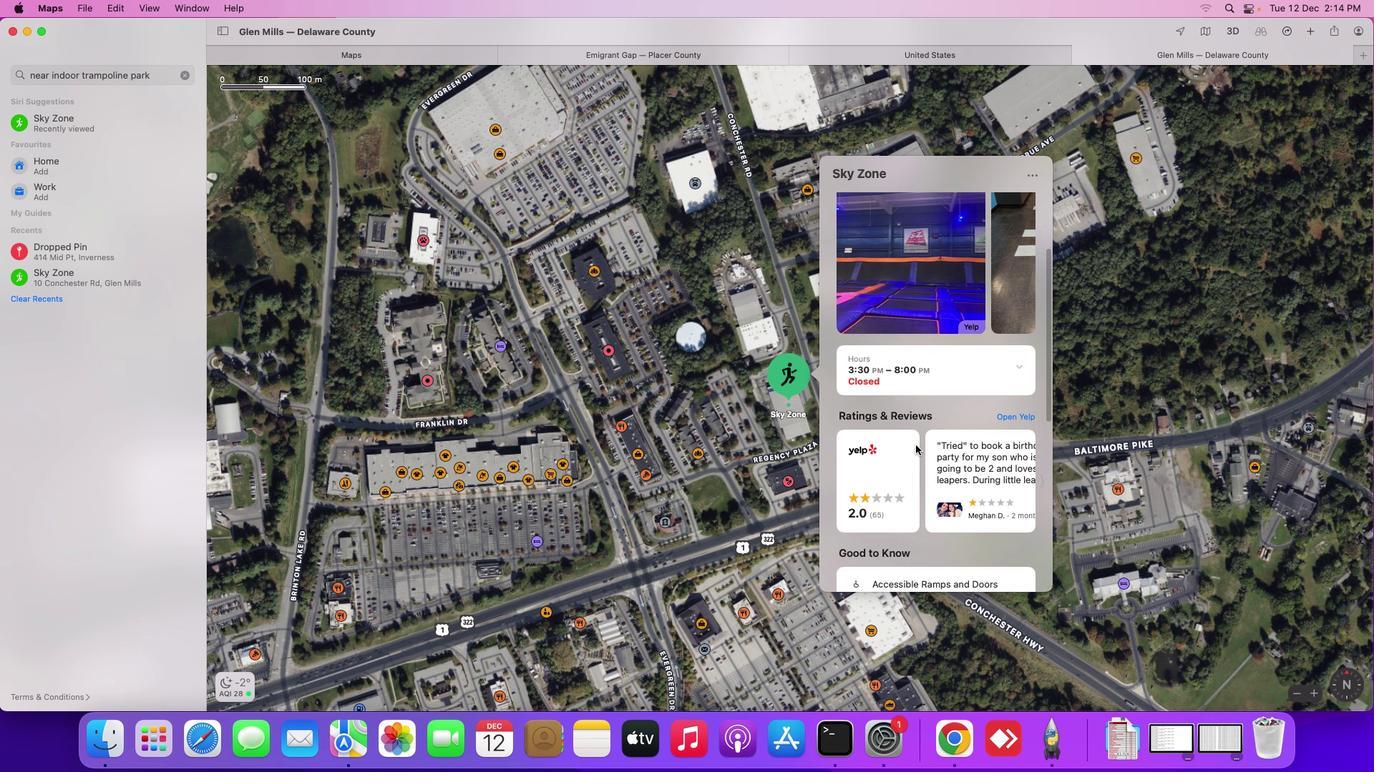 
Action: Mouse scrolled (915, 445) with delta (0, 0)
Screenshot: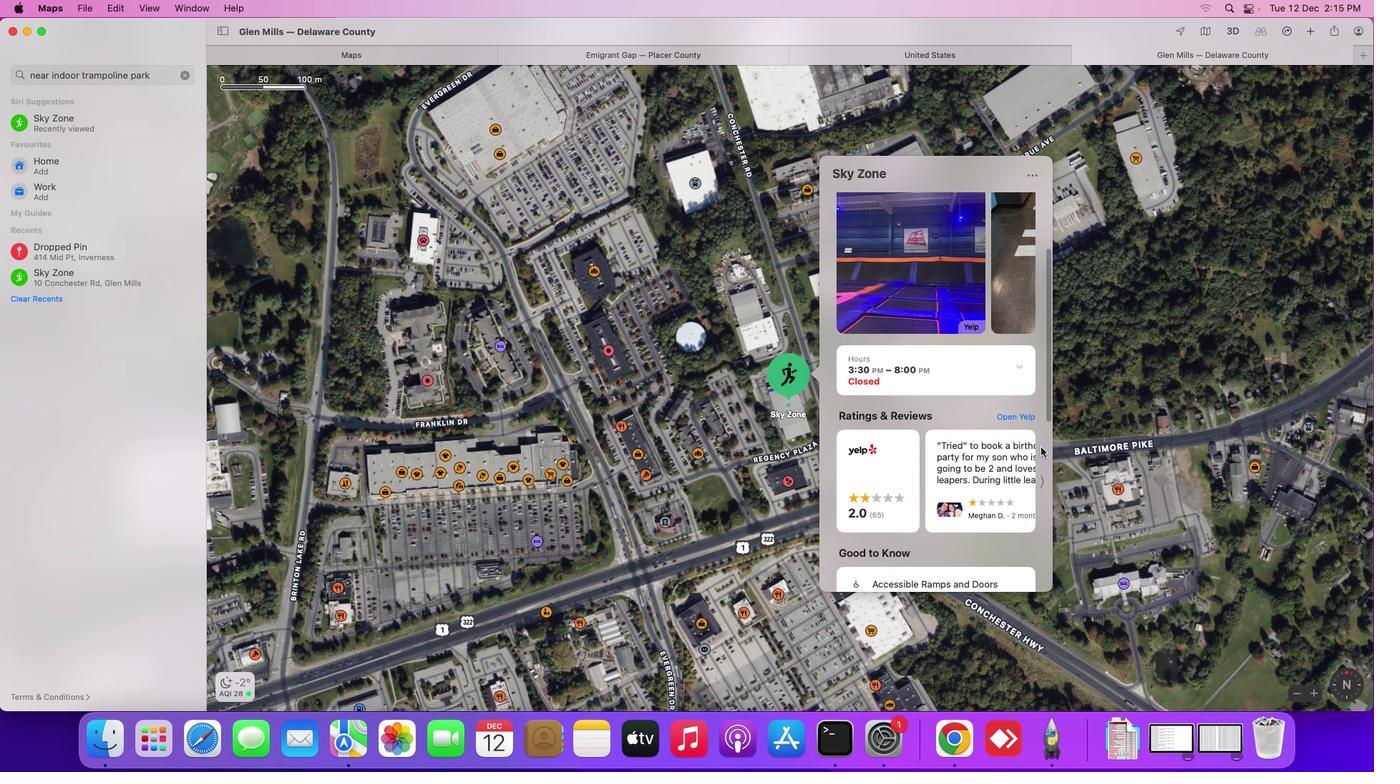 
Action: Mouse scrolled (915, 445) with delta (0, 0)
Screenshot: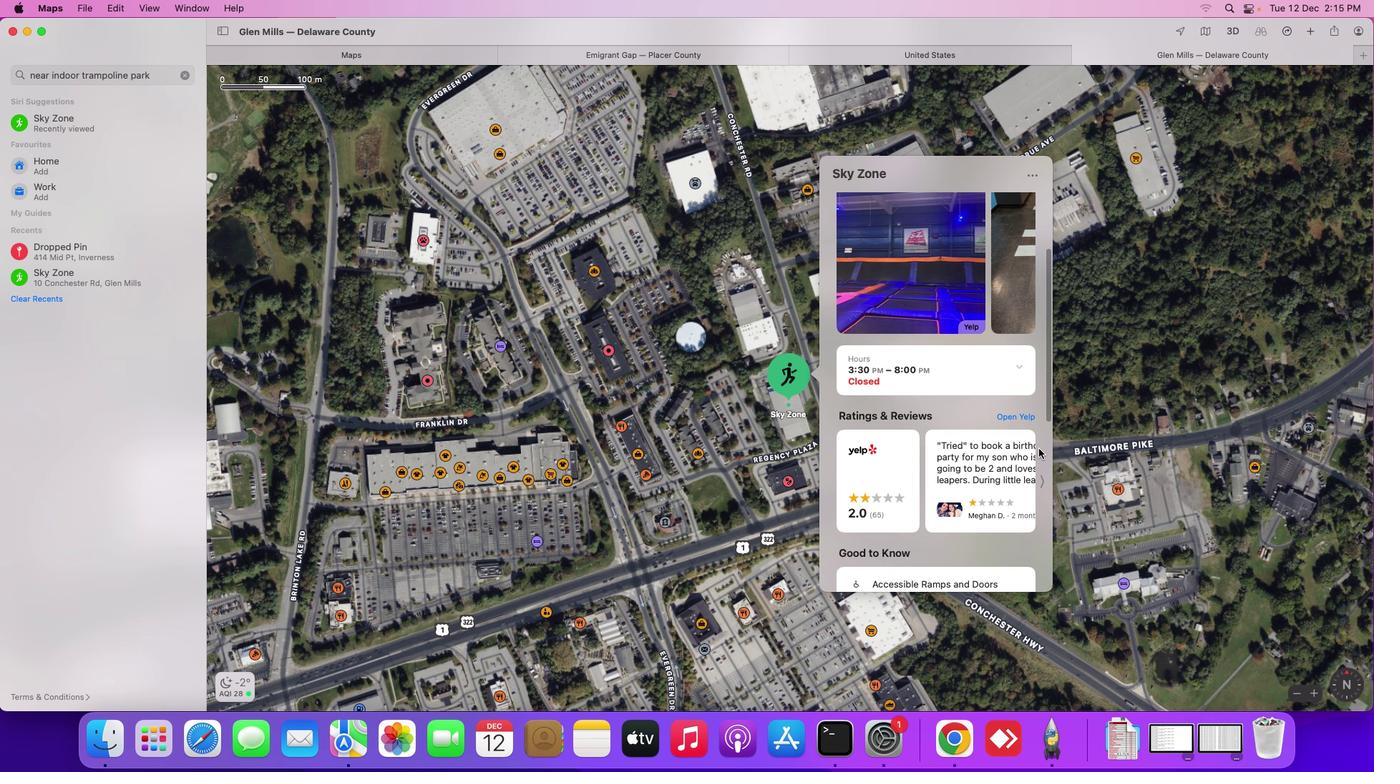 
Action: Mouse scrolled (915, 445) with delta (0, -2)
Screenshot: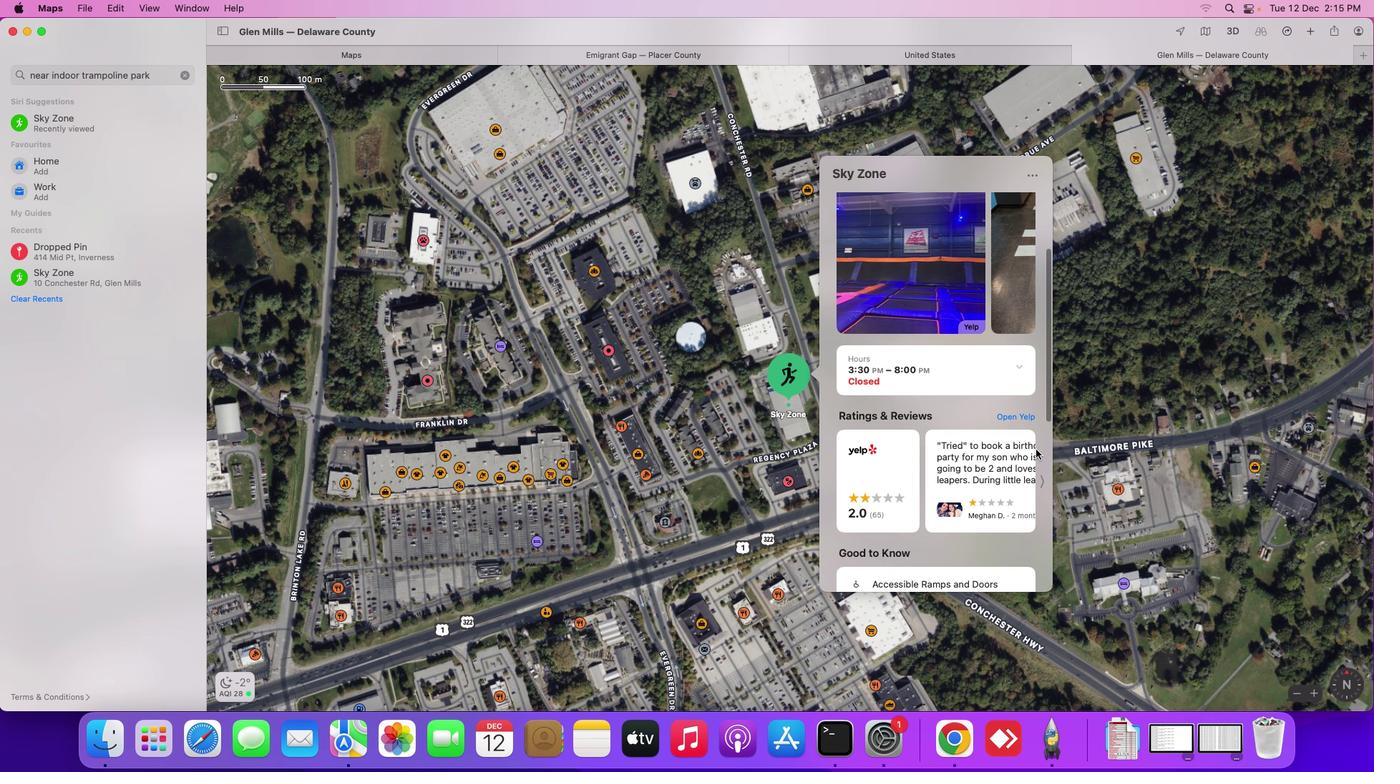 
Action: Mouse scrolled (915, 445) with delta (0, -2)
Screenshot: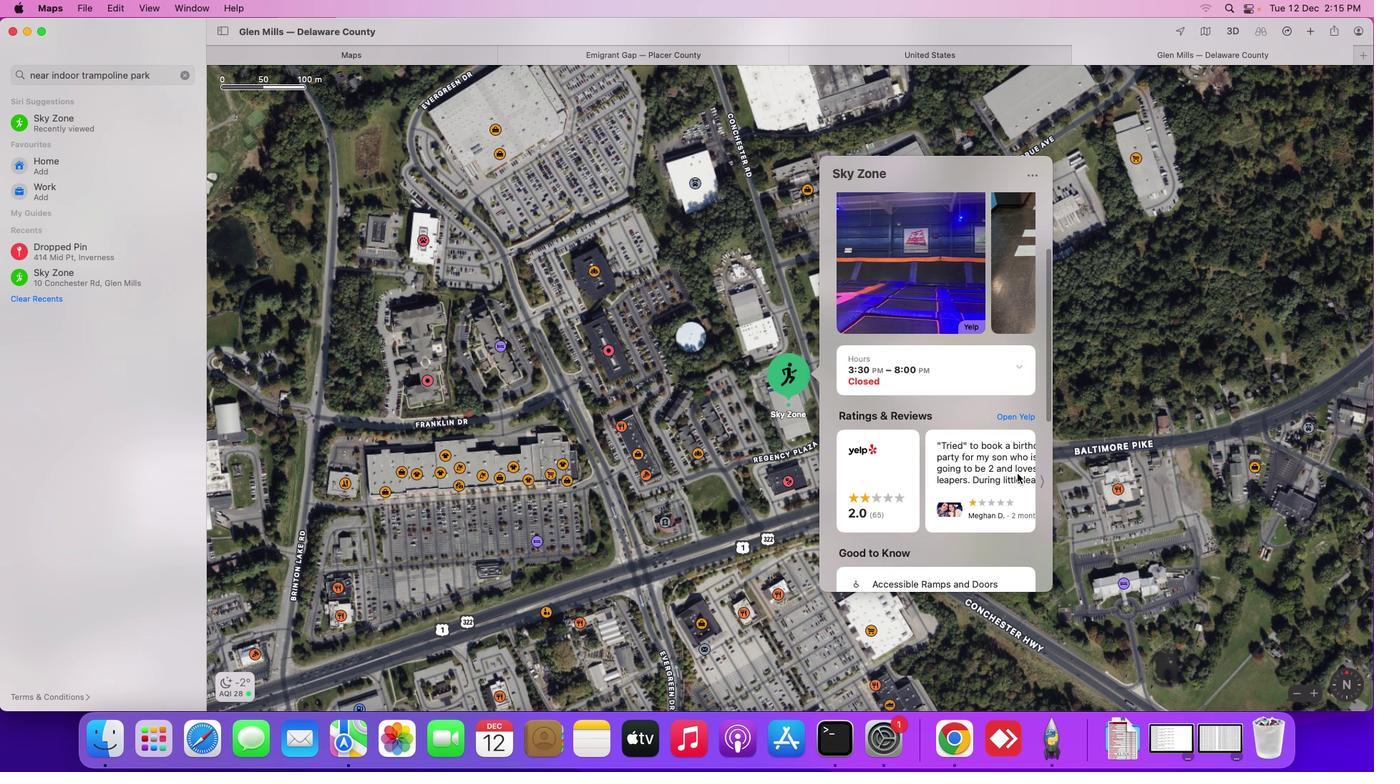 
Action: Mouse moved to (1041, 483)
Screenshot: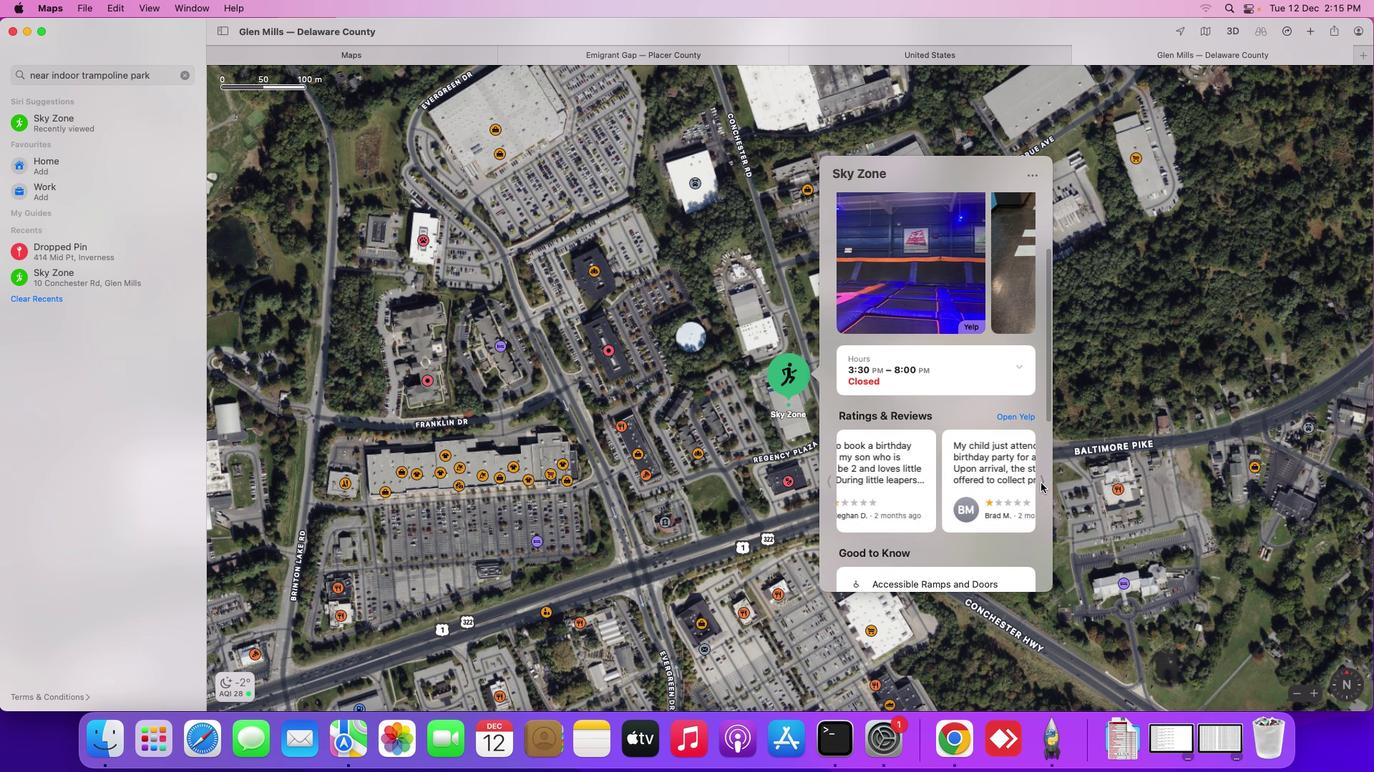 
Action: Mouse pressed left at (1041, 483)
Screenshot: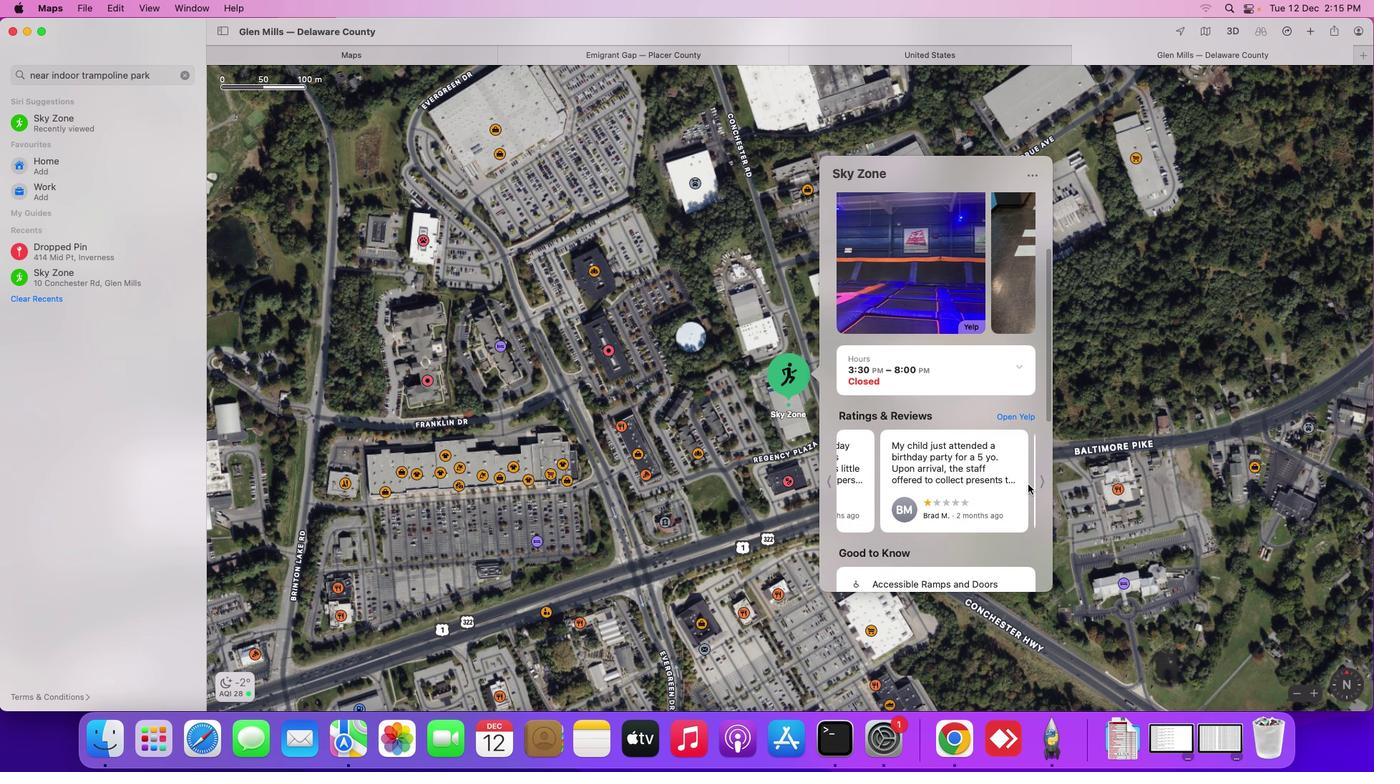 
Action: Mouse moved to (937, 530)
Screenshot: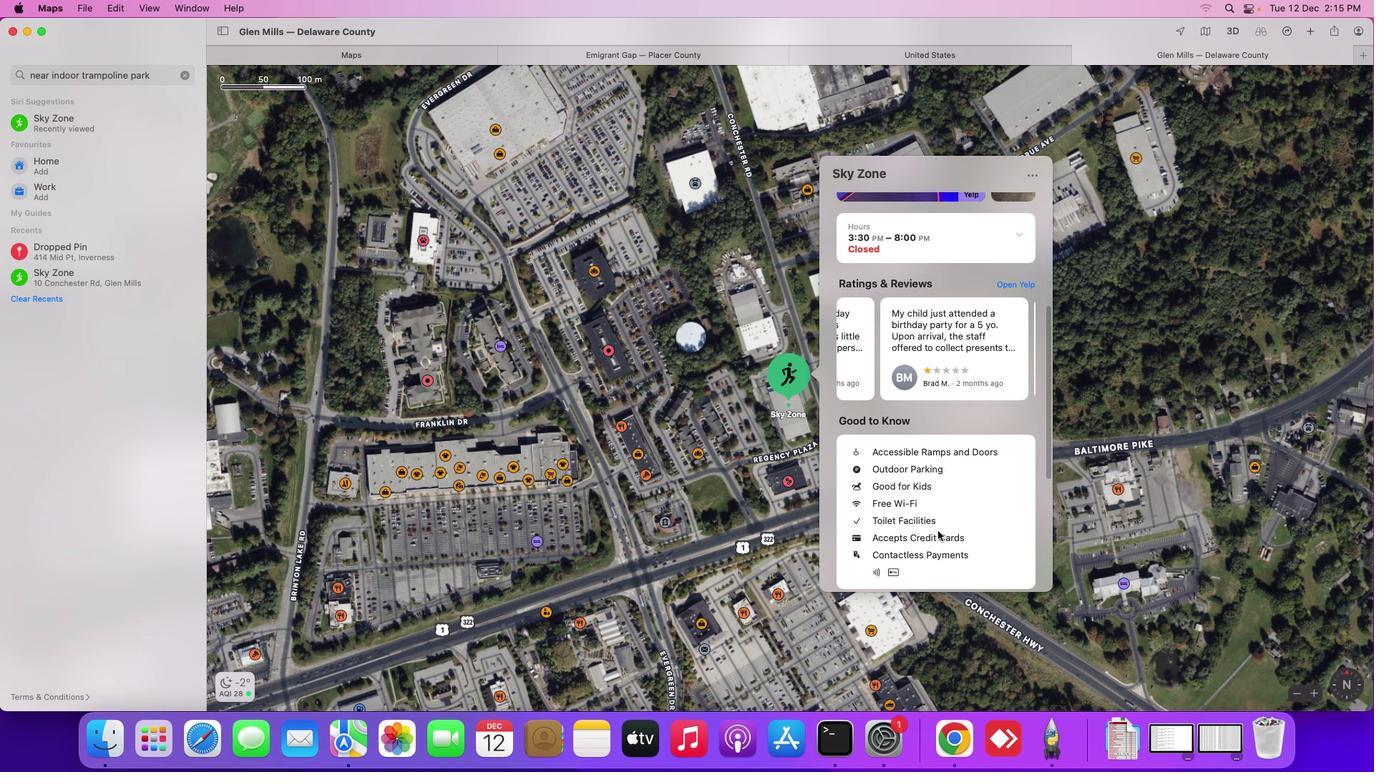 
Action: Mouse scrolled (937, 530) with delta (0, 0)
Screenshot: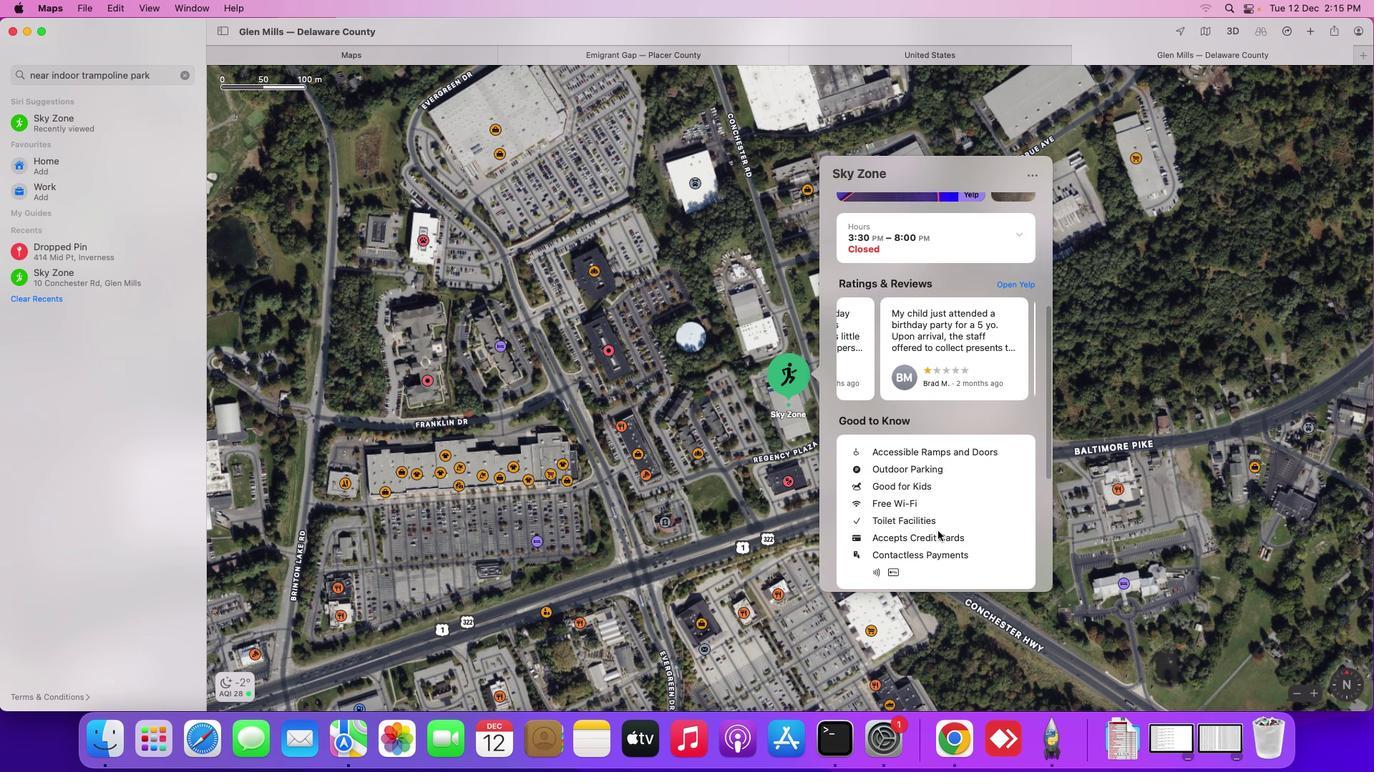 
Action: Mouse scrolled (937, 530) with delta (0, 0)
Screenshot: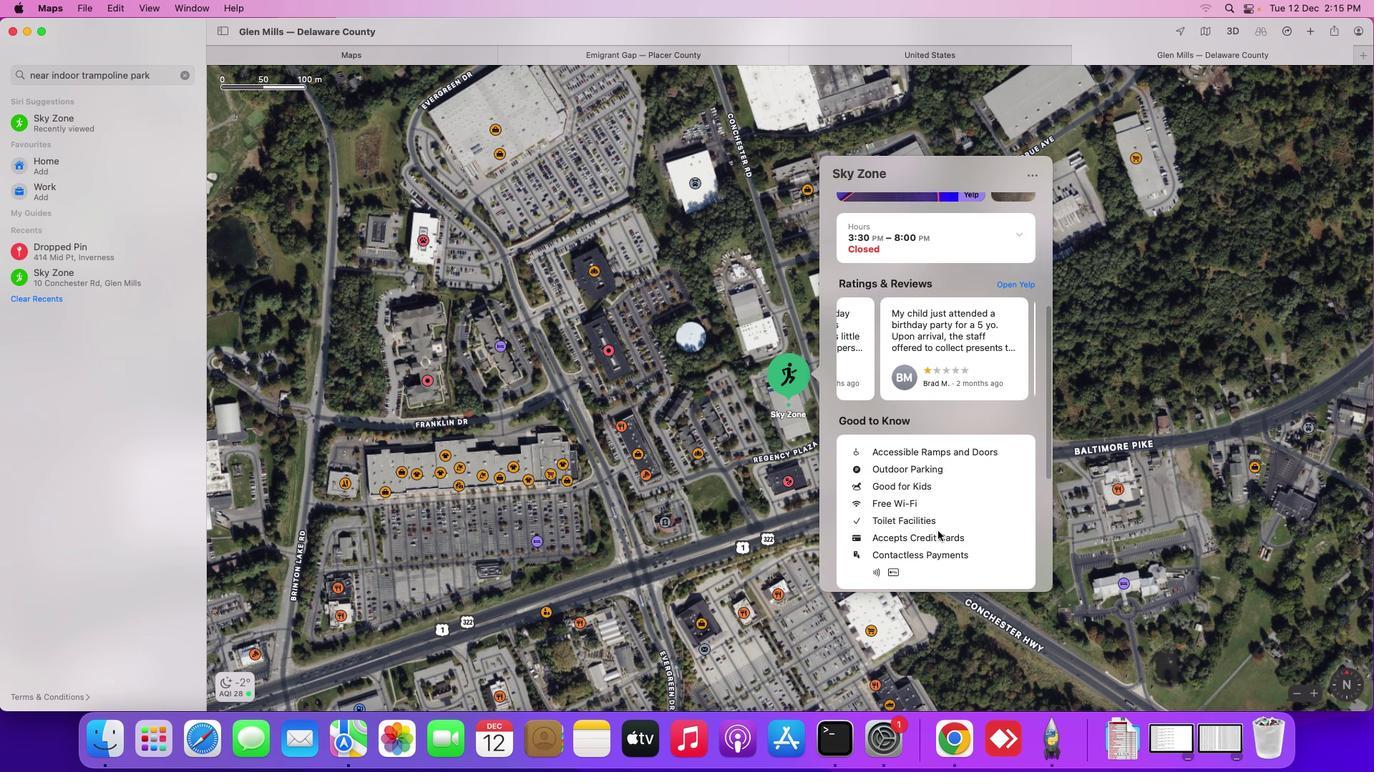 
Action: Mouse scrolled (937, 530) with delta (0, -1)
Screenshot: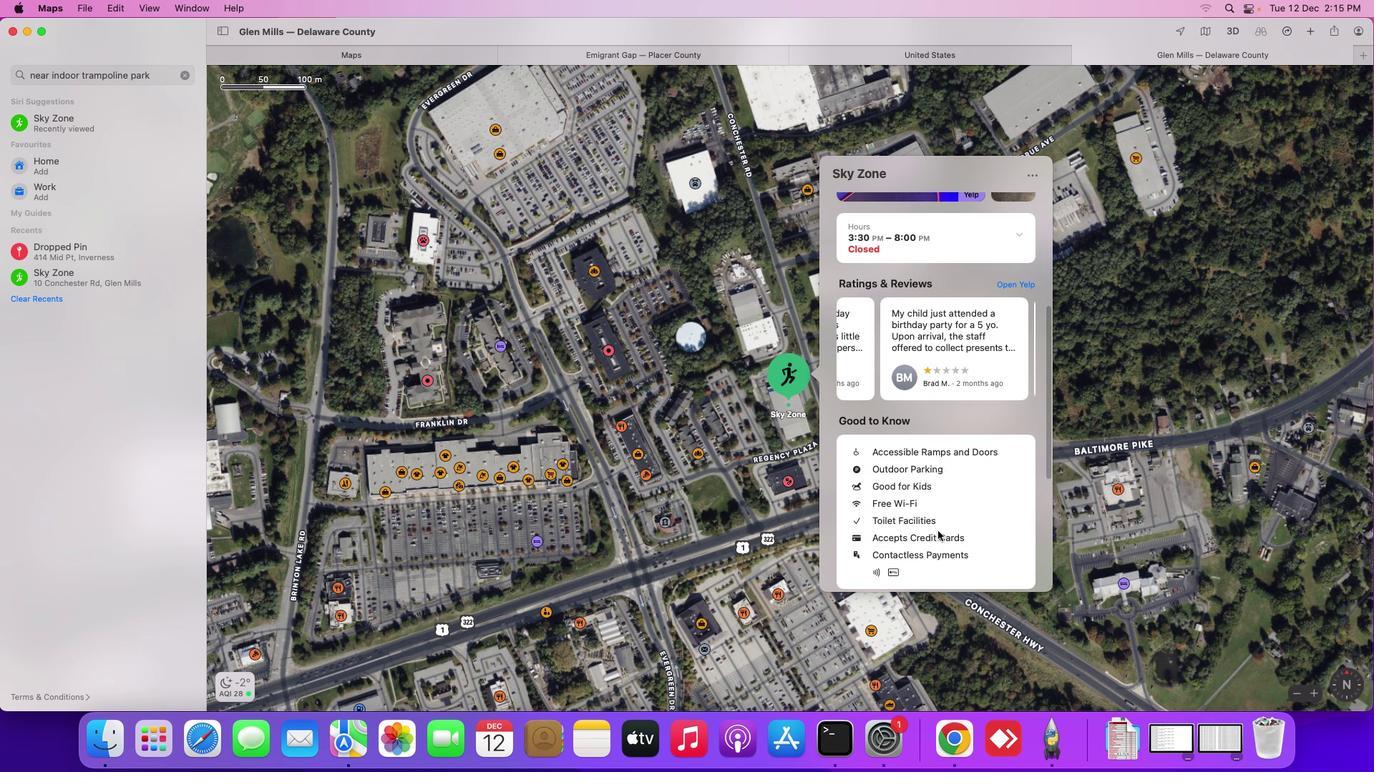 
Action: Mouse scrolled (937, 530) with delta (0, -2)
Screenshot: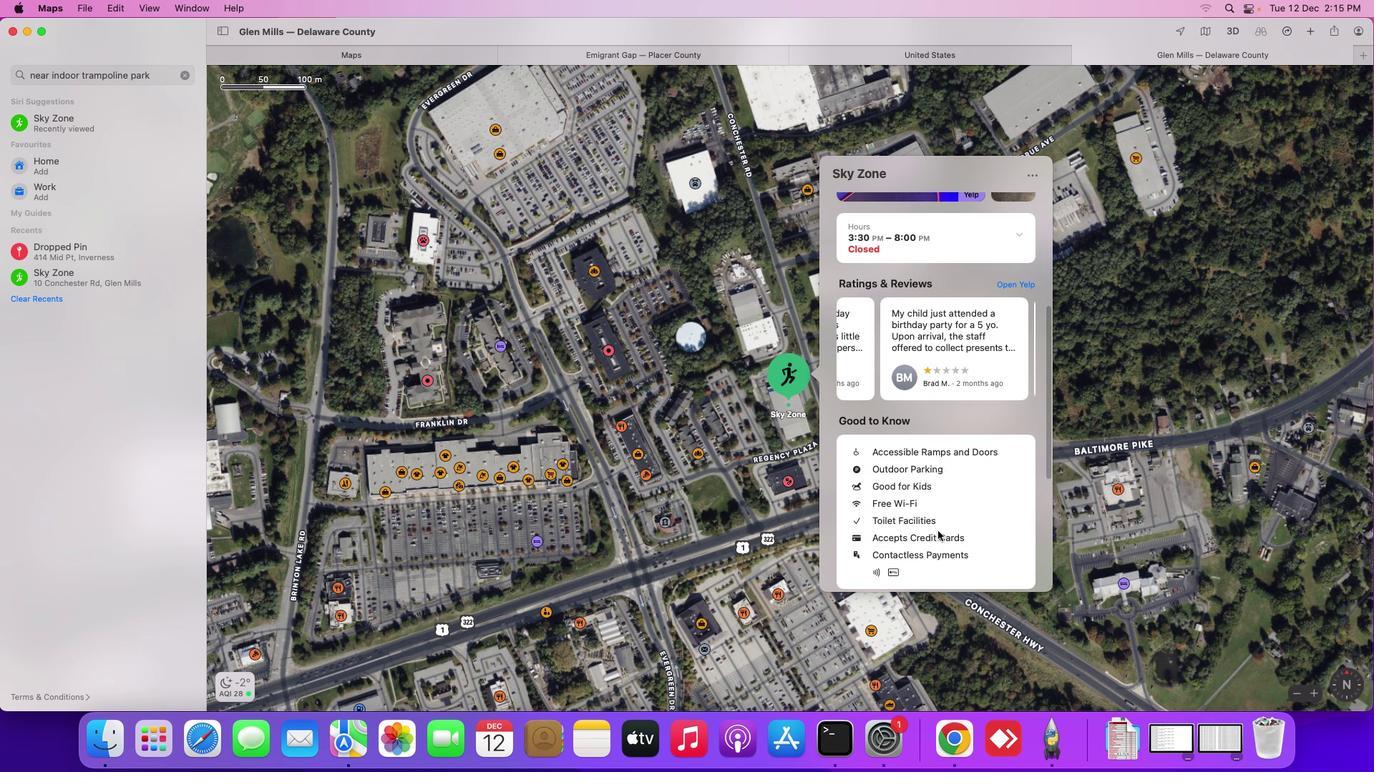 
Action: Mouse scrolled (937, 530) with delta (0, -3)
Screenshot: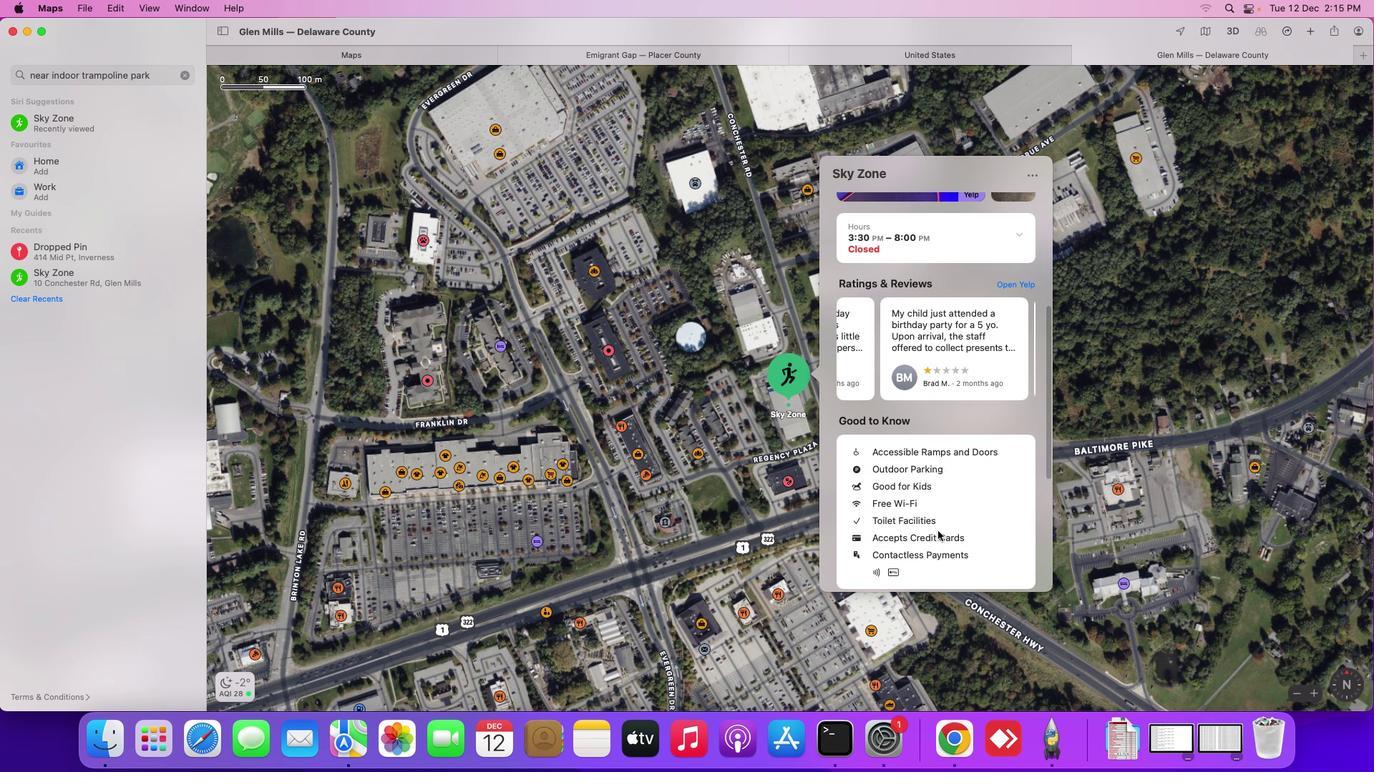 
Action: Mouse scrolled (937, 530) with delta (0, -3)
Screenshot: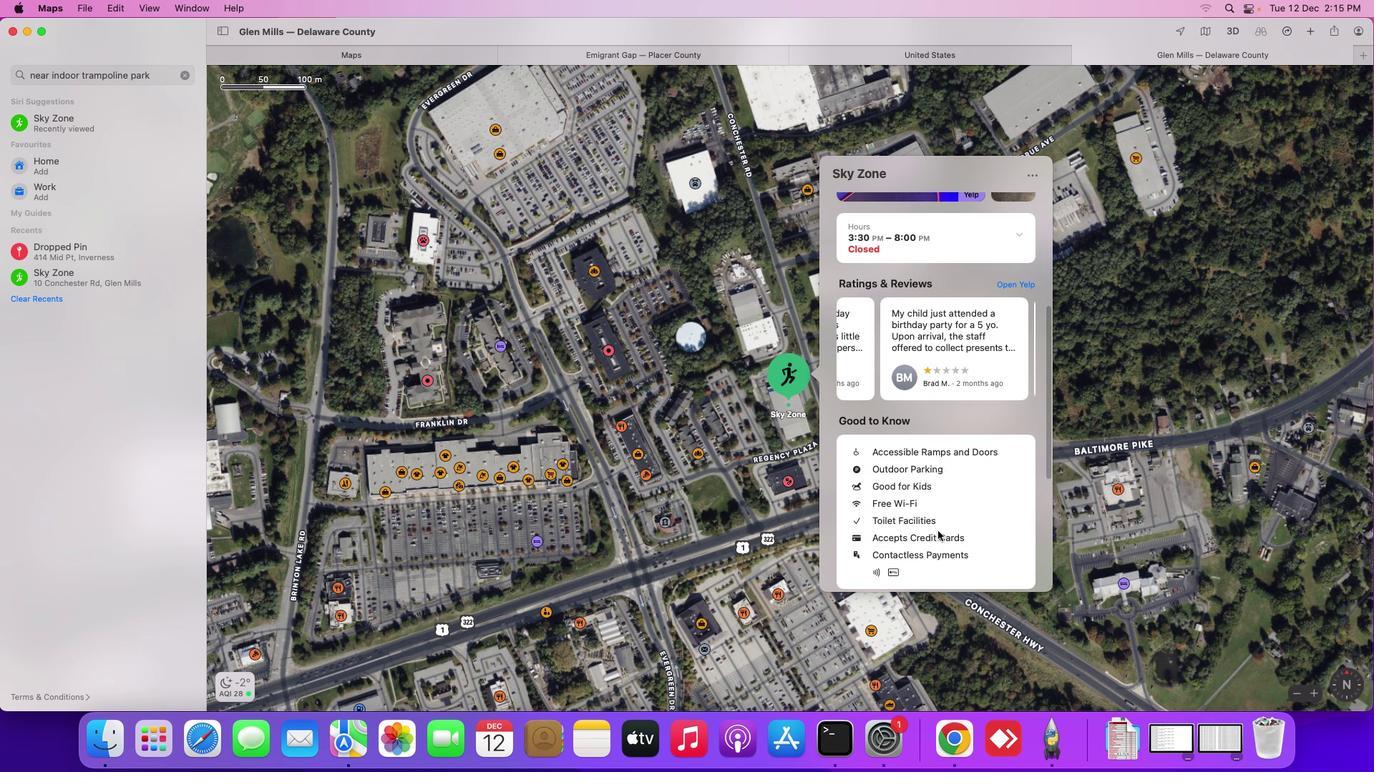 
Action: Mouse scrolled (937, 530) with delta (0, 0)
Screenshot: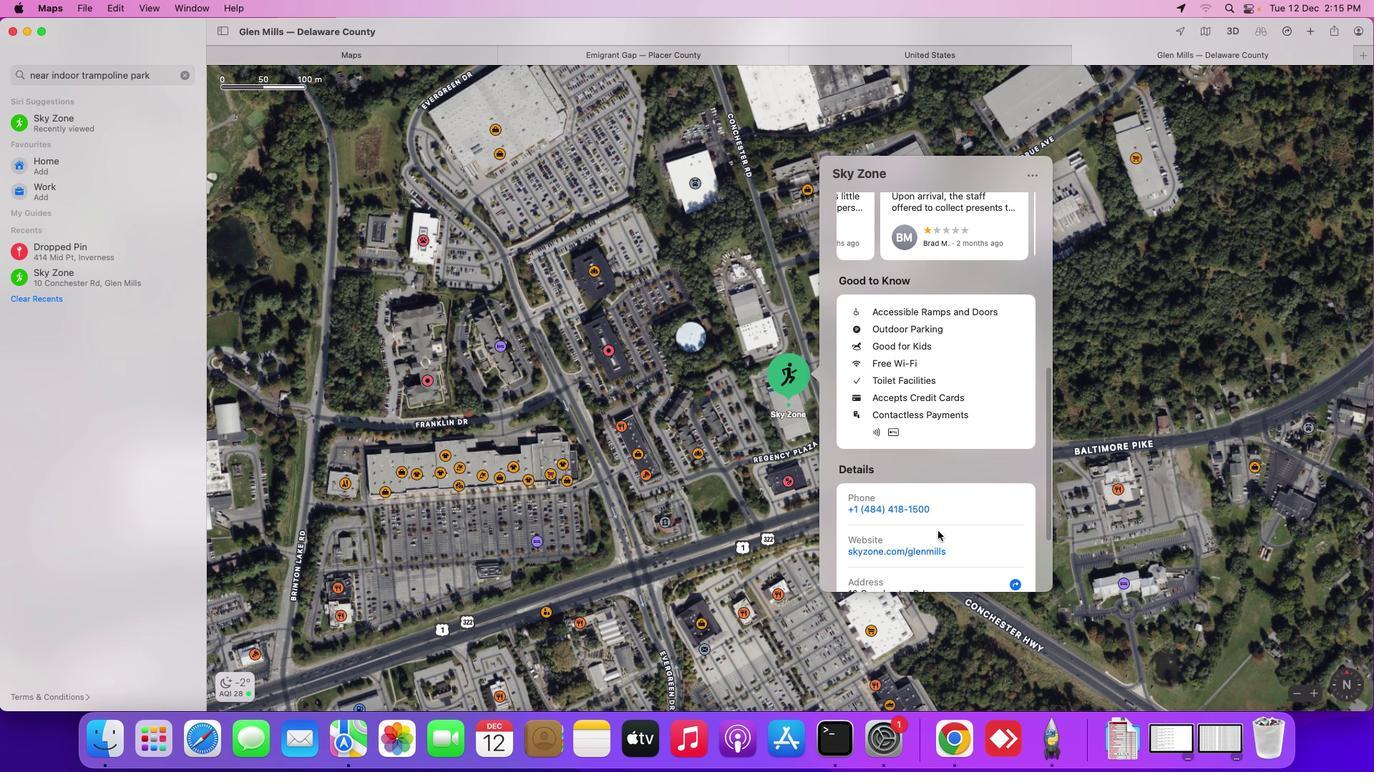 
Action: Mouse scrolled (937, 530) with delta (0, 0)
Screenshot: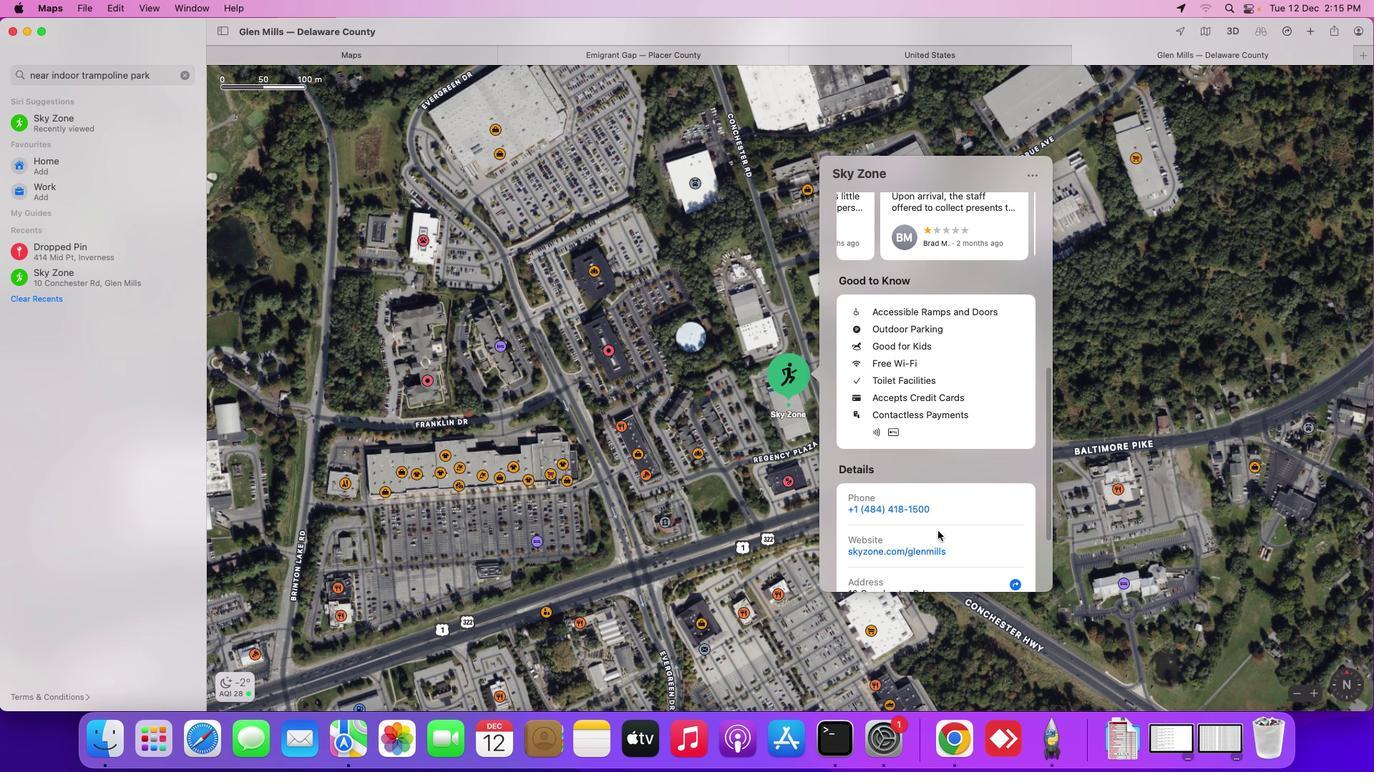
Action: Mouse scrolled (937, 530) with delta (0, -1)
Screenshot: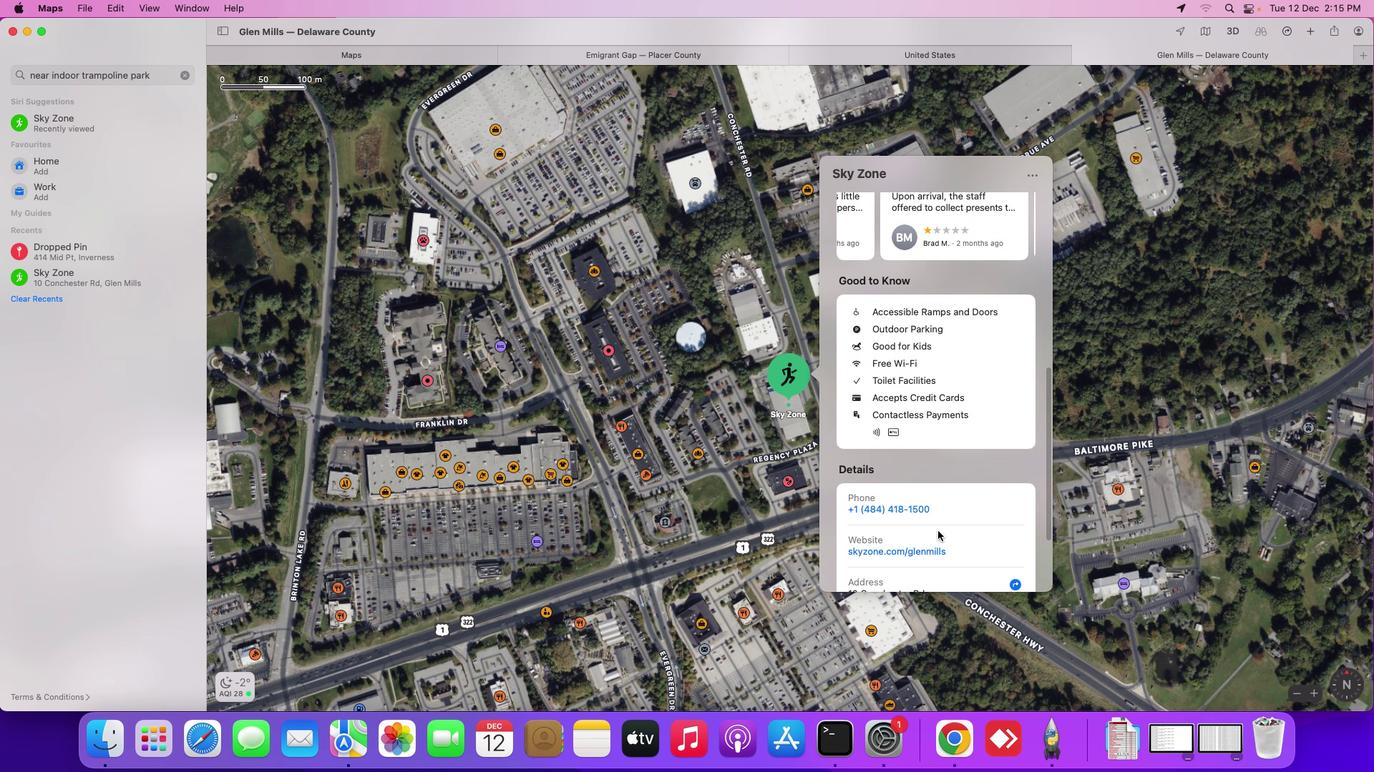 
Action: Mouse scrolled (937, 530) with delta (0, -2)
Screenshot: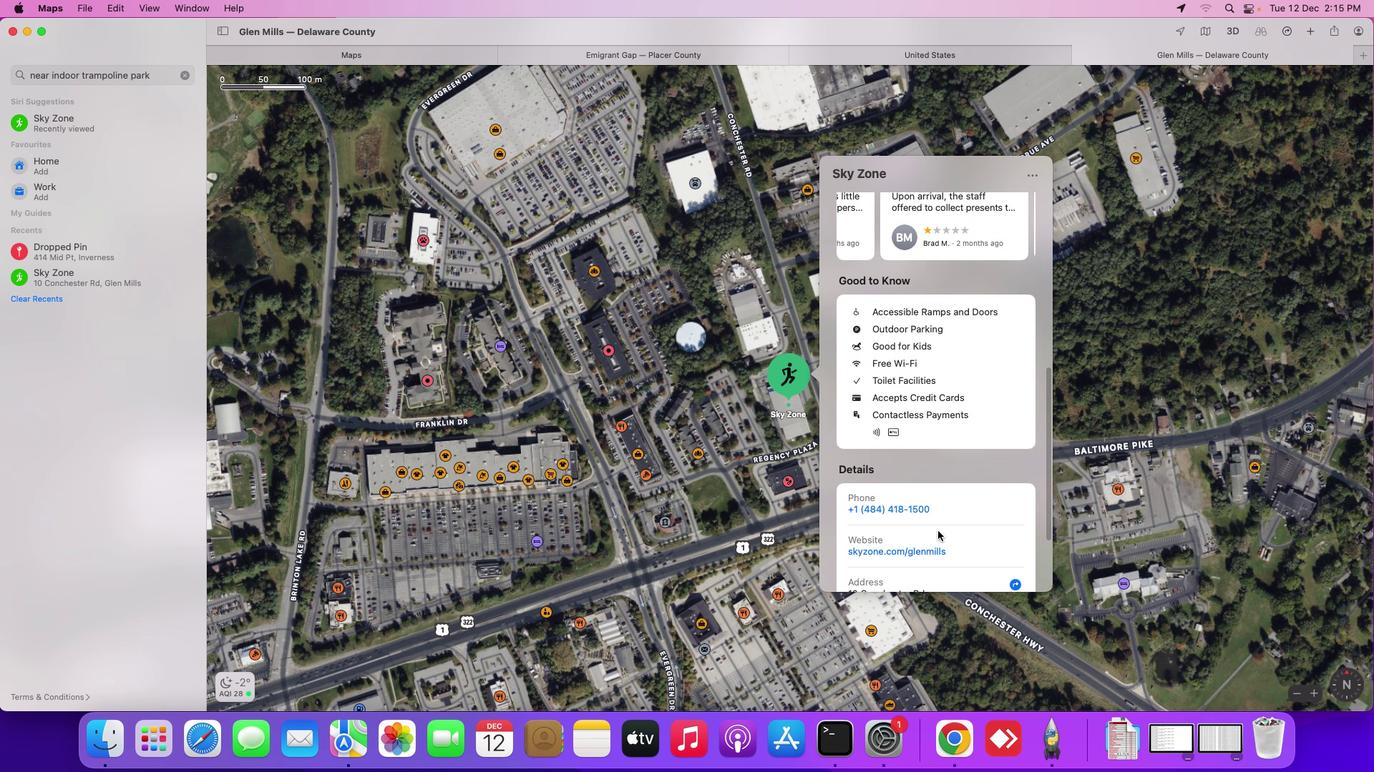 
Action: Mouse scrolled (937, 530) with delta (0, -3)
Screenshot: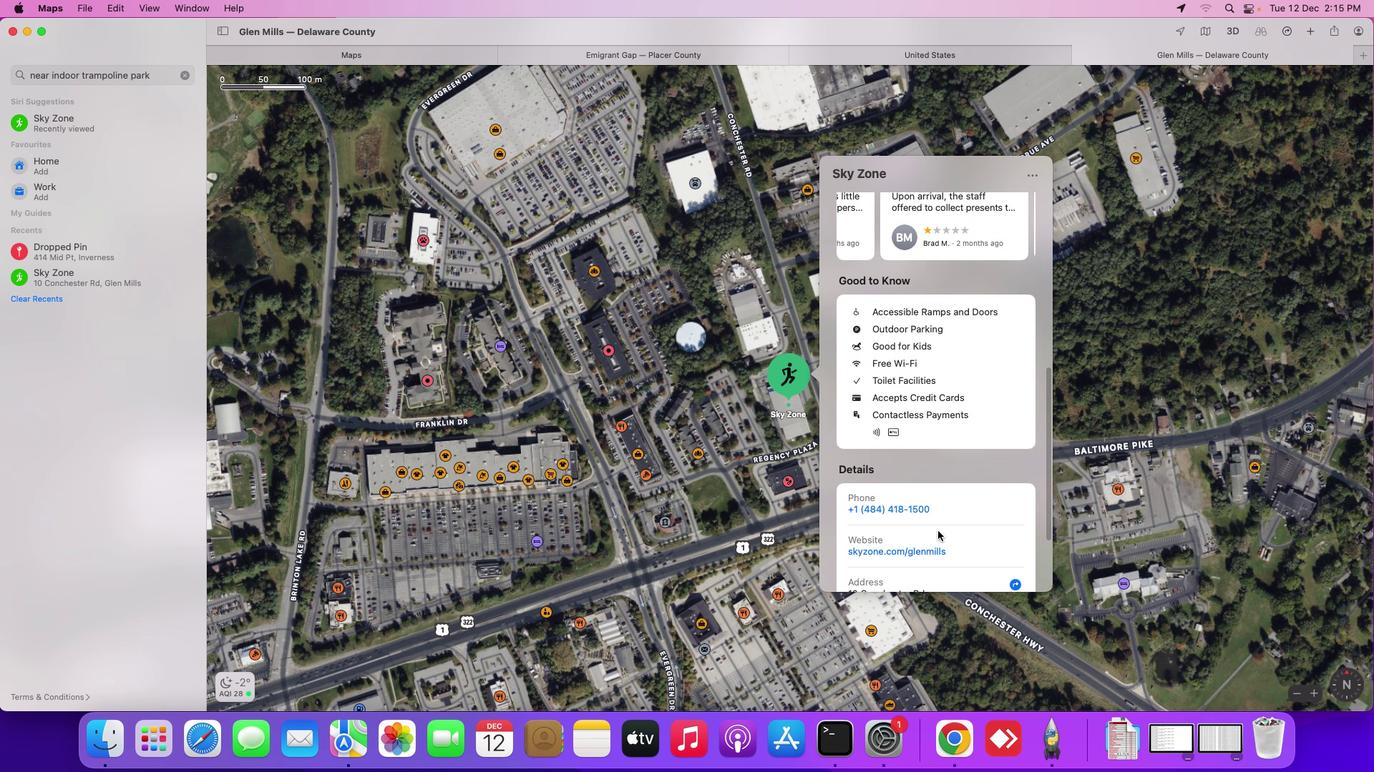
Action: Mouse scrolled (937, 530) with delta (0, -3)
Screenshot: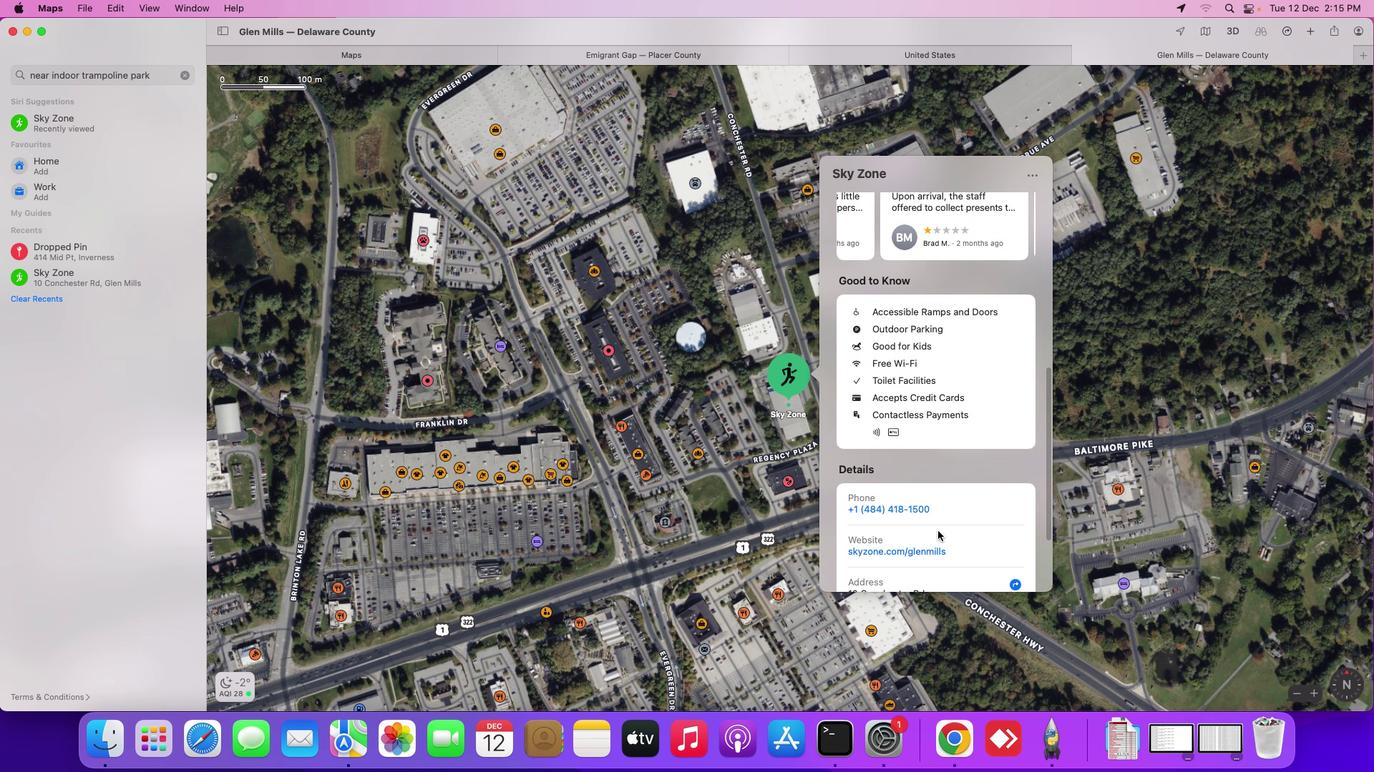 
Action: Mouse scrolled (937, 530) with delta (0, 0)
Screenshot: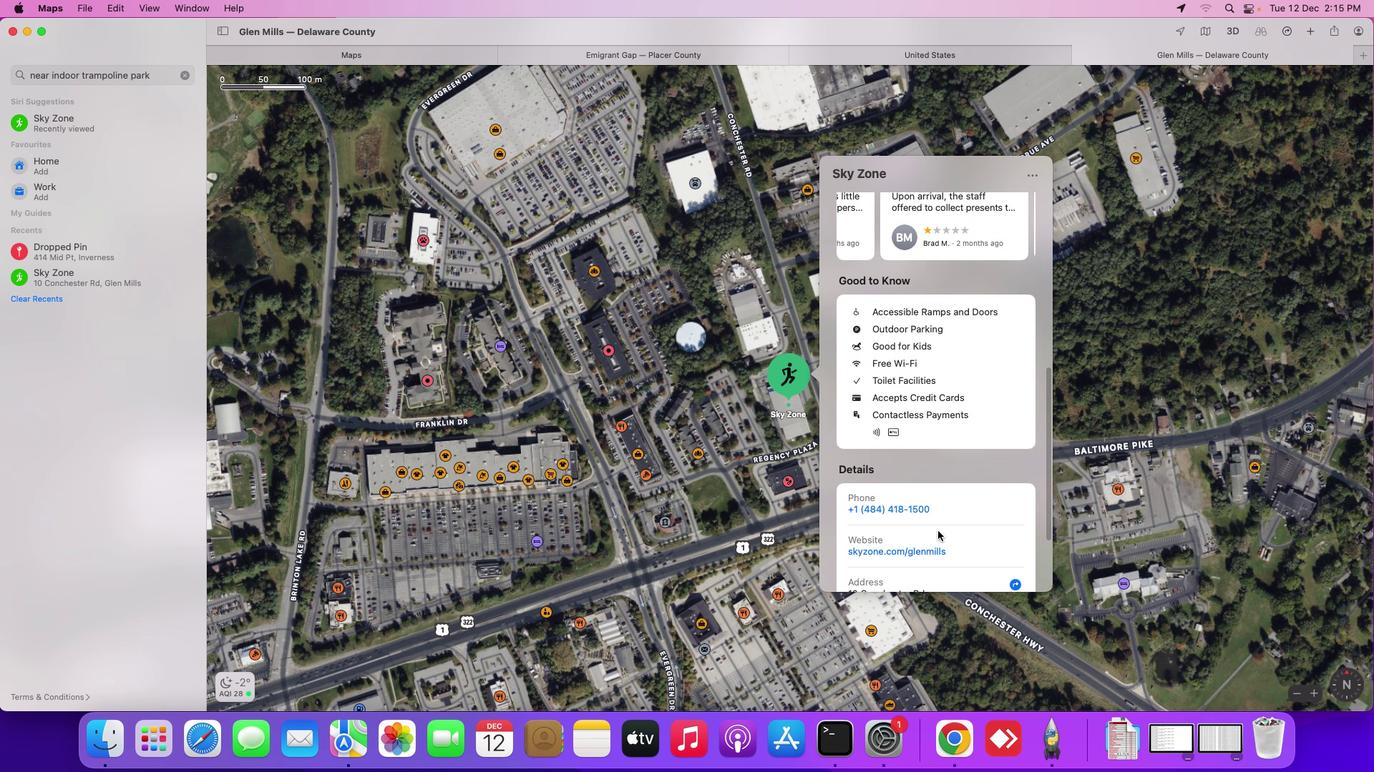 
Action: Mouse moved to (938, 530)
Screenshot: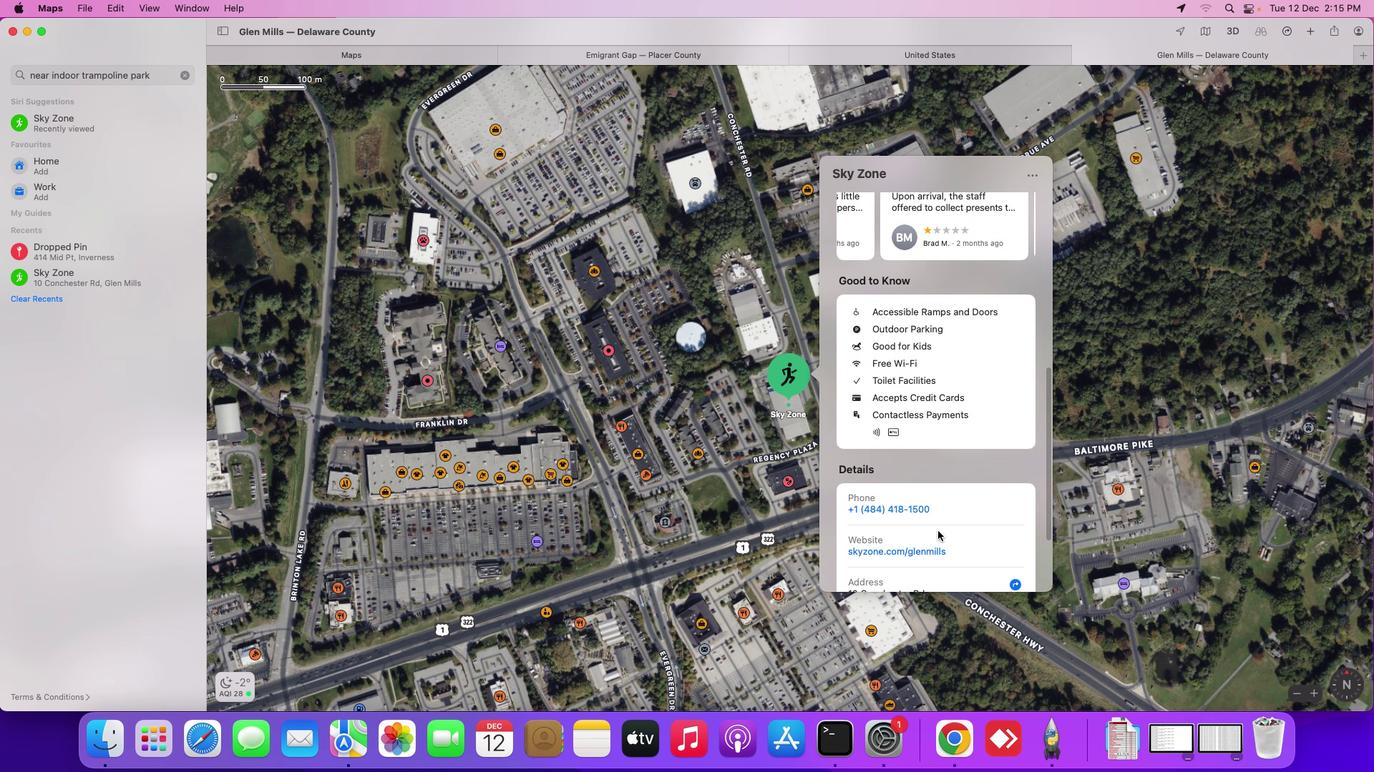 
Action: Mouse scrolled (938, 530) with delta (0, 0)
Screenshot: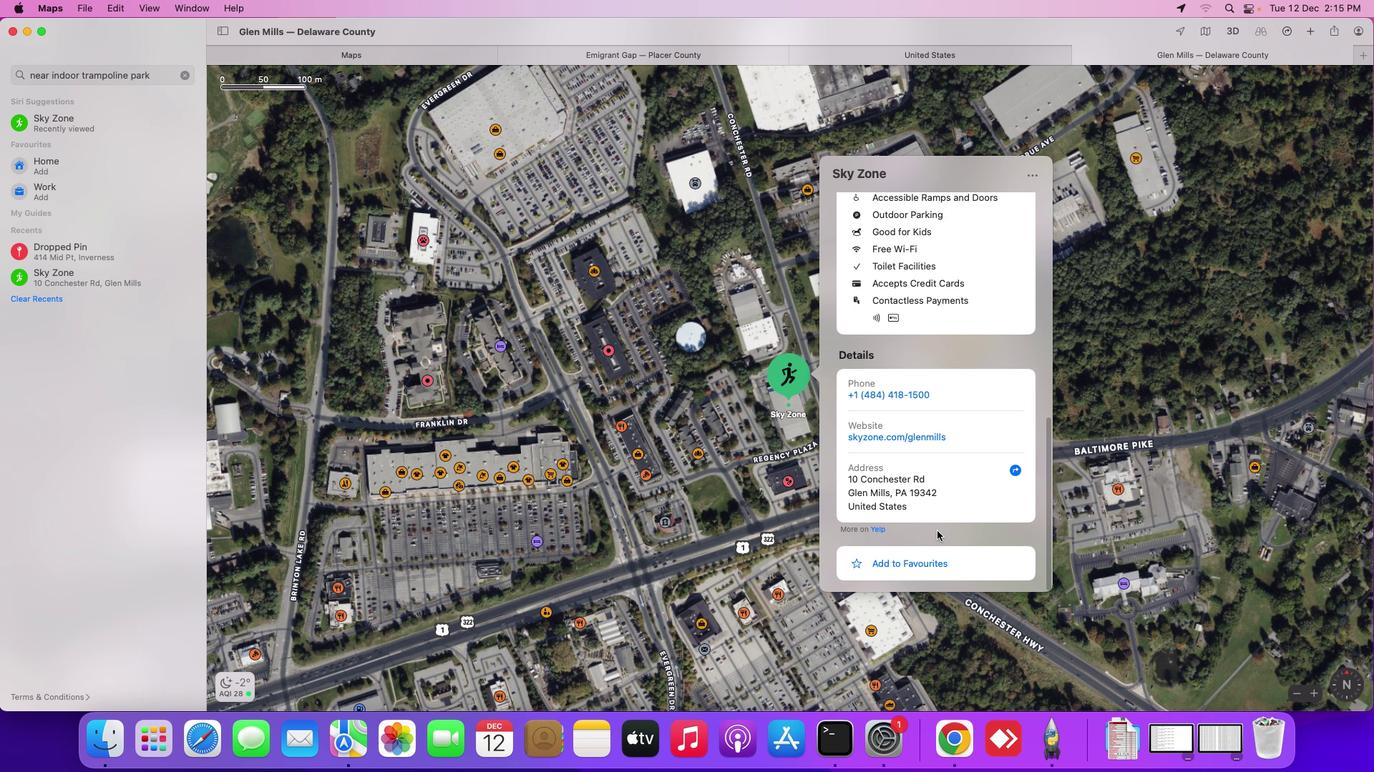
Action: Mouse scrolled (938, 530) with delta (0, 0)
Screenshot: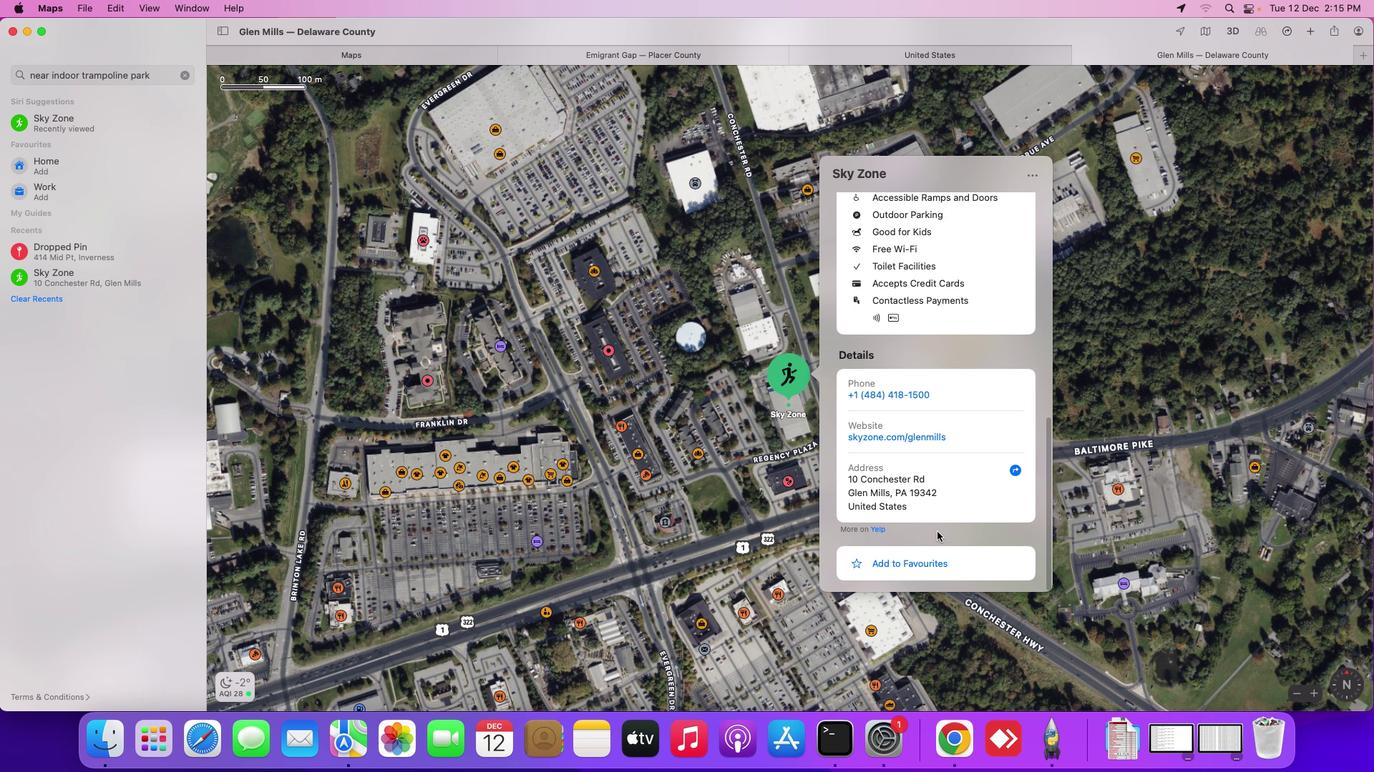 
Action: Mouse scrolled (938, 530) with delta (0, -2)
Screenshot: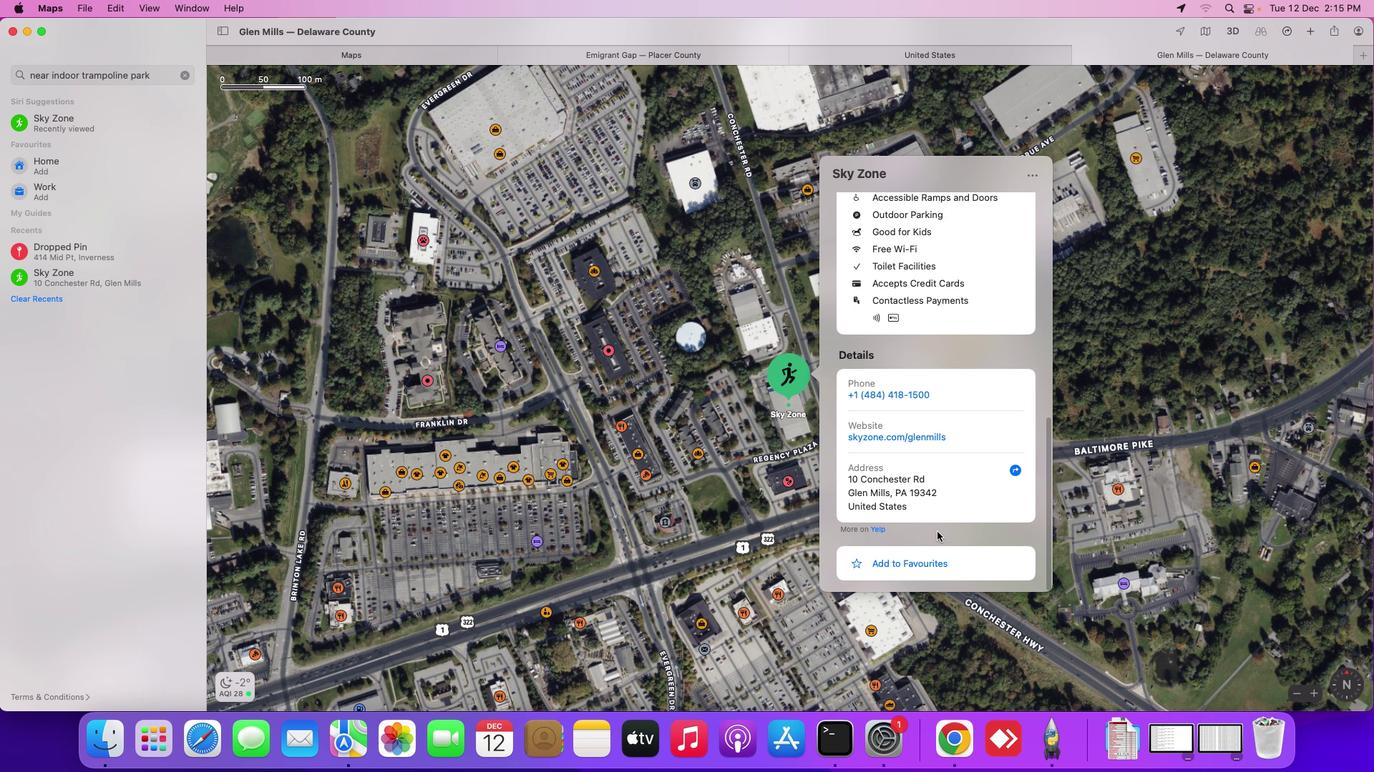 
Action: Mouse scrolled (938, 530) with delta (0, -2)
Screenshot: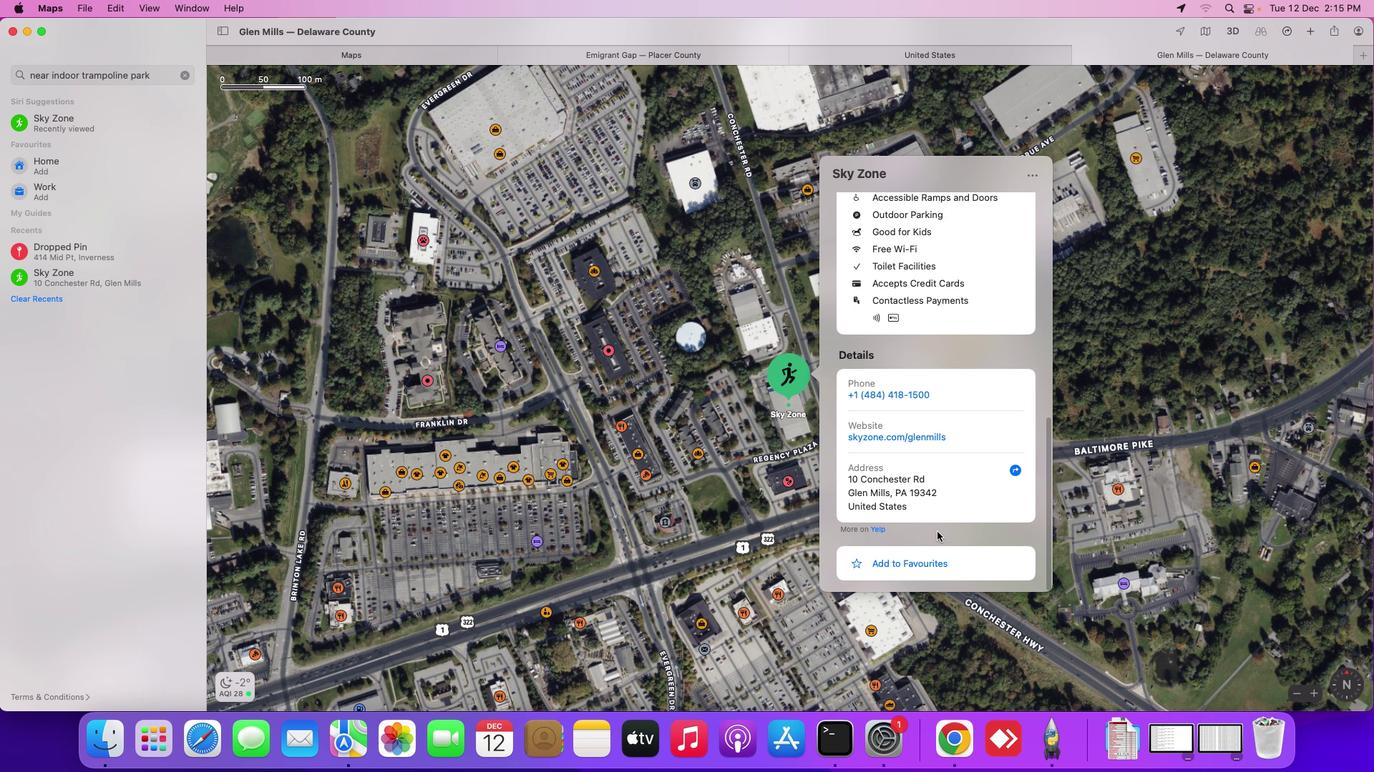 
Action: Mouse scrolled (938, 530) with delta (0, -3)
Screenshot: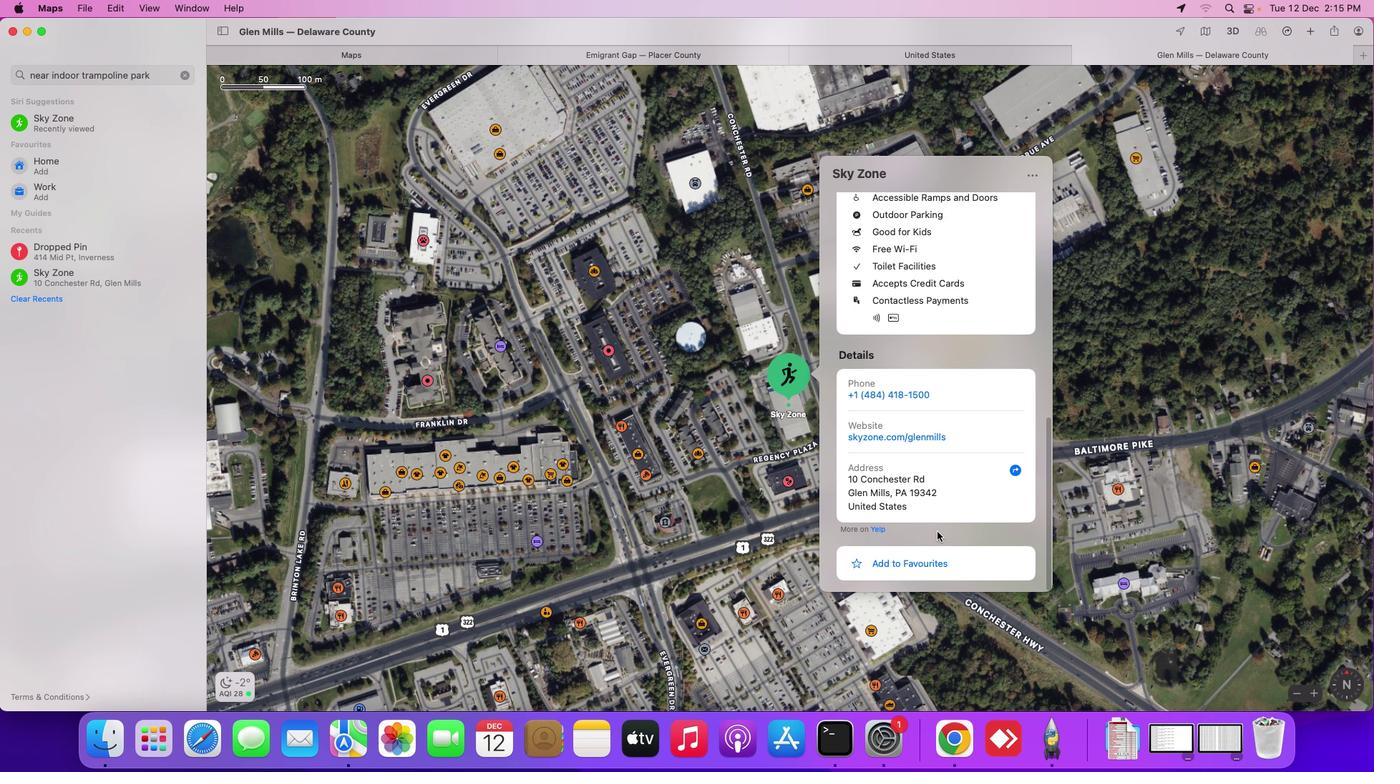 
Action: Mouse scrolled (938, 530) with delta (0, -4)
Screenshot: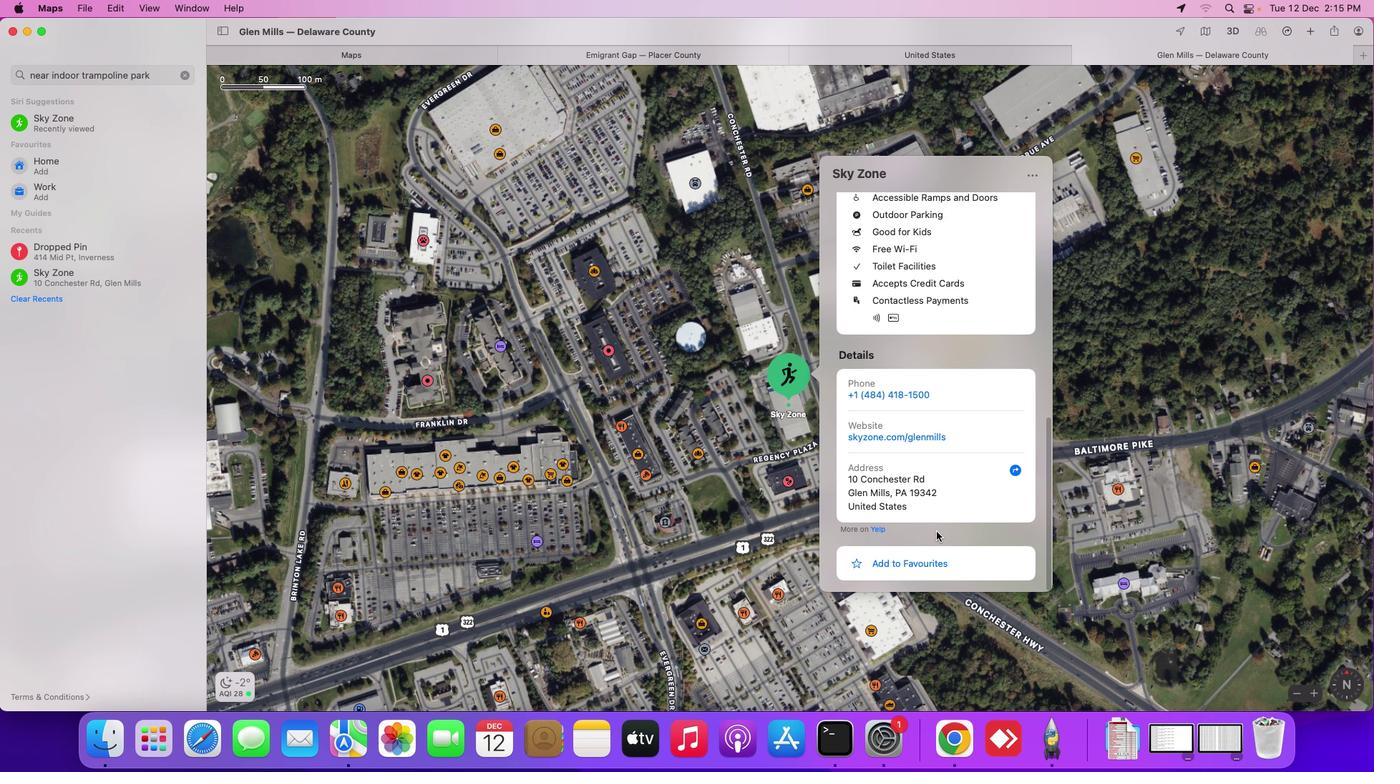 
Action: Mouse moved to (936, 533)
Screenshot: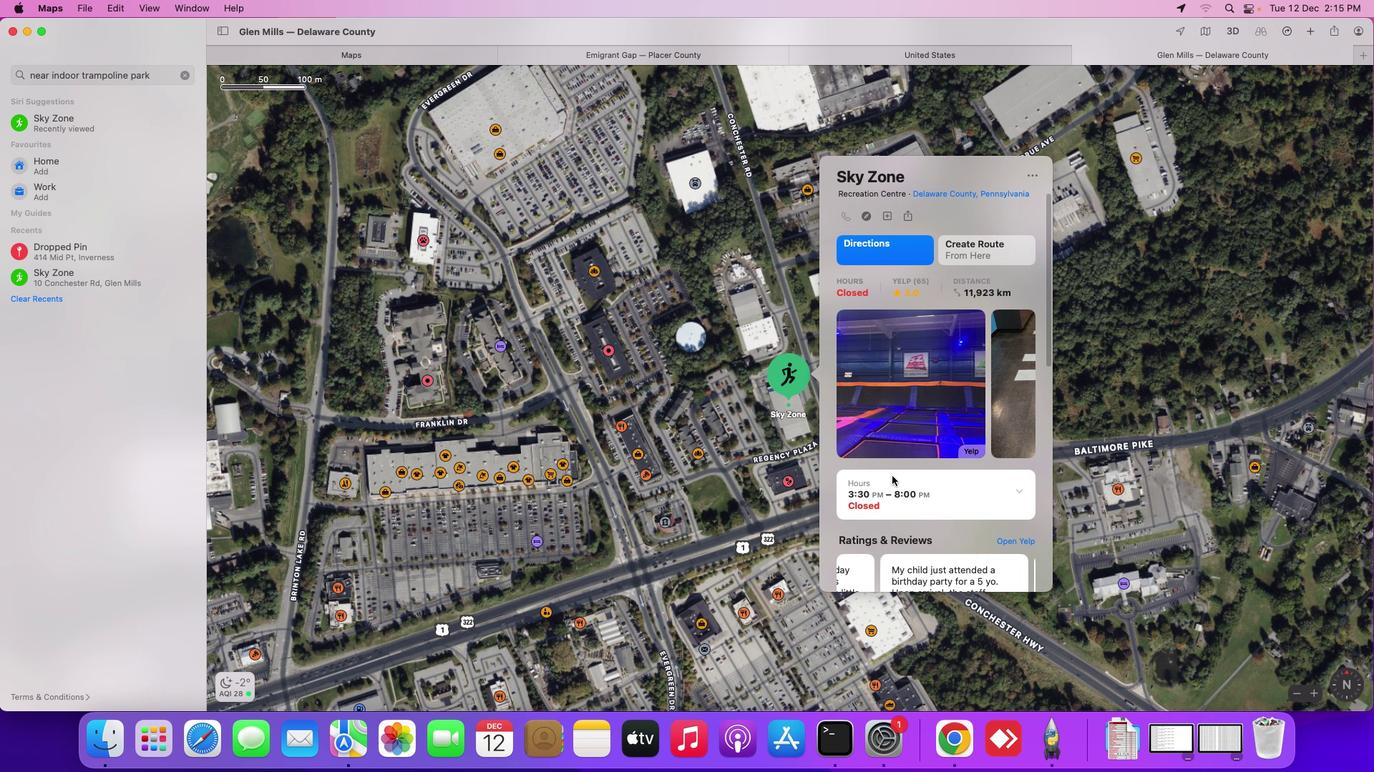 
Action: Mouse scrolled (936, 533) with delta (0, 0)
Screenshot: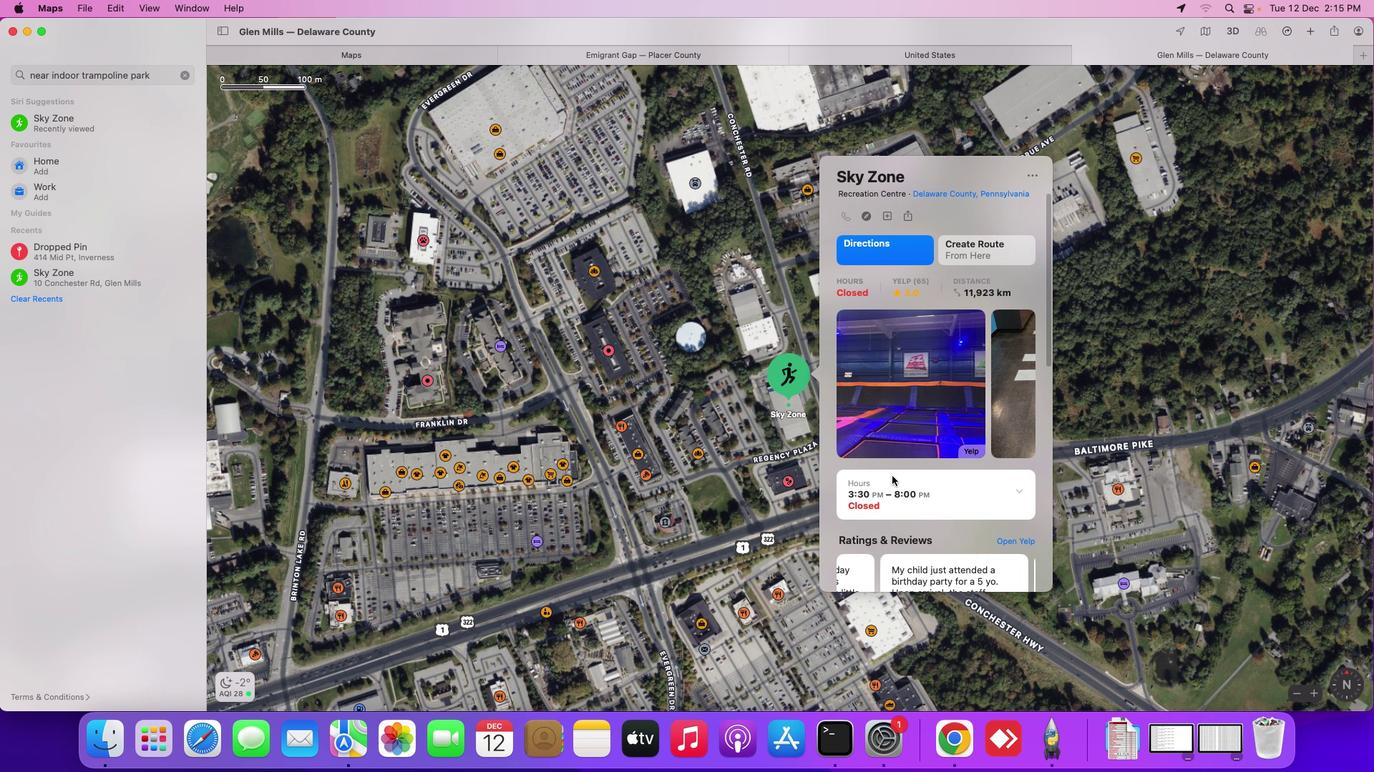 
Action: Mouse moved to (934, 536)
Screenshot: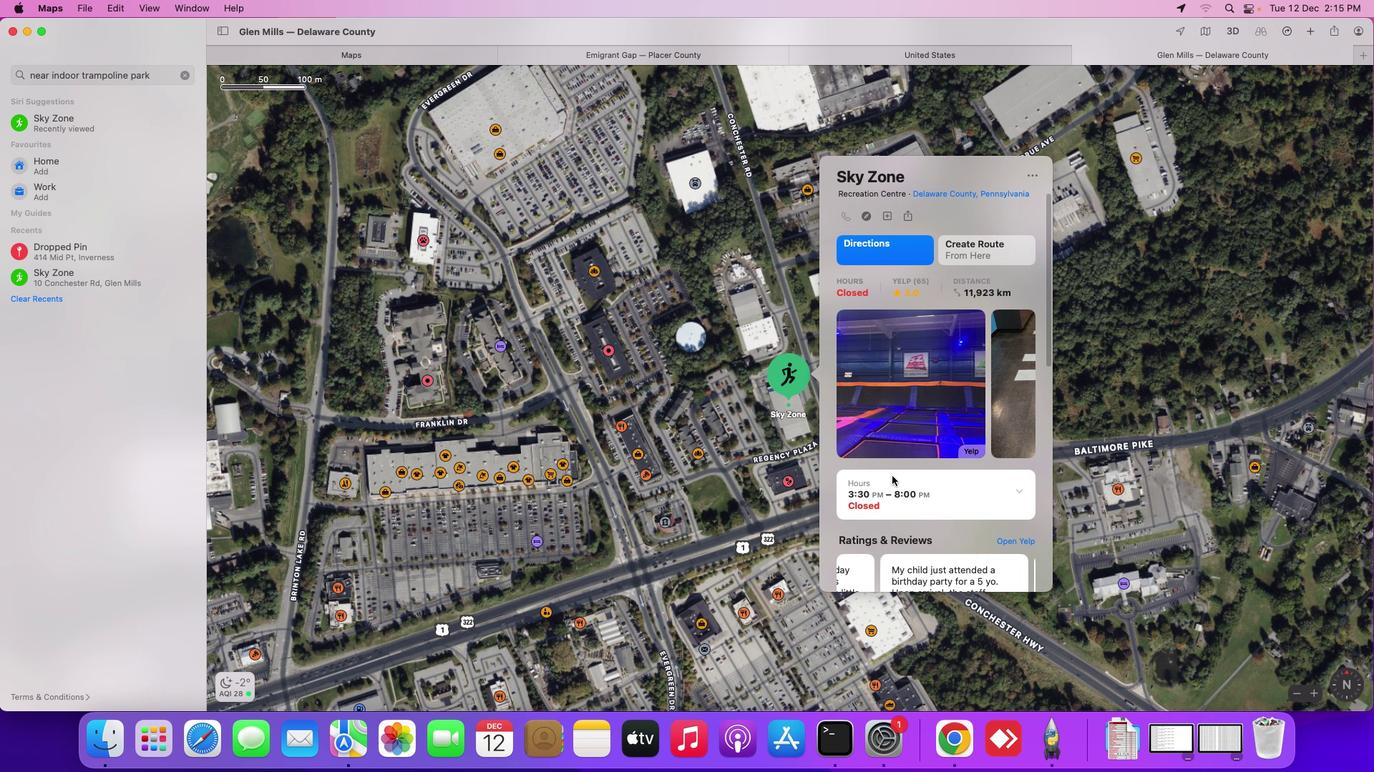 
Action: Mouse scrolled (934, 536) with delta (0, 0)
Screenshot: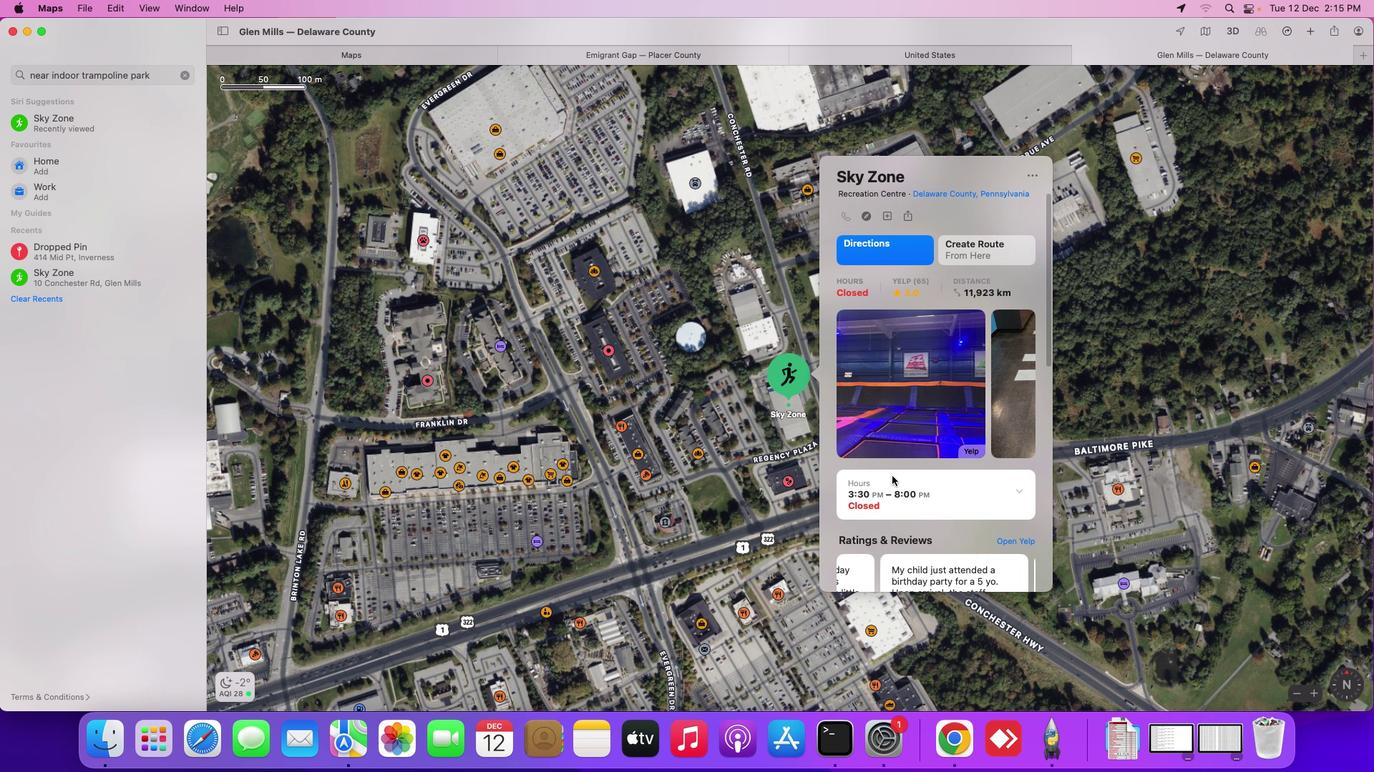 
Action: Mouse moved to (933, 538)
Screenshot: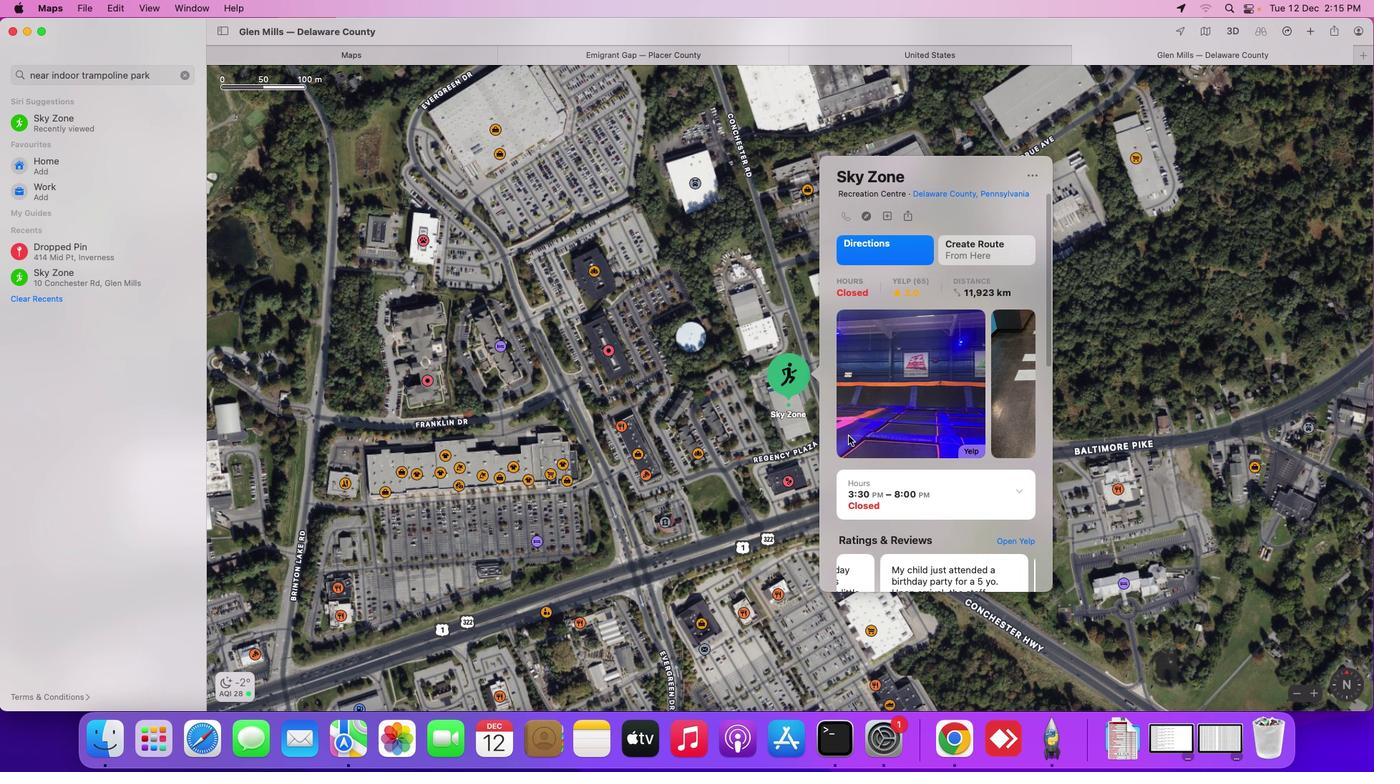 
Action: Mouse scrolled (933, 538) with delta (0, 2)
Screenshot: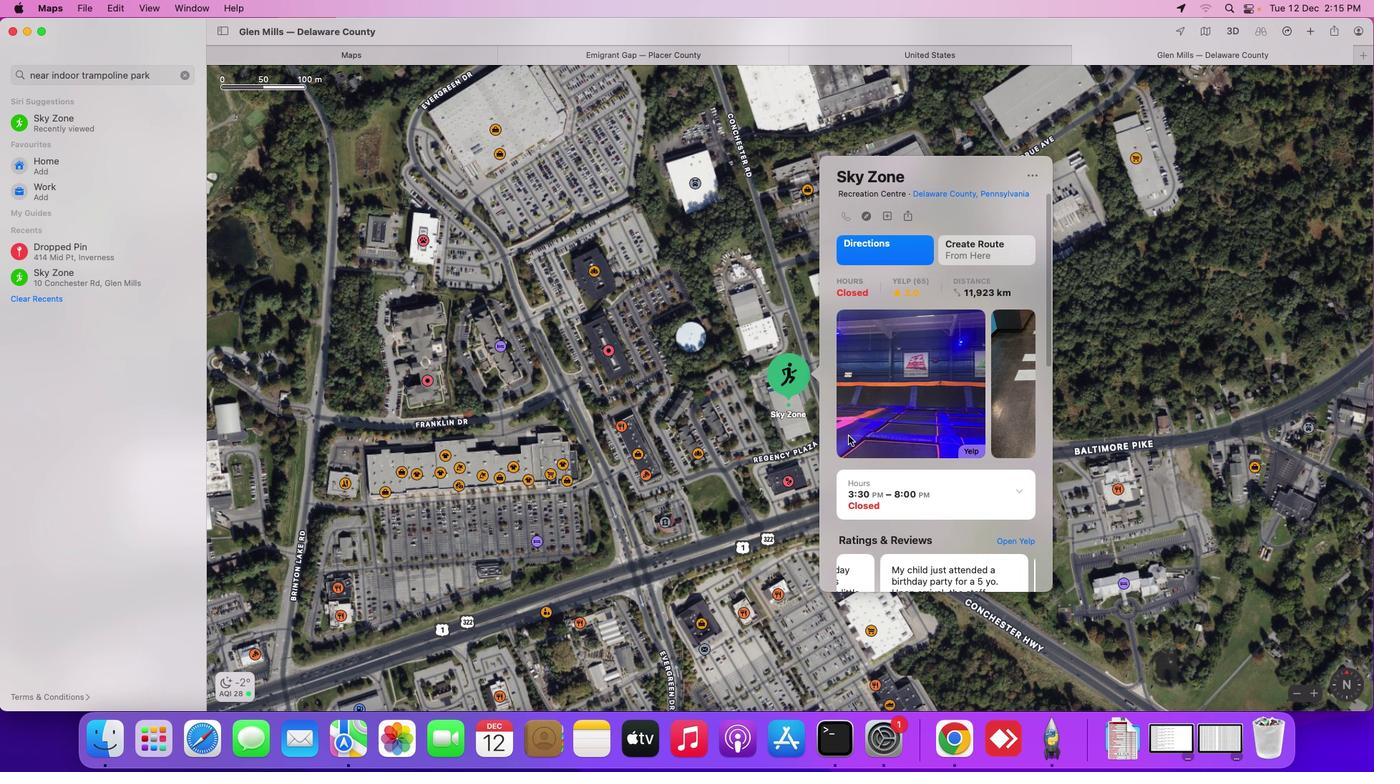 
Action: Mouse moved to (933, 538)
Screenshot: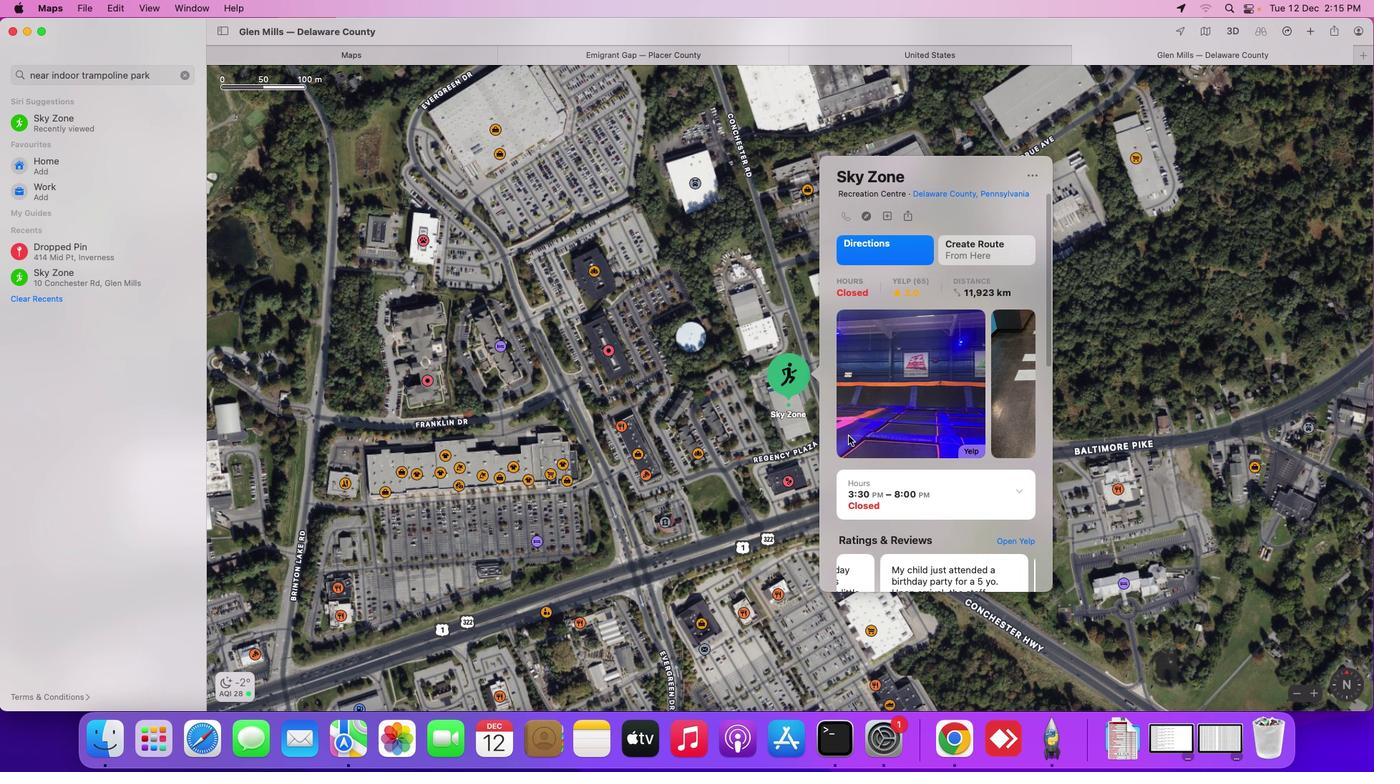 
Action: Mouse scrolled (933, 538) with delta (0, 4)
Screenshot: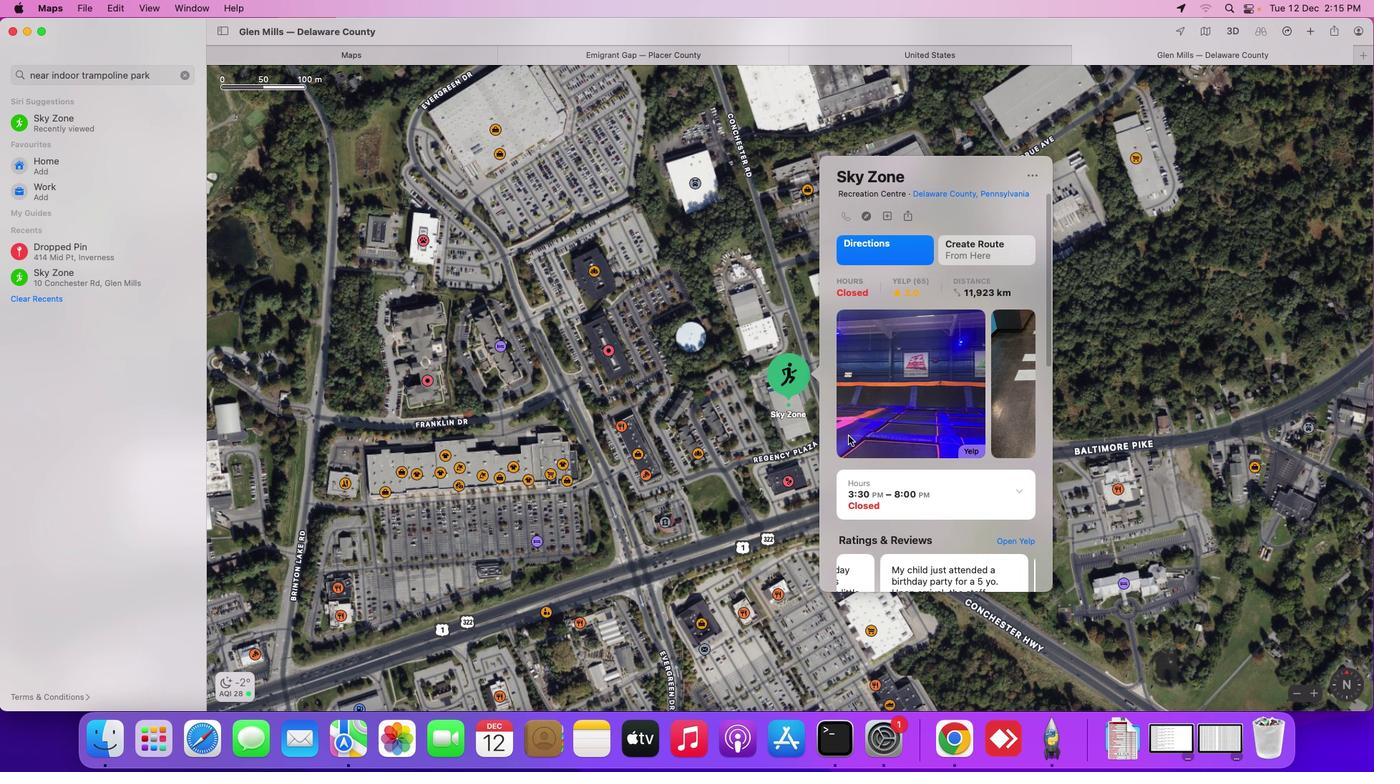 
Action: Mouse moved to (933, 539)
Screenshot: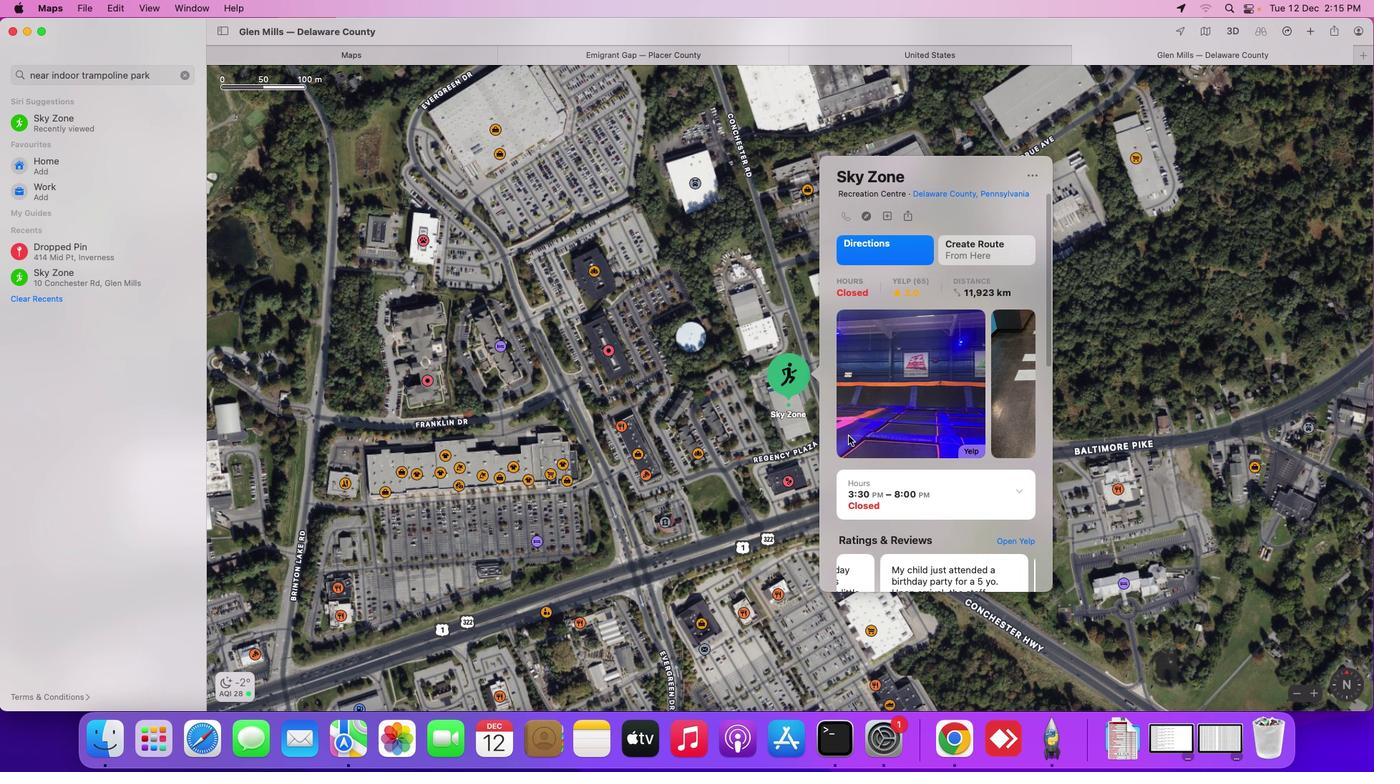 
Action: Mouse scrolled (933, 539) with delta (0, 5)
Screenshot: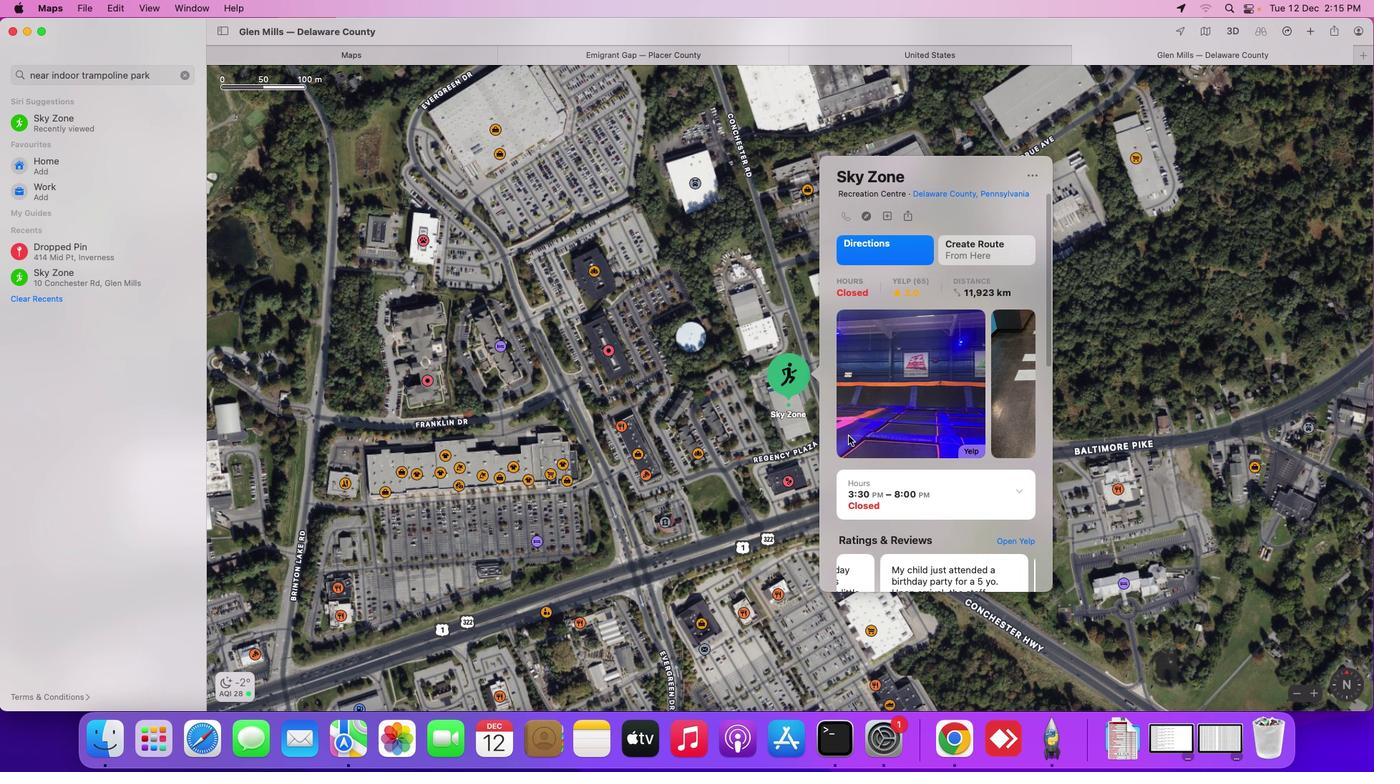 
Action: Mouse moved to (933, 537)
Screenshot: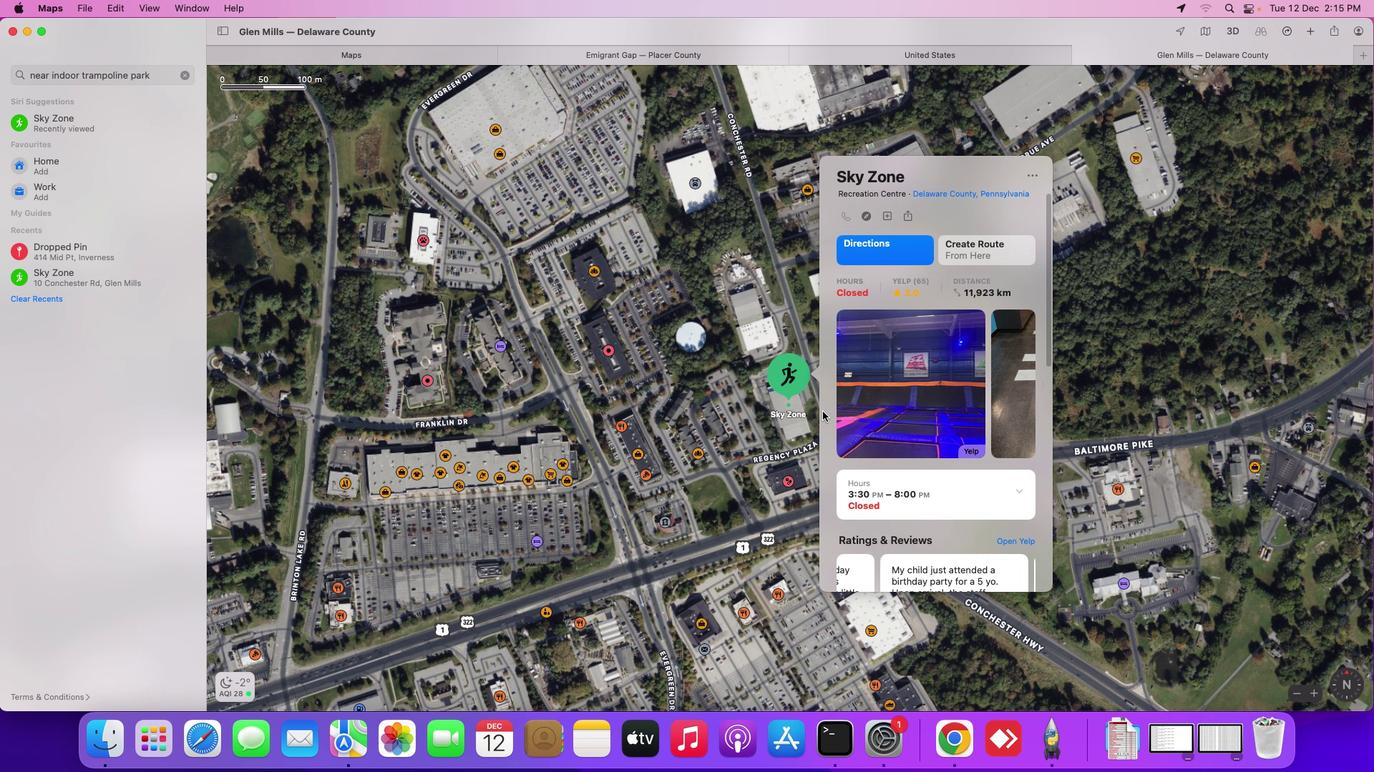 
Action: Mouse scrolled (933, 537) with delta (0, 6)
Screenshot: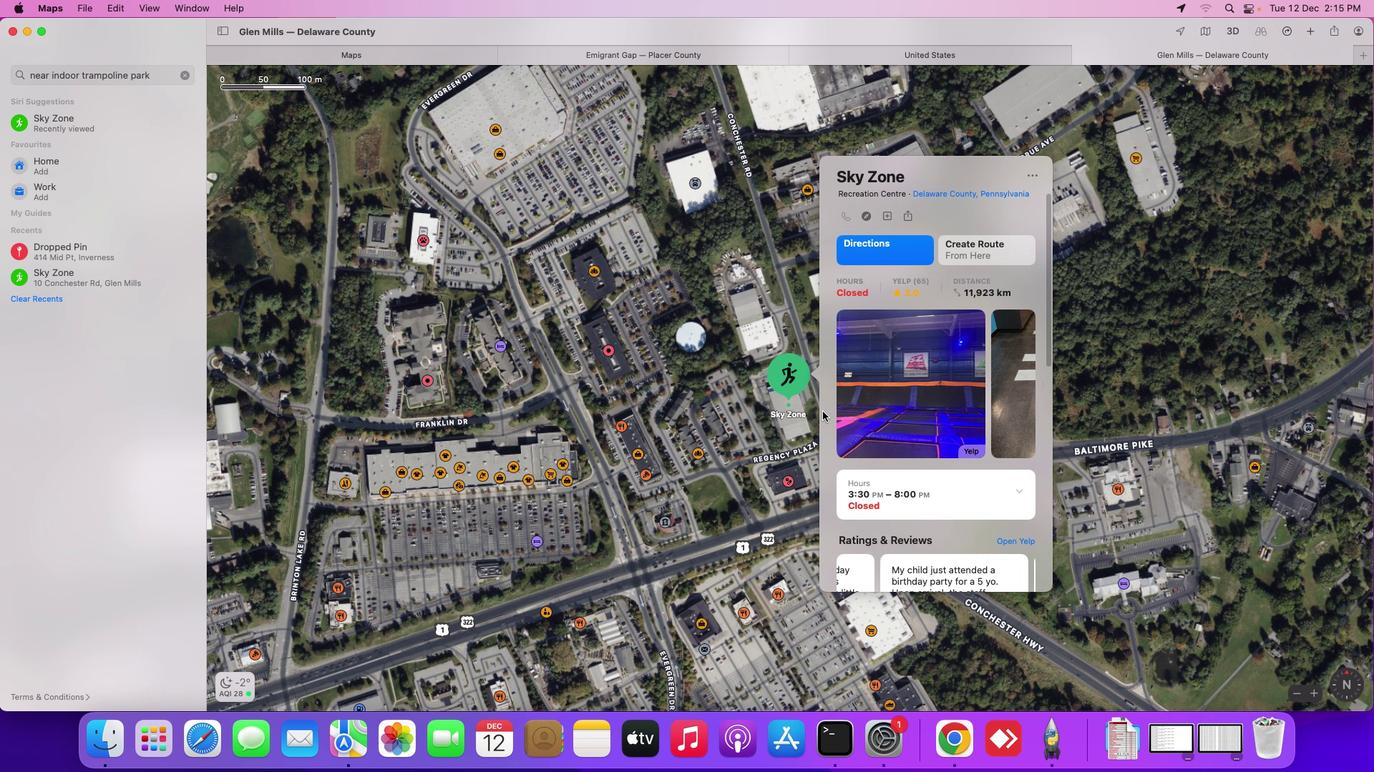 
Action: Mouse moved to (933, 533)
Screenshot: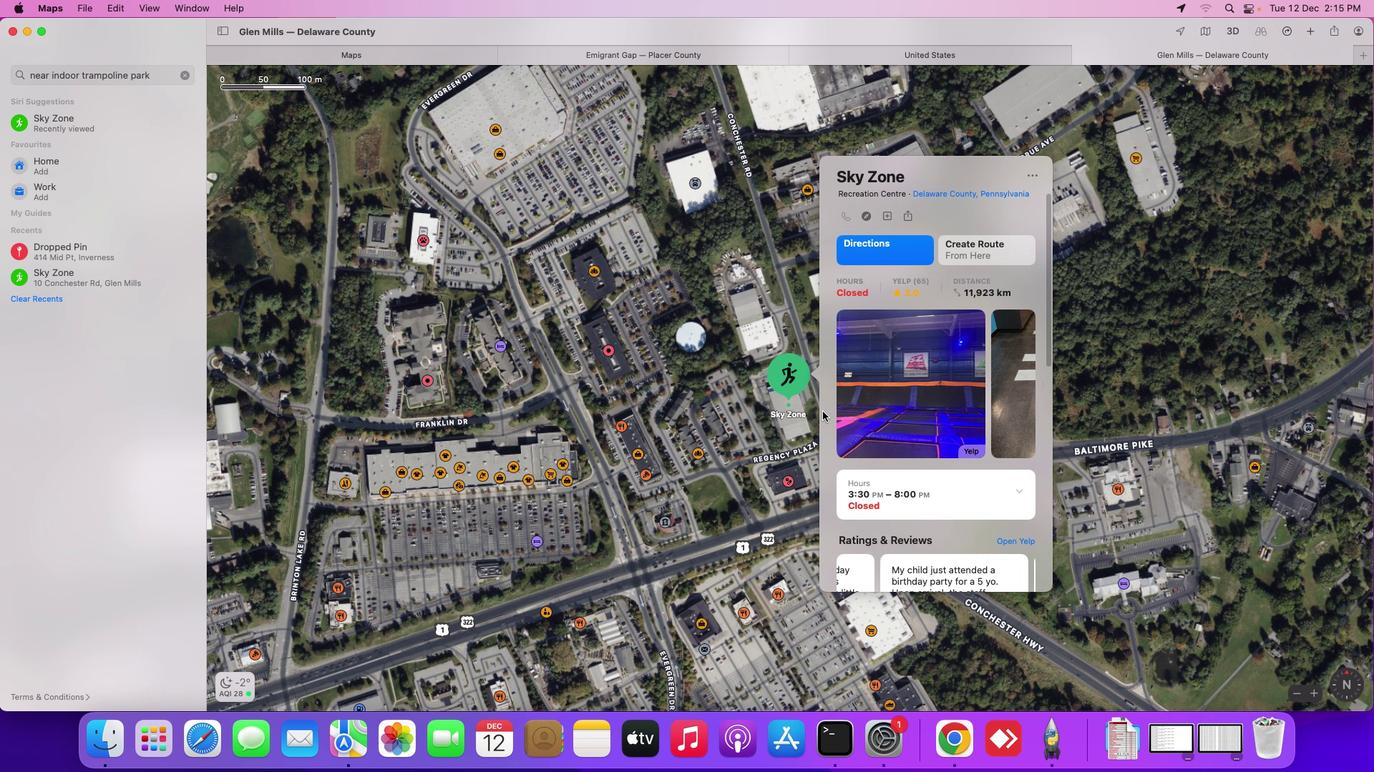 
Action: Mouse scrolled (933, 533) with delta (0, 6)
Screenshot: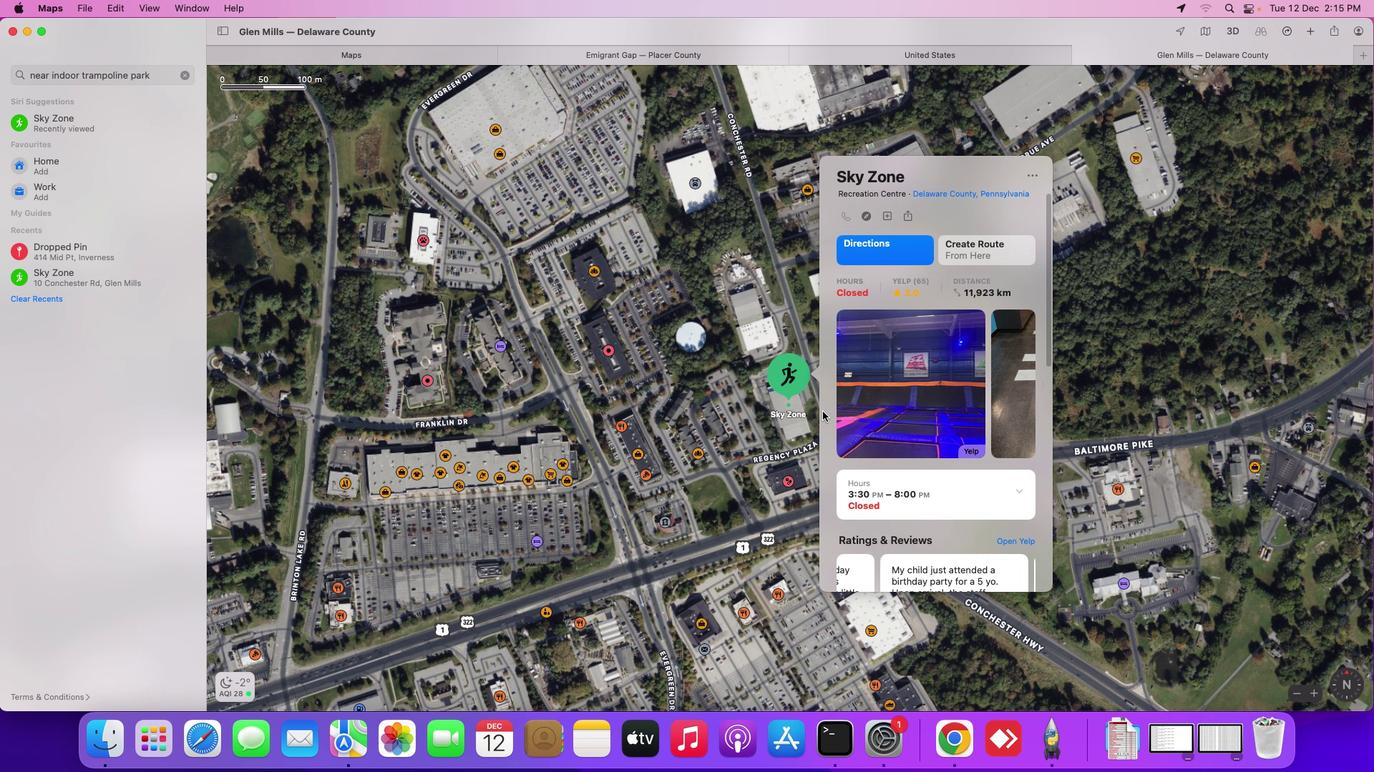 
Action: Mouse moved to (933, 533)
Screenshot: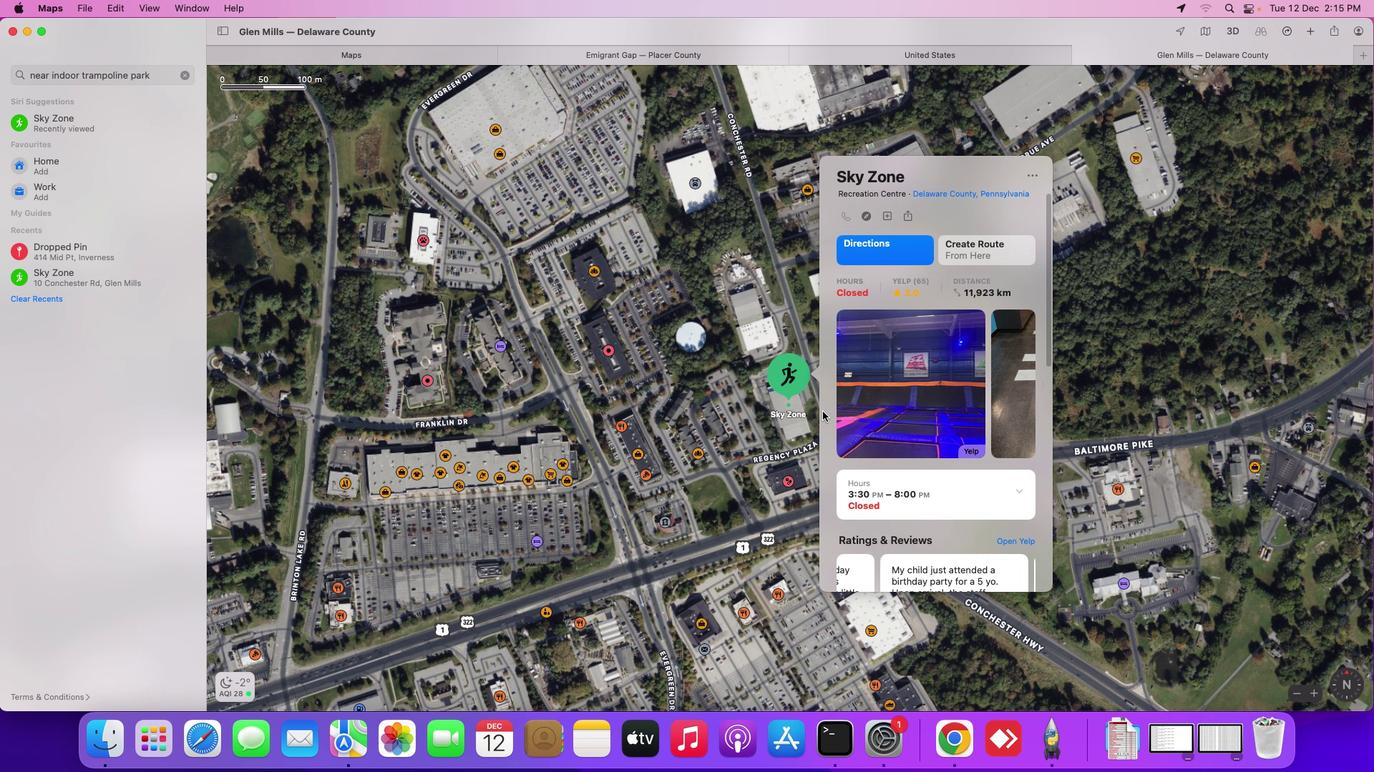
Action: Mouse scrolled (933, 533) with delta (0, 6)
Screenshot: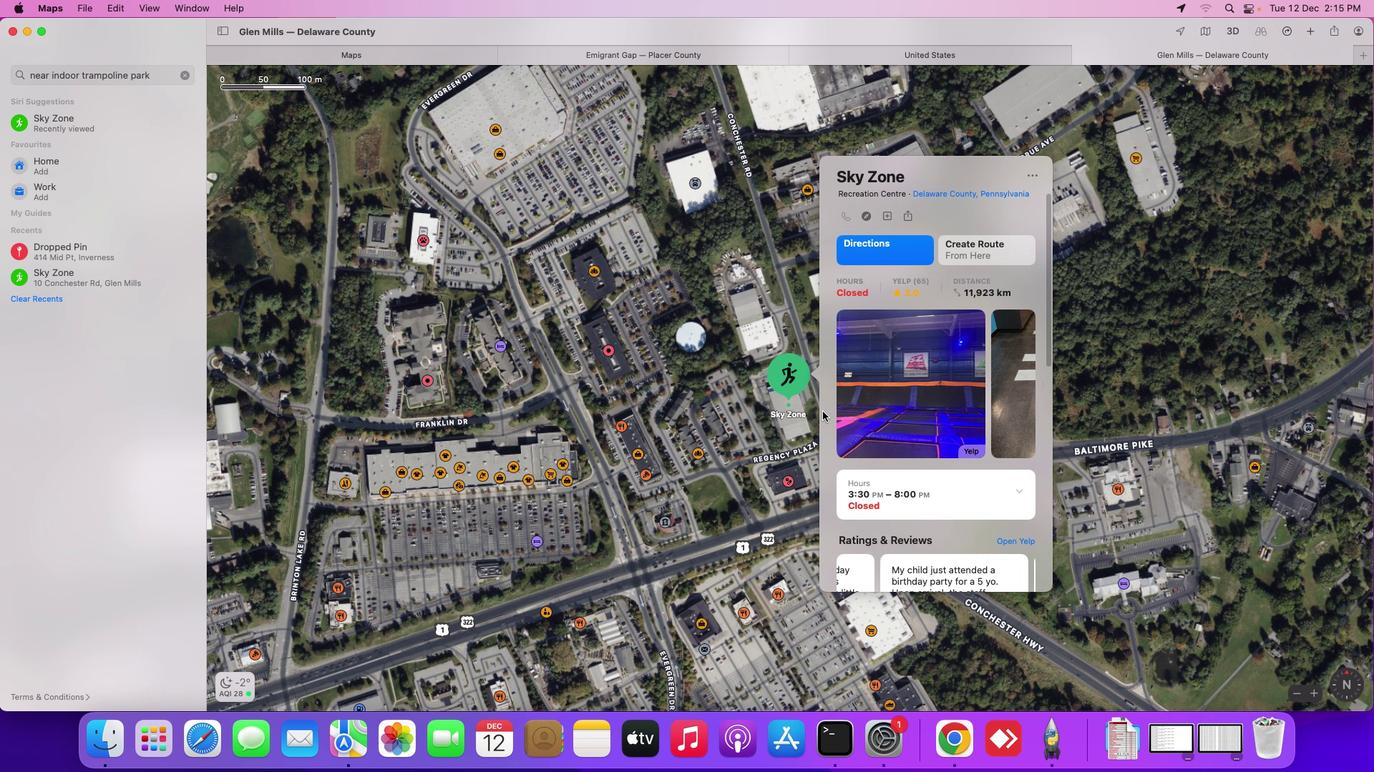 
Action: Mouse moved to (934, 526)
Screenshot: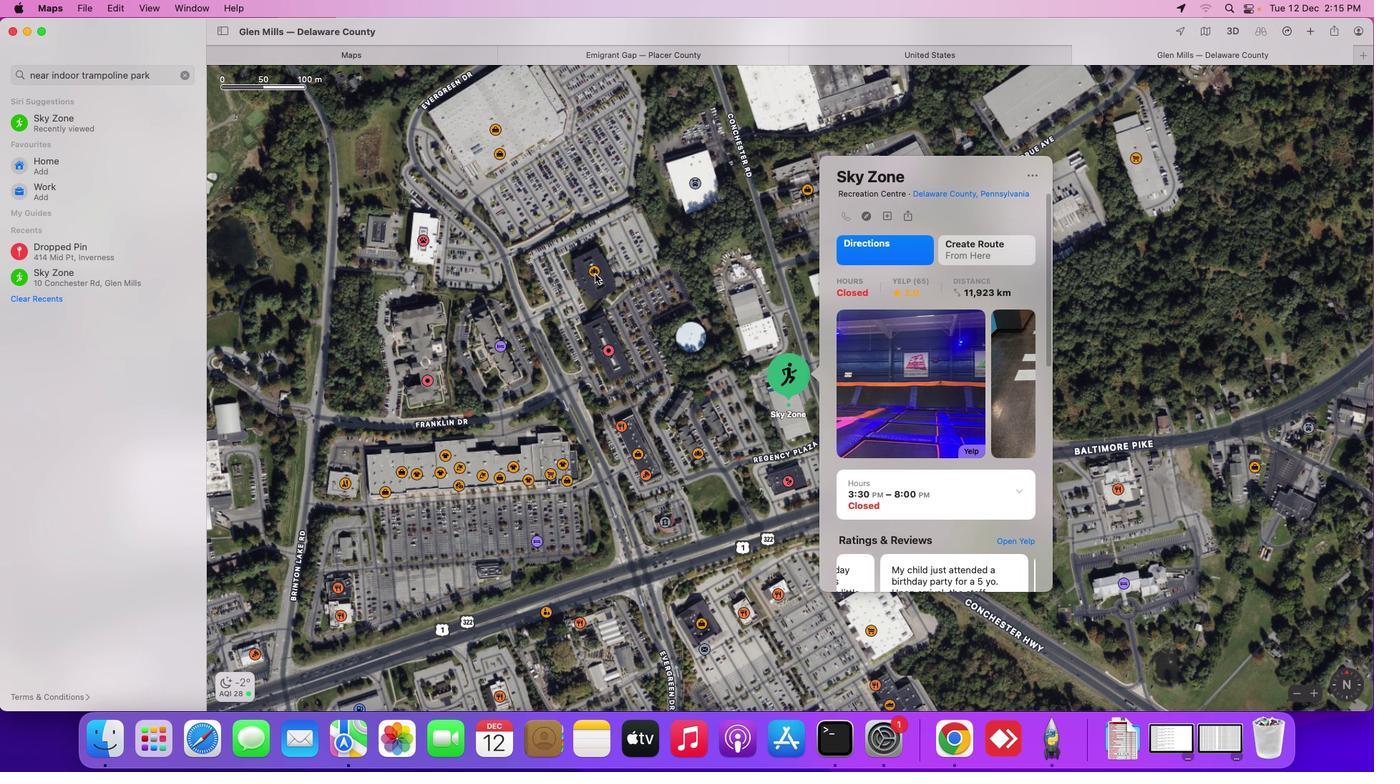 
Action: Mouse scrolled (934, 526) with delta (0, 0)
Screenshot: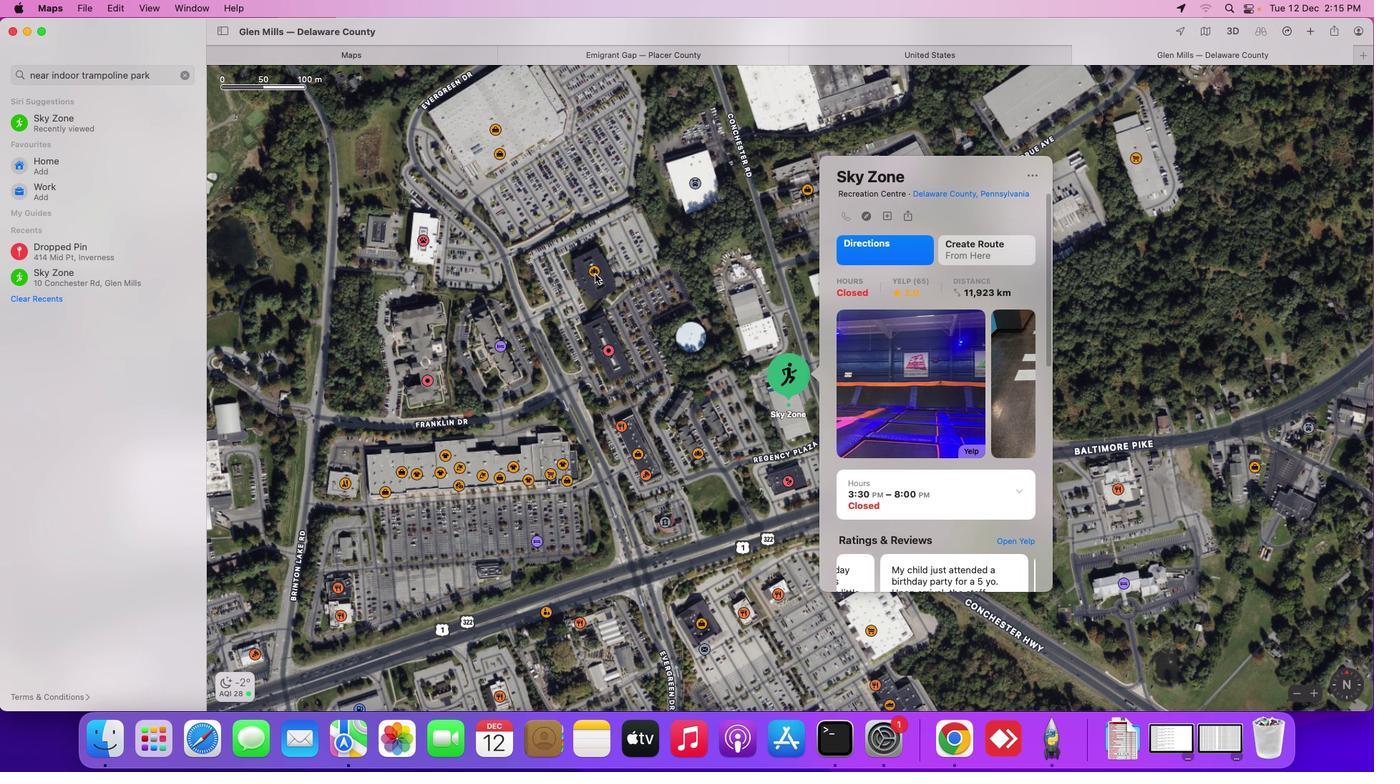 
Action: Mouse moved to (934, 527)
Screenshot: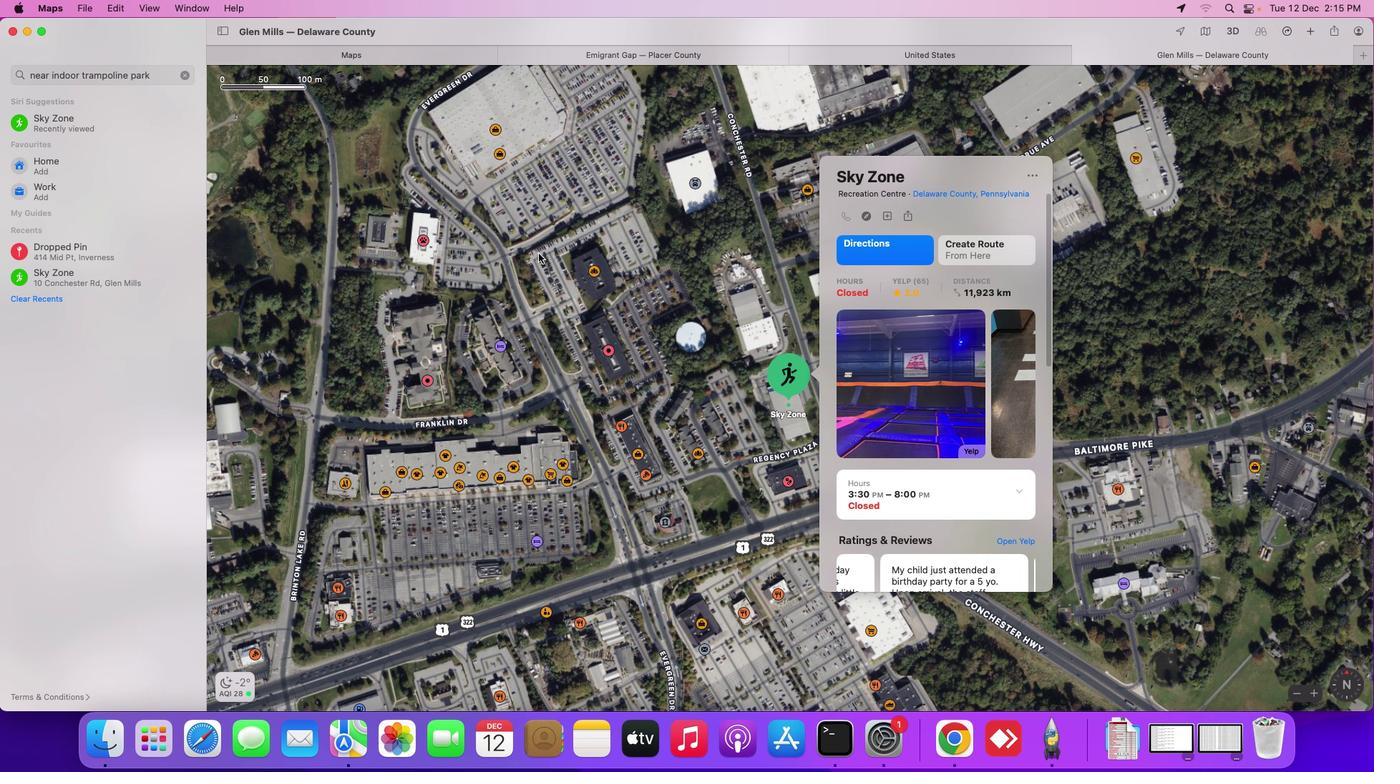 
Action: Mouse scrolled (934, 527) with delta (0, 0)
Screenshot: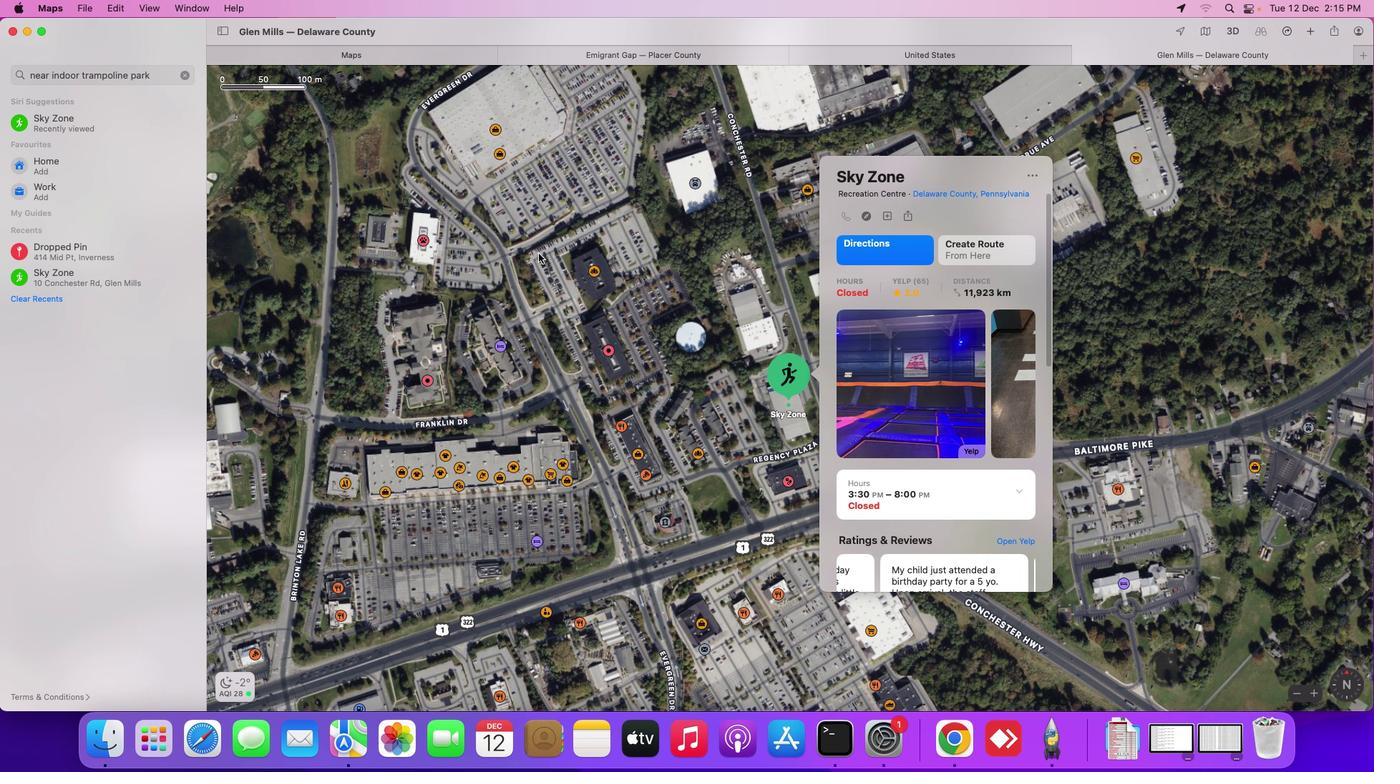
Action: Mouse moved to (934, 528)
Screenshot: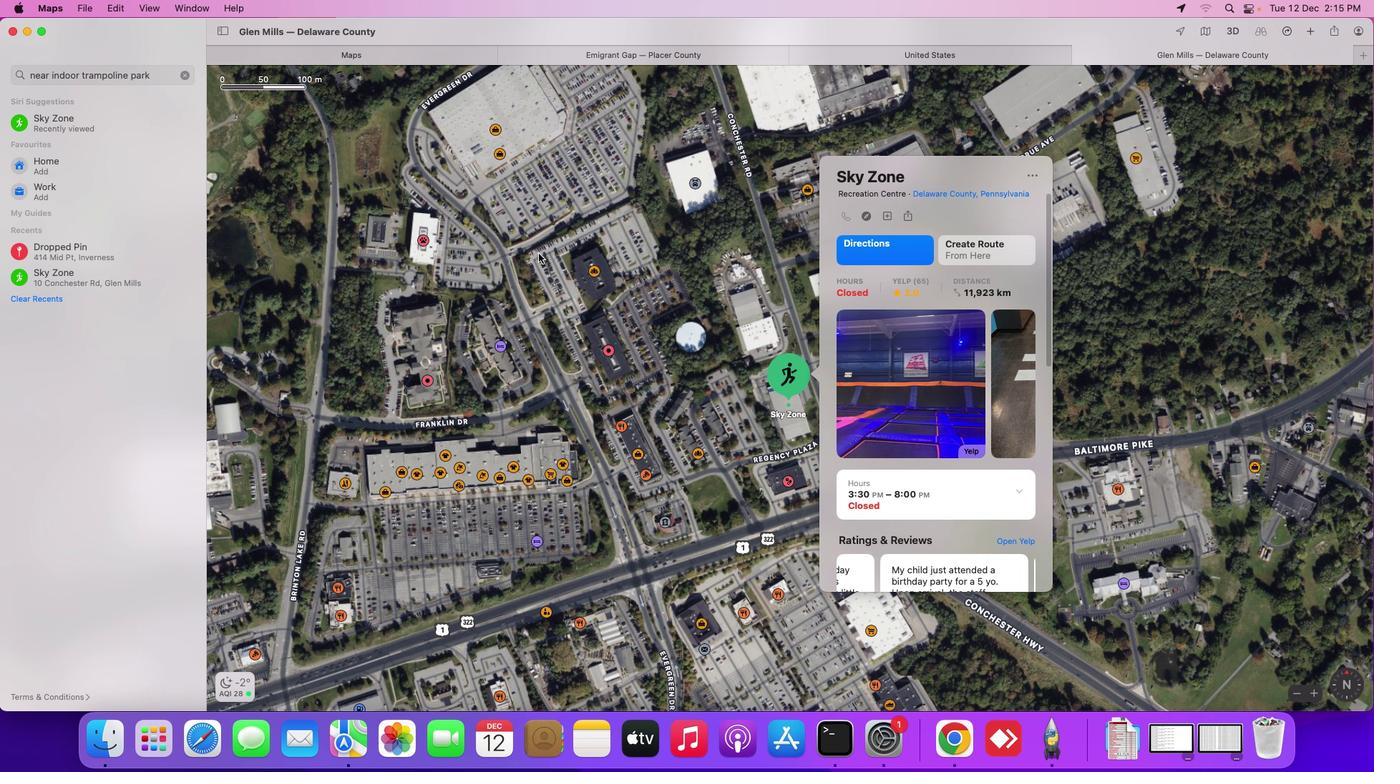 
Action: Mouse scrolled (934, 528) with delta (0, 3)
Screenshot: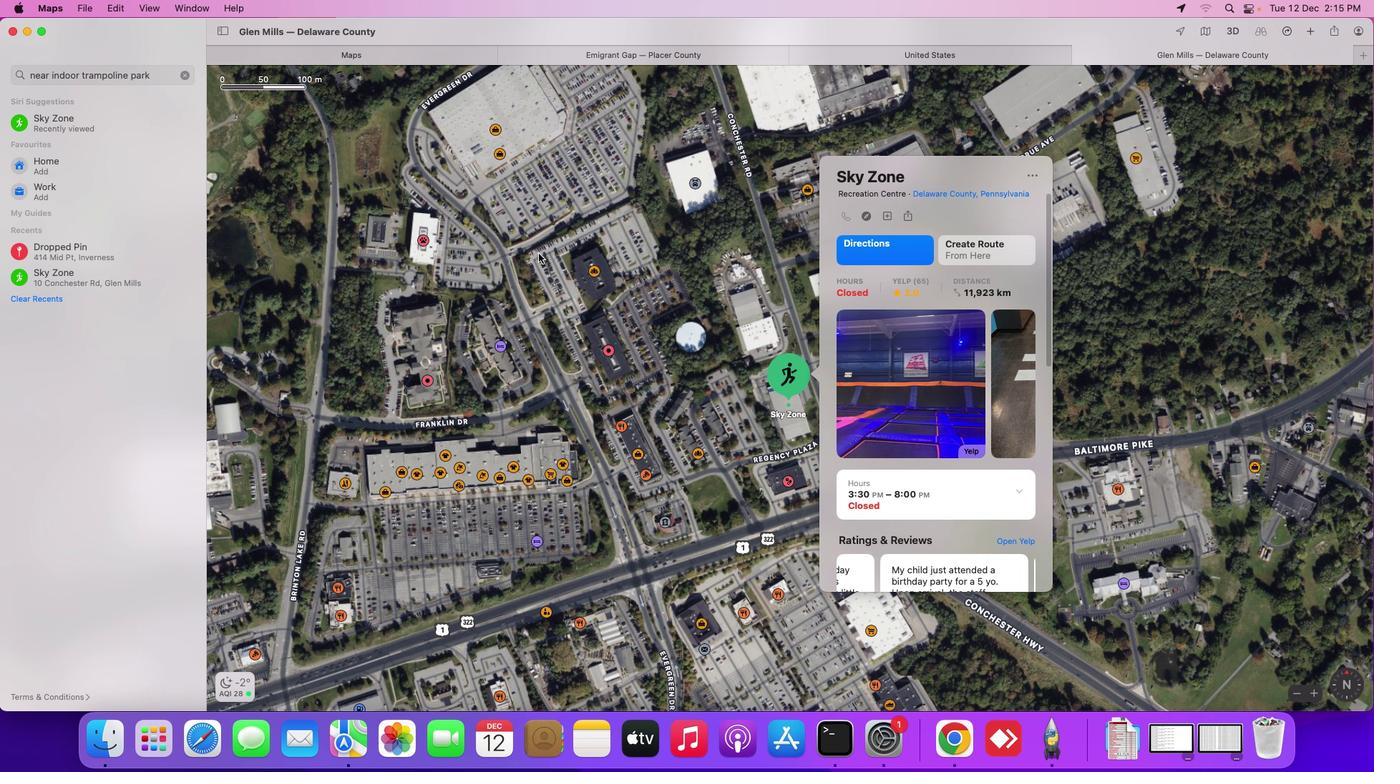 
Action: Mouse moved to (934, 526)
Screenshot: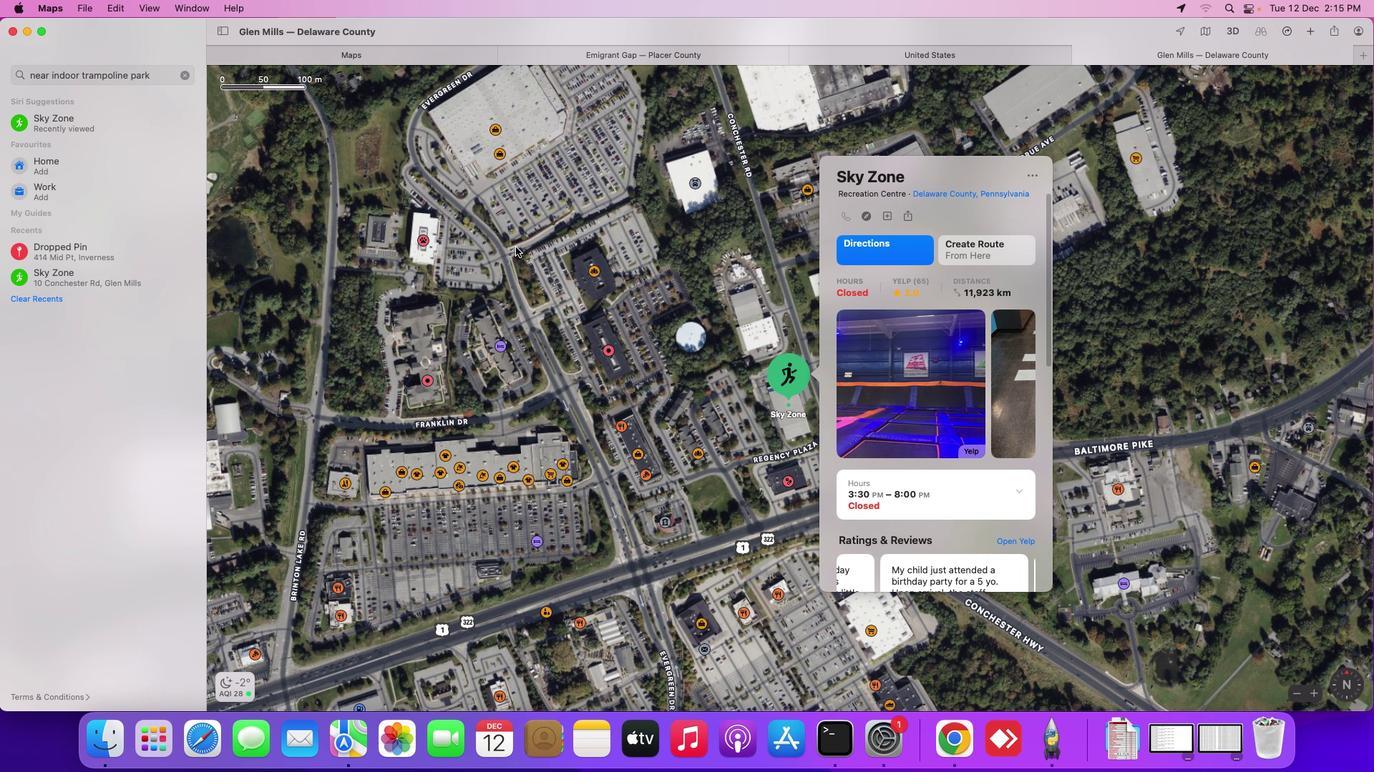 
Action: Mouse scrolled (934, 526) with delta (0, 5)
Screenshot: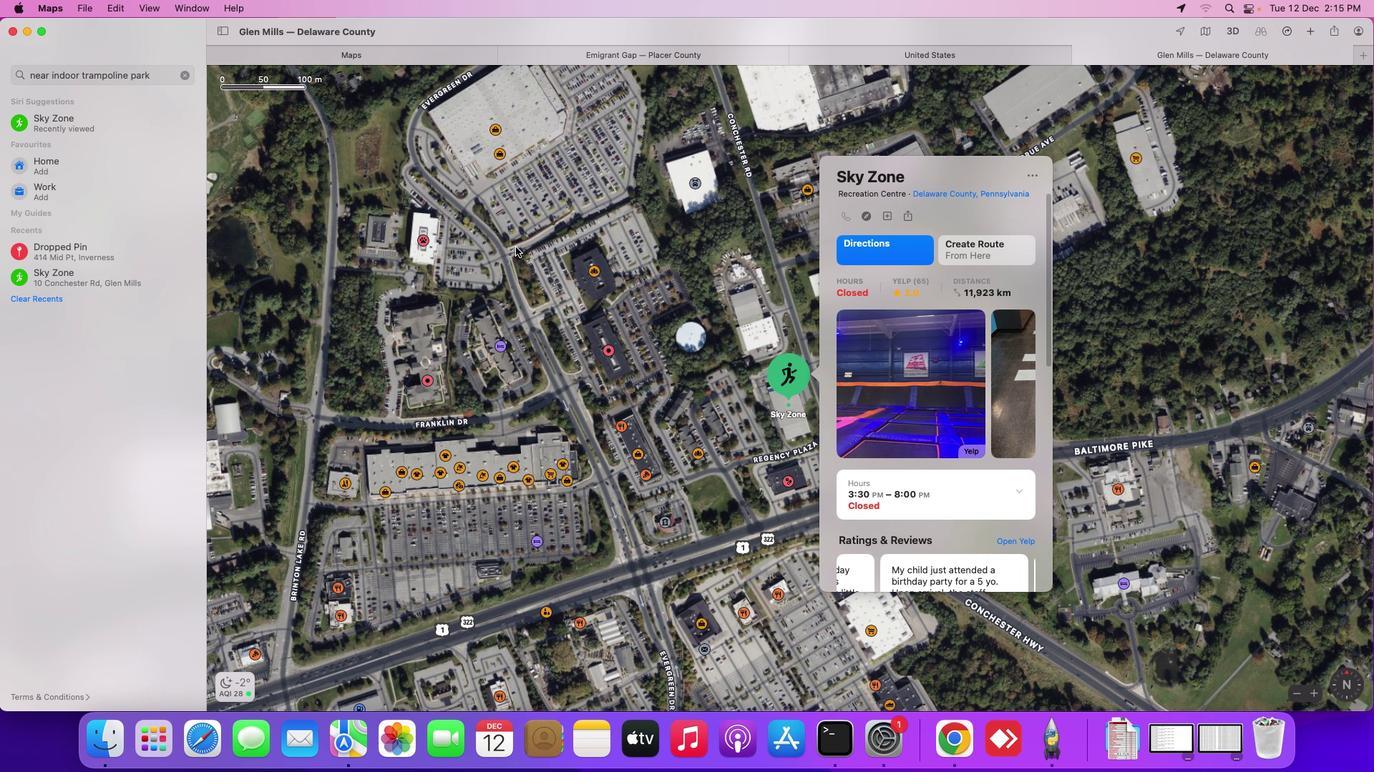 
Action: Mouse moved to (934, 523)
Screenshot: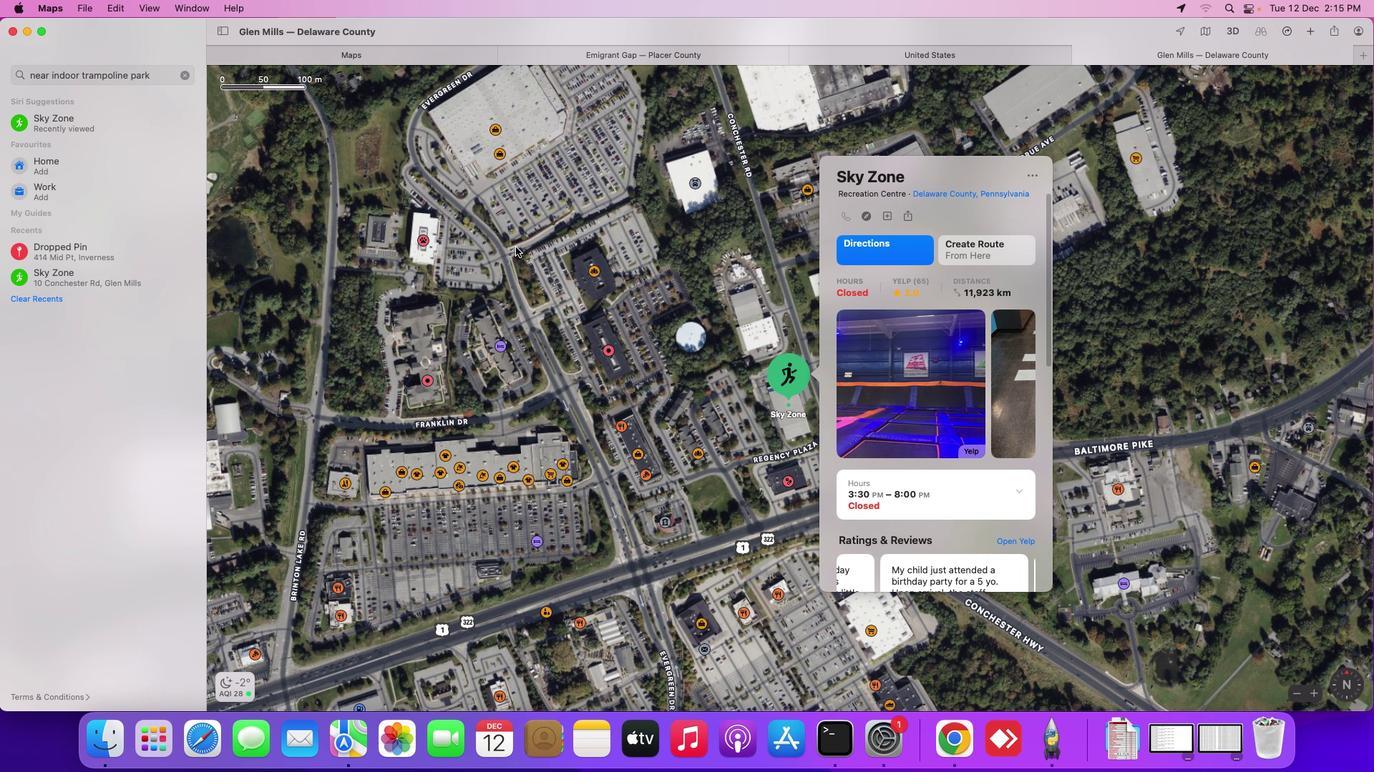 
Action: Mouse scrolled (934, 523) with delta (0, 5)
Screenshot: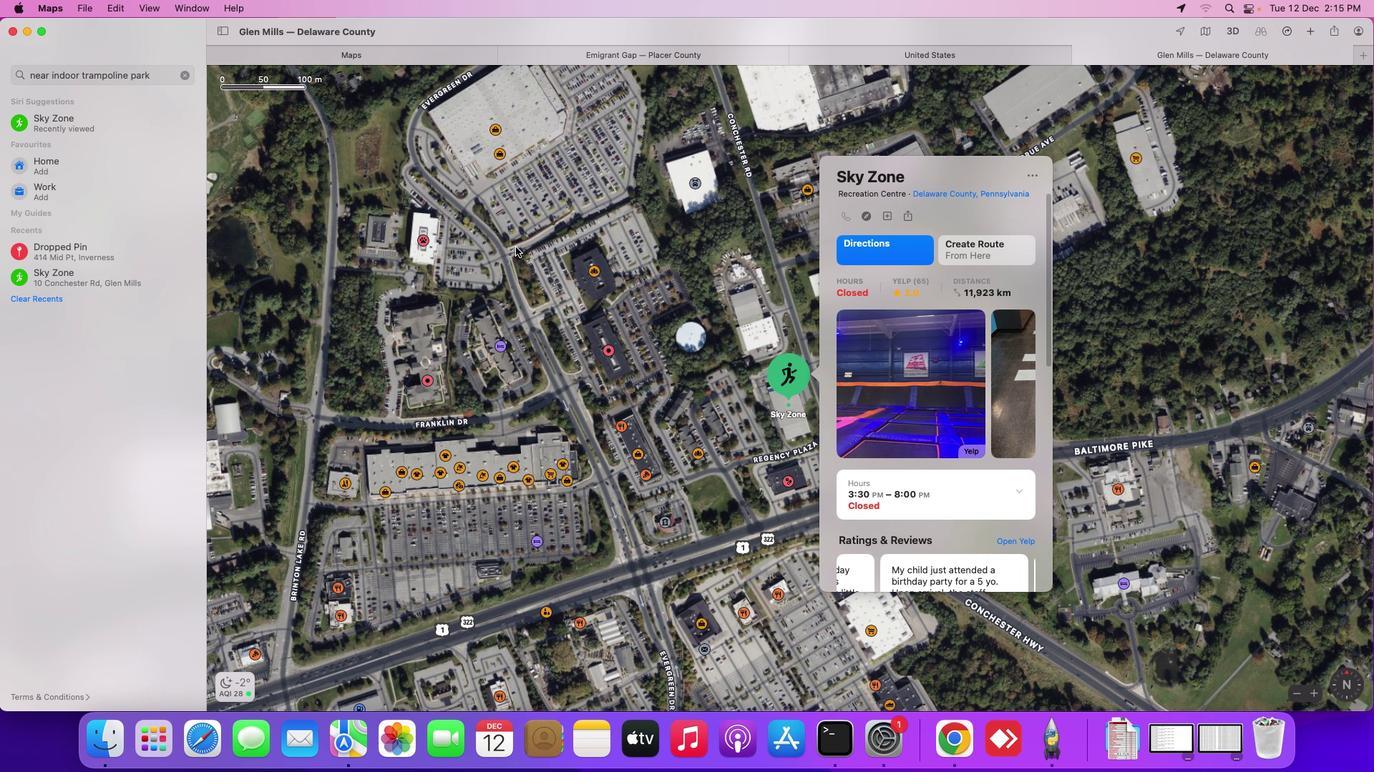 
Action: Mouse moved to (125, 75)
Screenshot: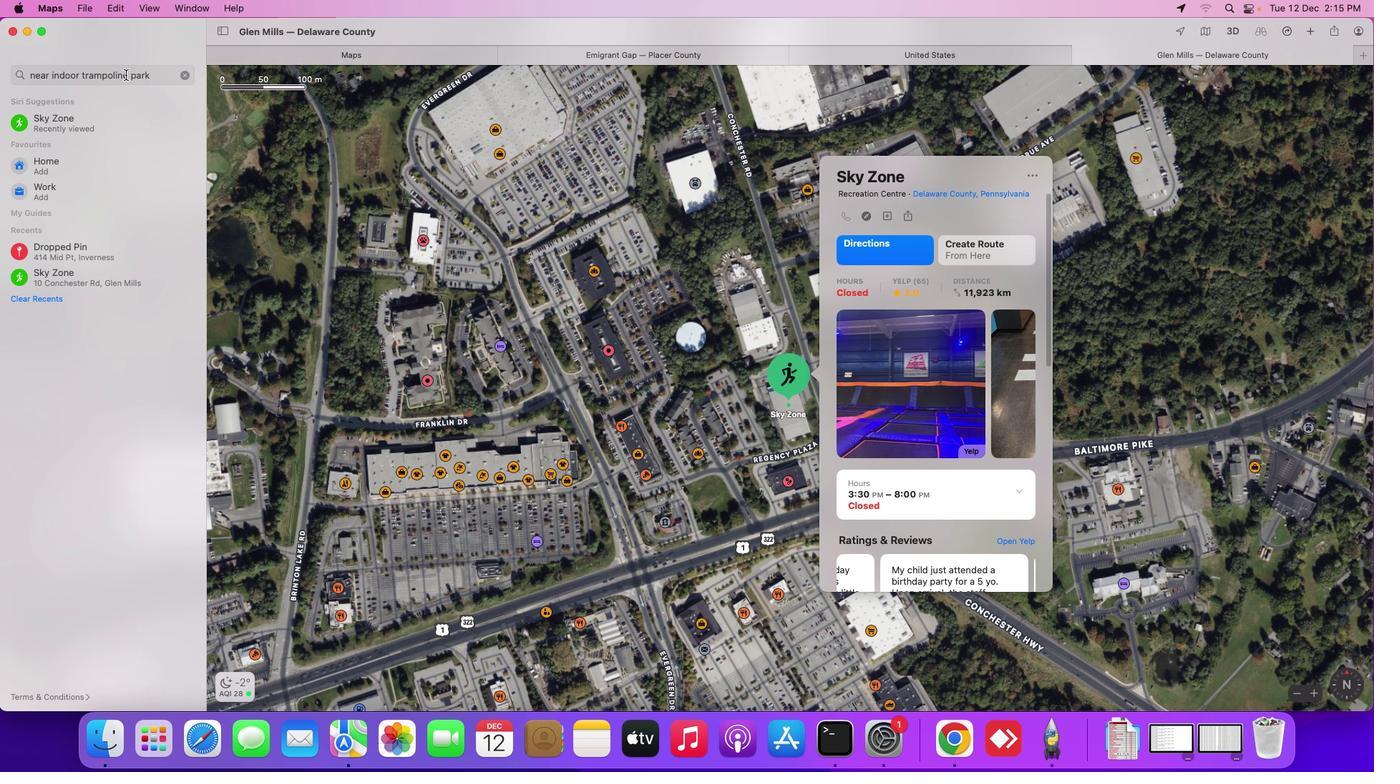
